Task: Look for space in Koksijde, Belgium from 2nd September, 2023 to 5th September, 2023 for 1 adult in price range Rs.5000 to Rs.10000. Place can be private room with 1  bedroom having 1 bed and 1 bathroom. Property type can be hotel. Amenities needed are: heating, . Booking option can be shelf check-in. Required host language is English.
Action: Mouse moved to (503, 216)
Screenshot: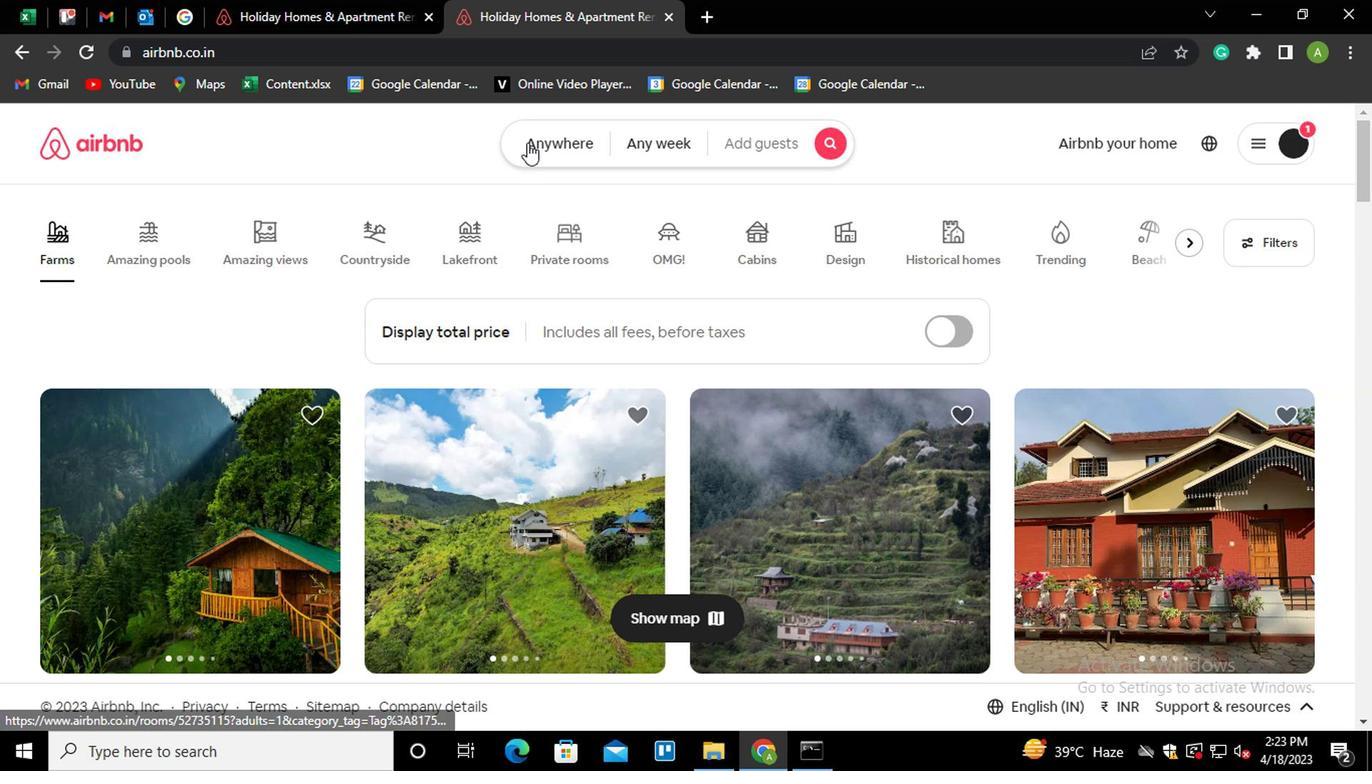 
Action: Mouse pressed left at (503, 216)
Screenshot: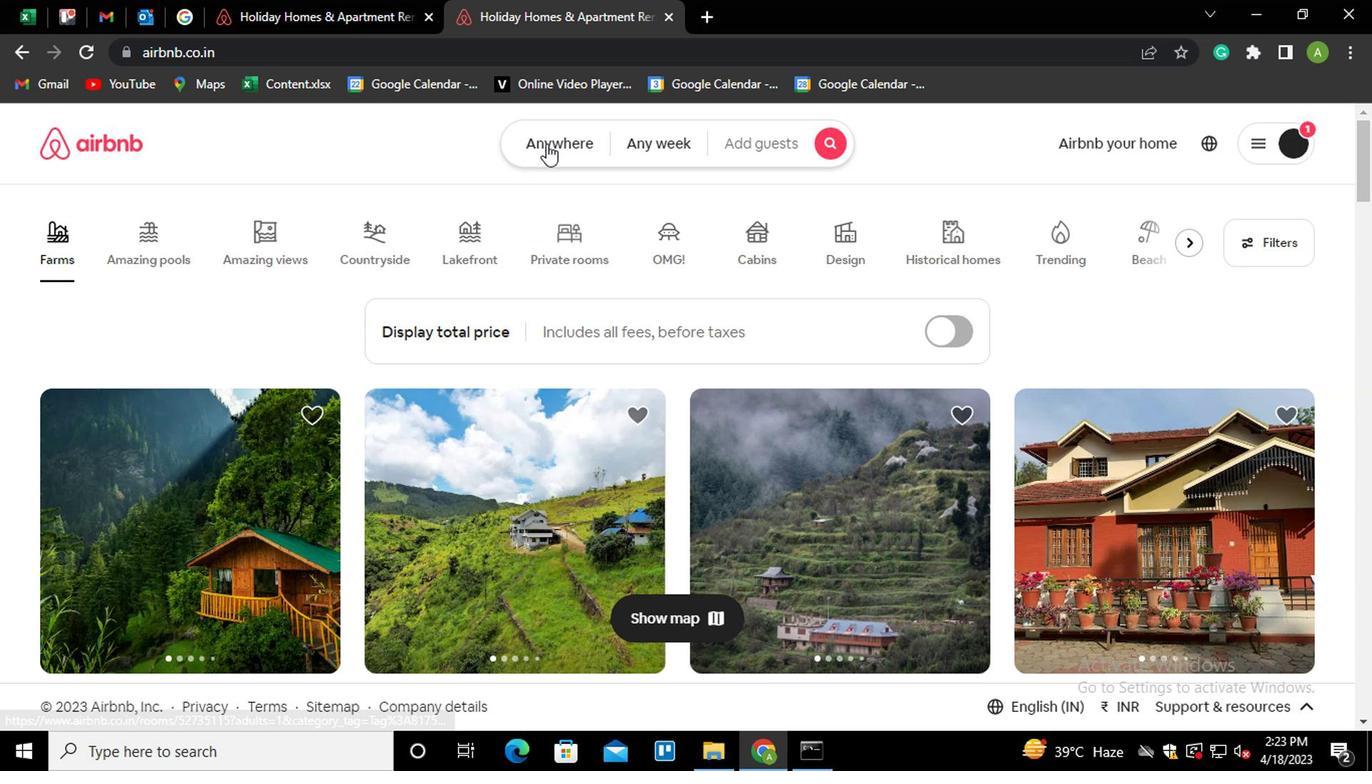 
Action: Mouse moved to (405, 280)
Screenshot: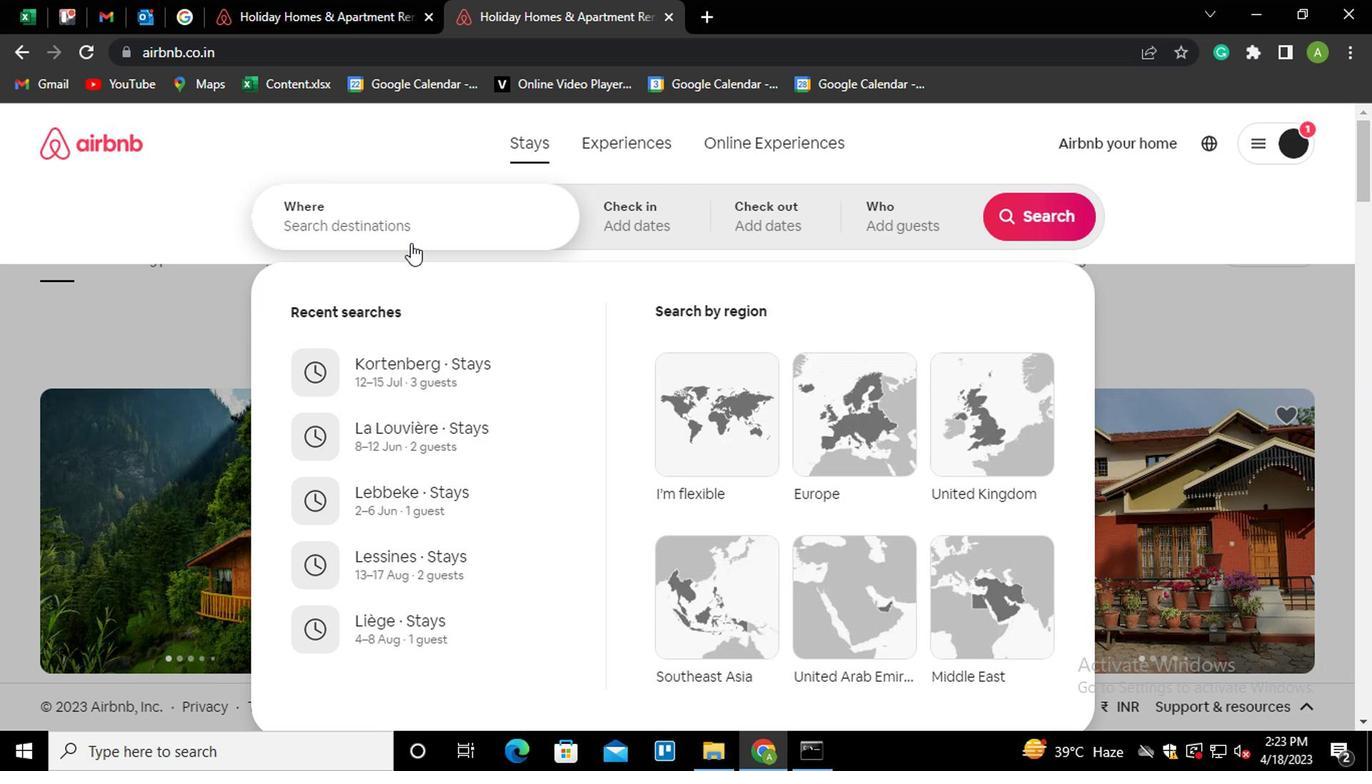 
Action: Mouse pressed left at (405, 280)
Screenshot: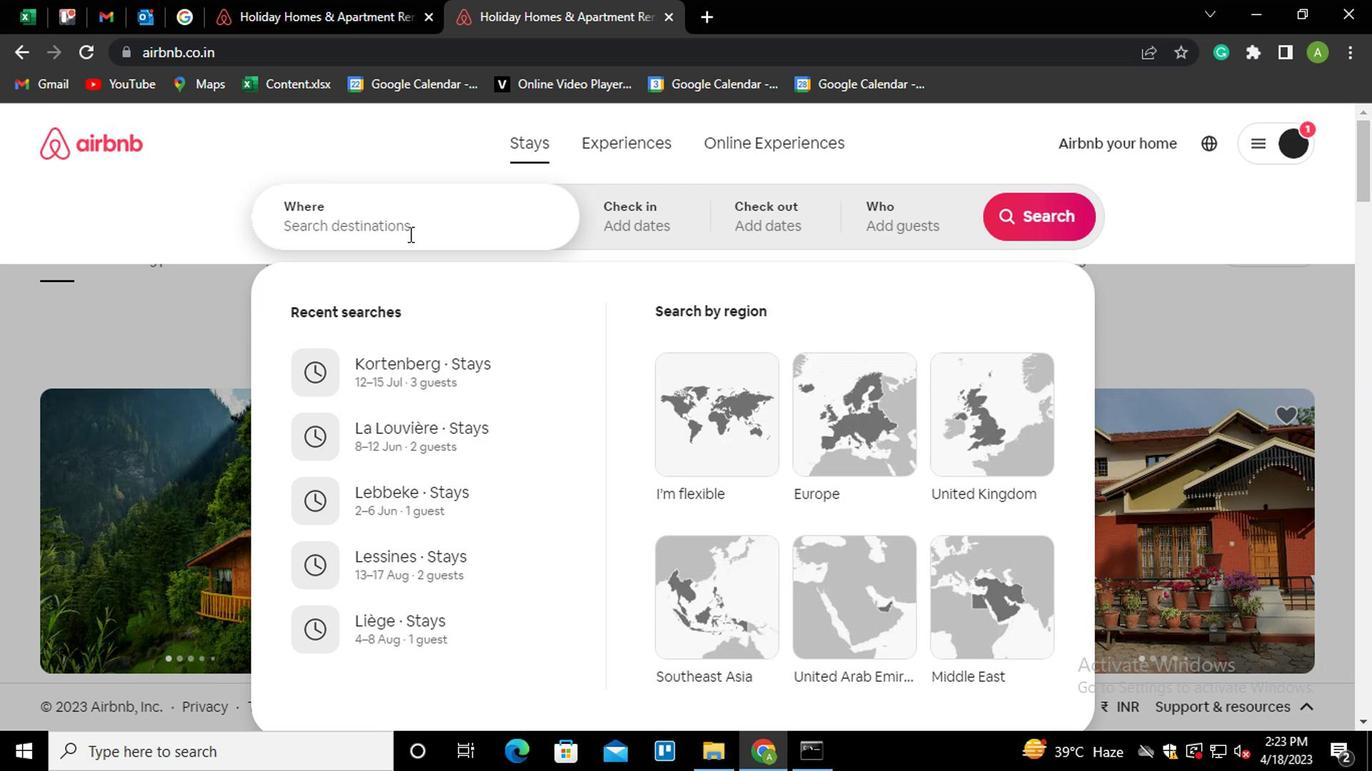 
Action: Mouse moved to (409, 275)
Screenshot: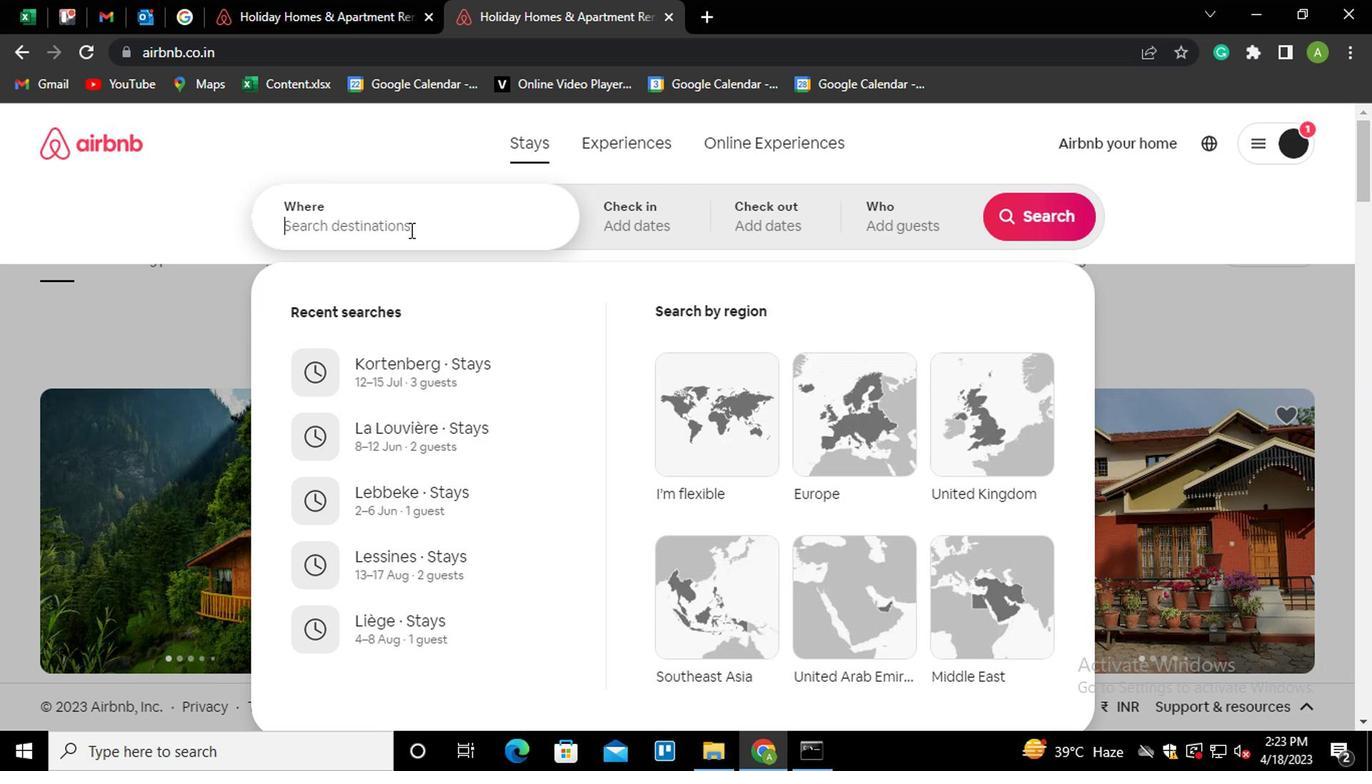 
Action: Key pressed <Key.shift_r>Koksijde,<Key.space><Key.shift_r><Key.shift_r><Key.shift_r><Key.shift_r>Belgium<Key.down><Key.enter>
Screenshot: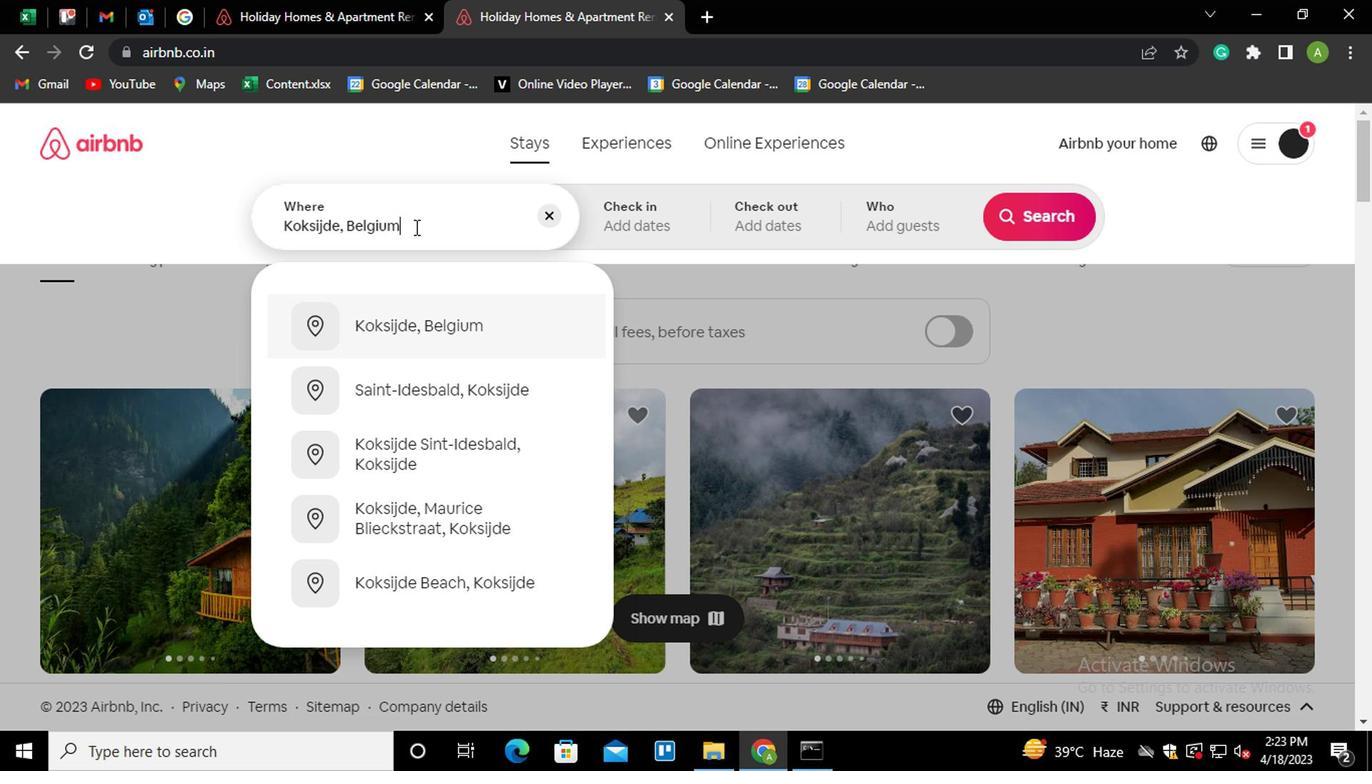 
Action: Mouse moved to (841, 380)
Screenshot: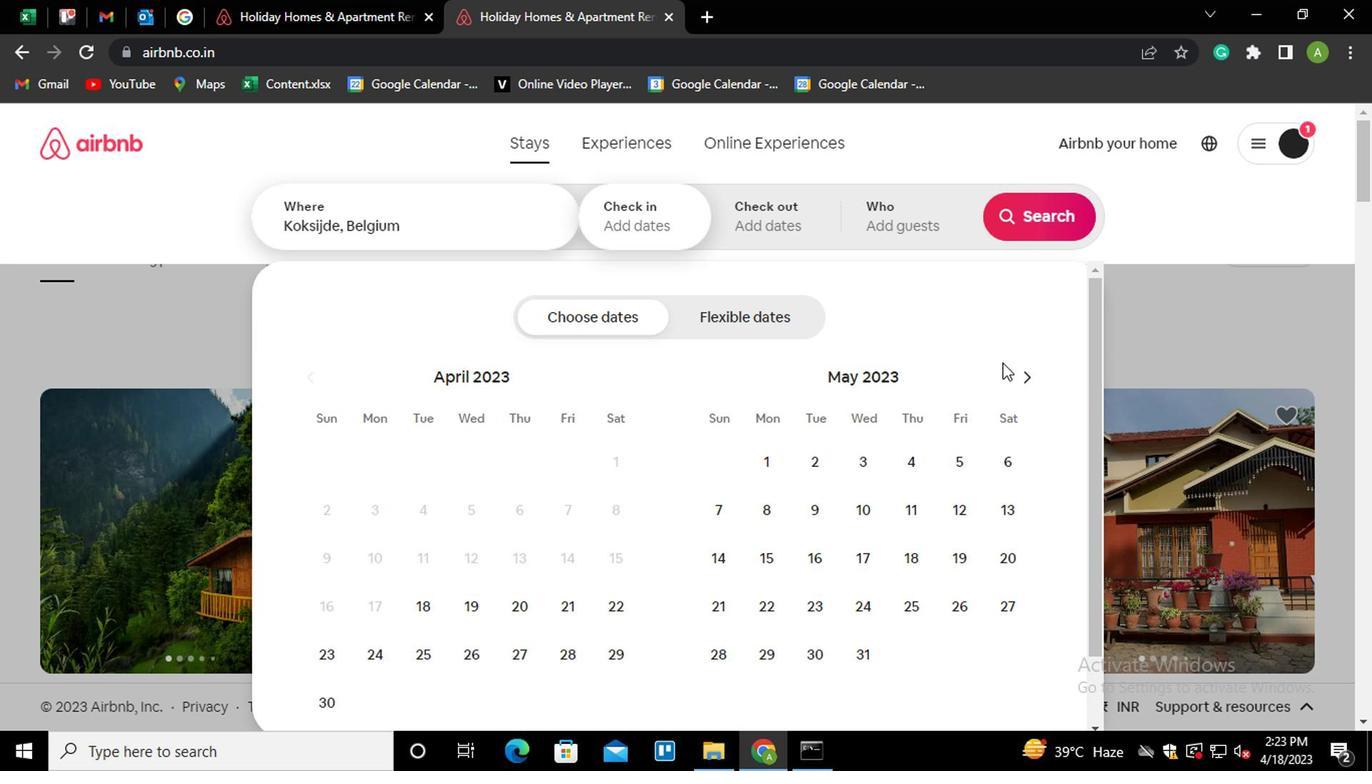 
Action: Mouse pressed left at (841, 380)
Screenshot: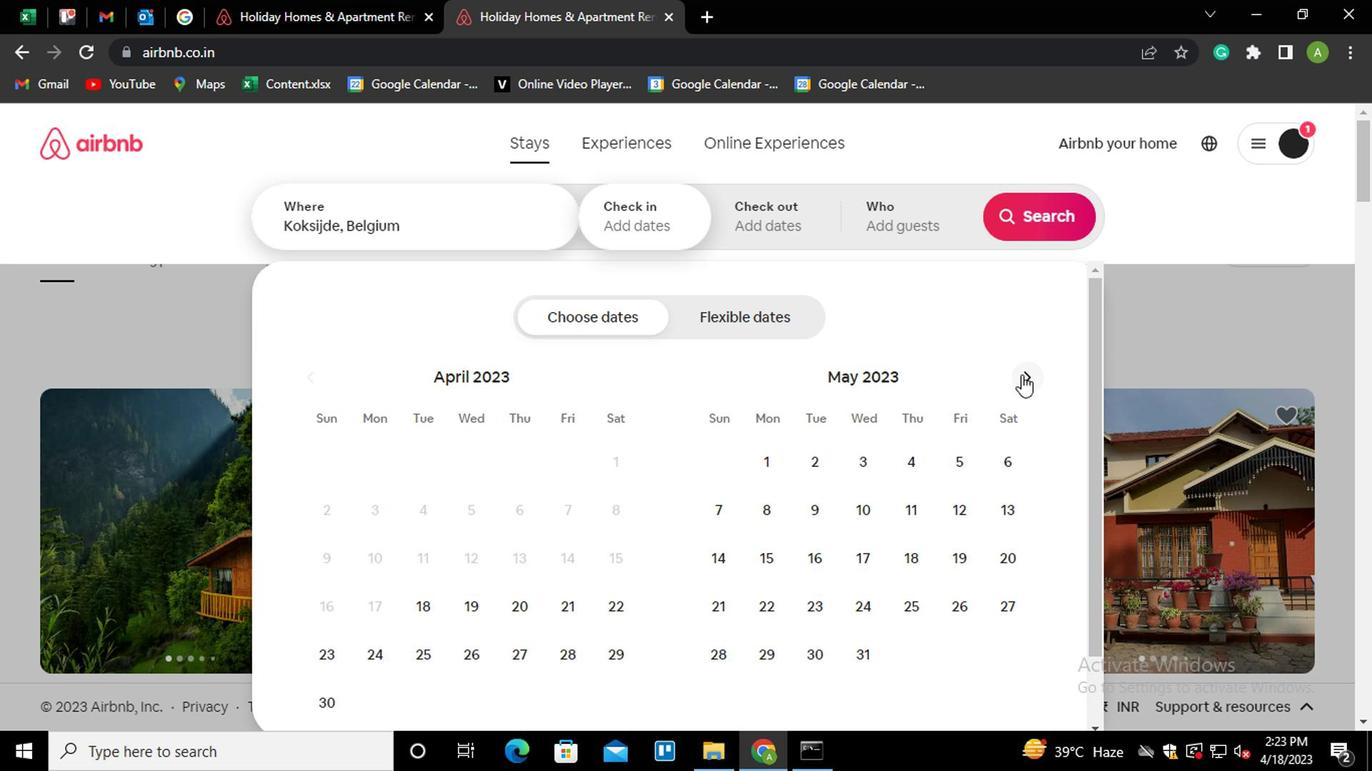 
Action: Mouse pressed left at (841, 380)
Screenshot: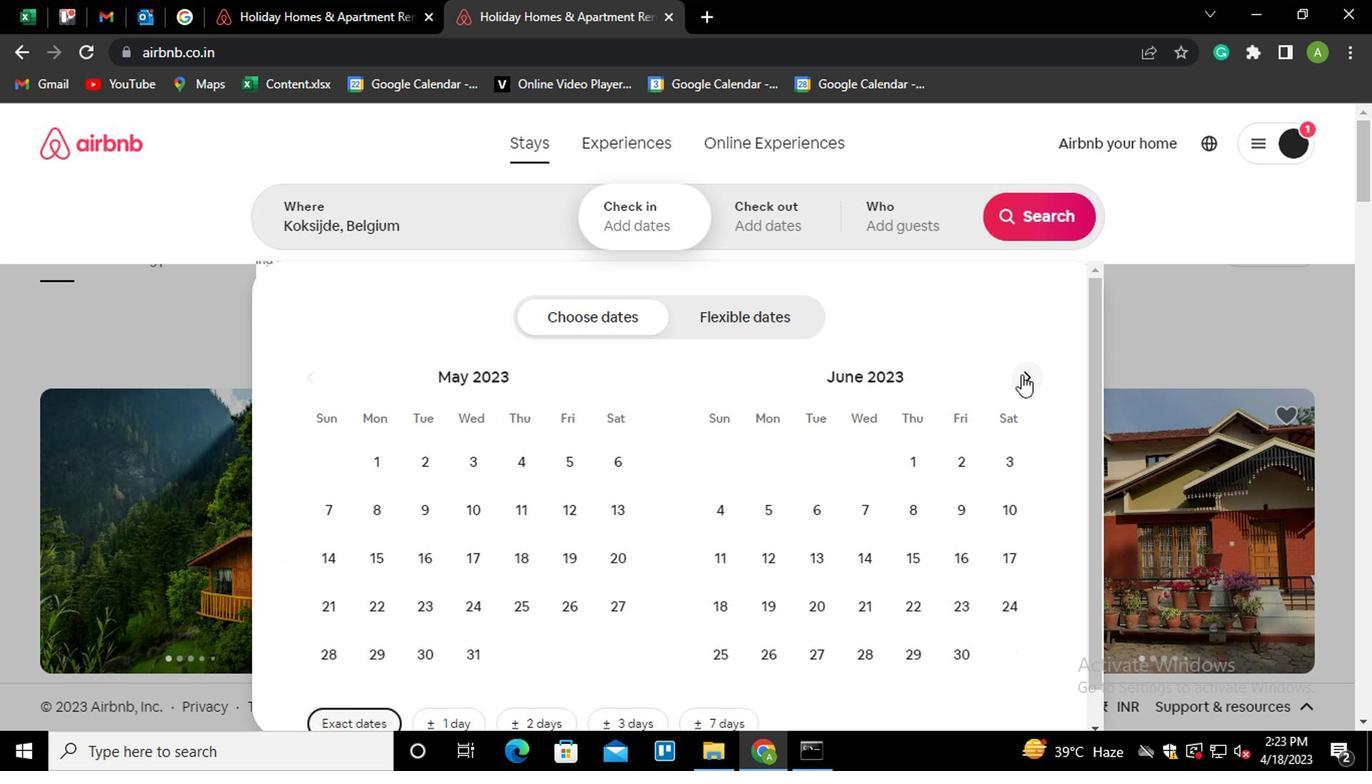 
Action: Mouse pressed left at (841, 380)
Screenshot: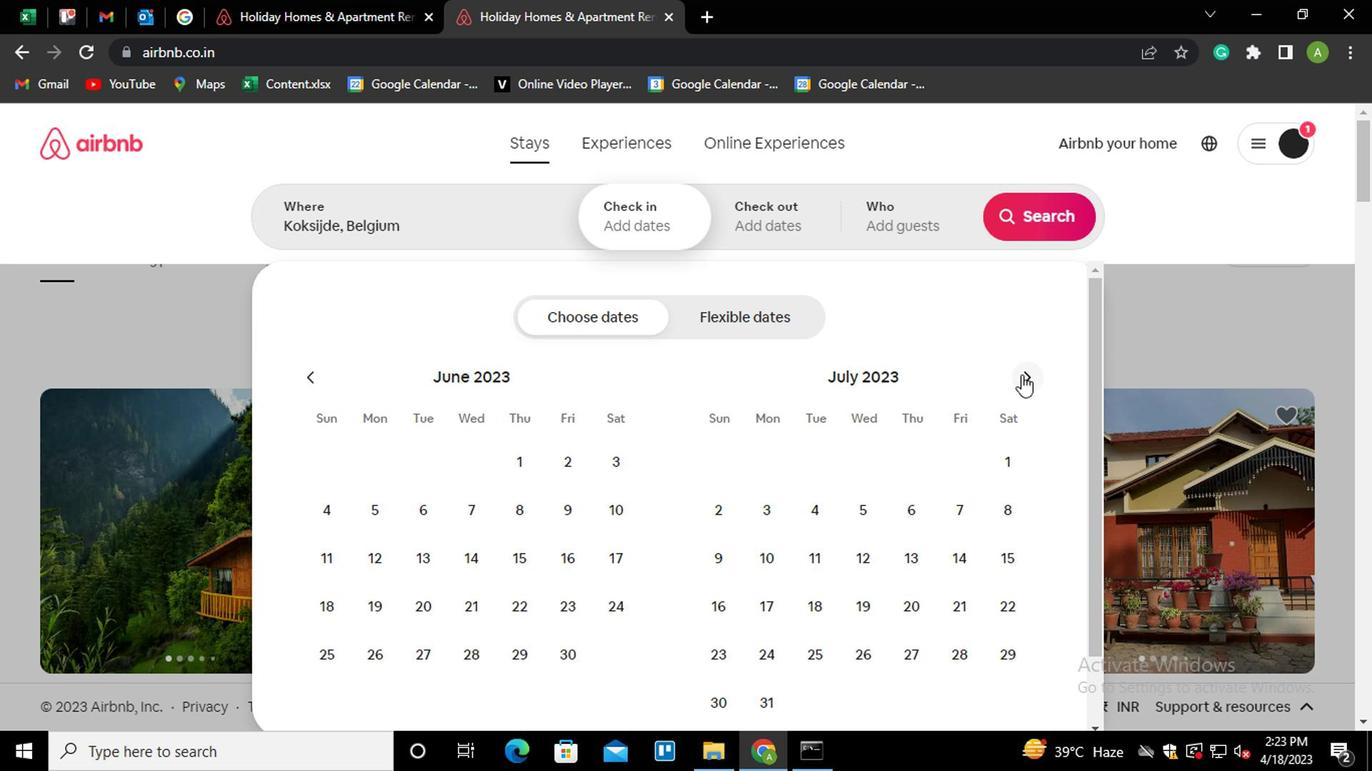 
Action: Mouse moved to (849, 386)
Screenshot: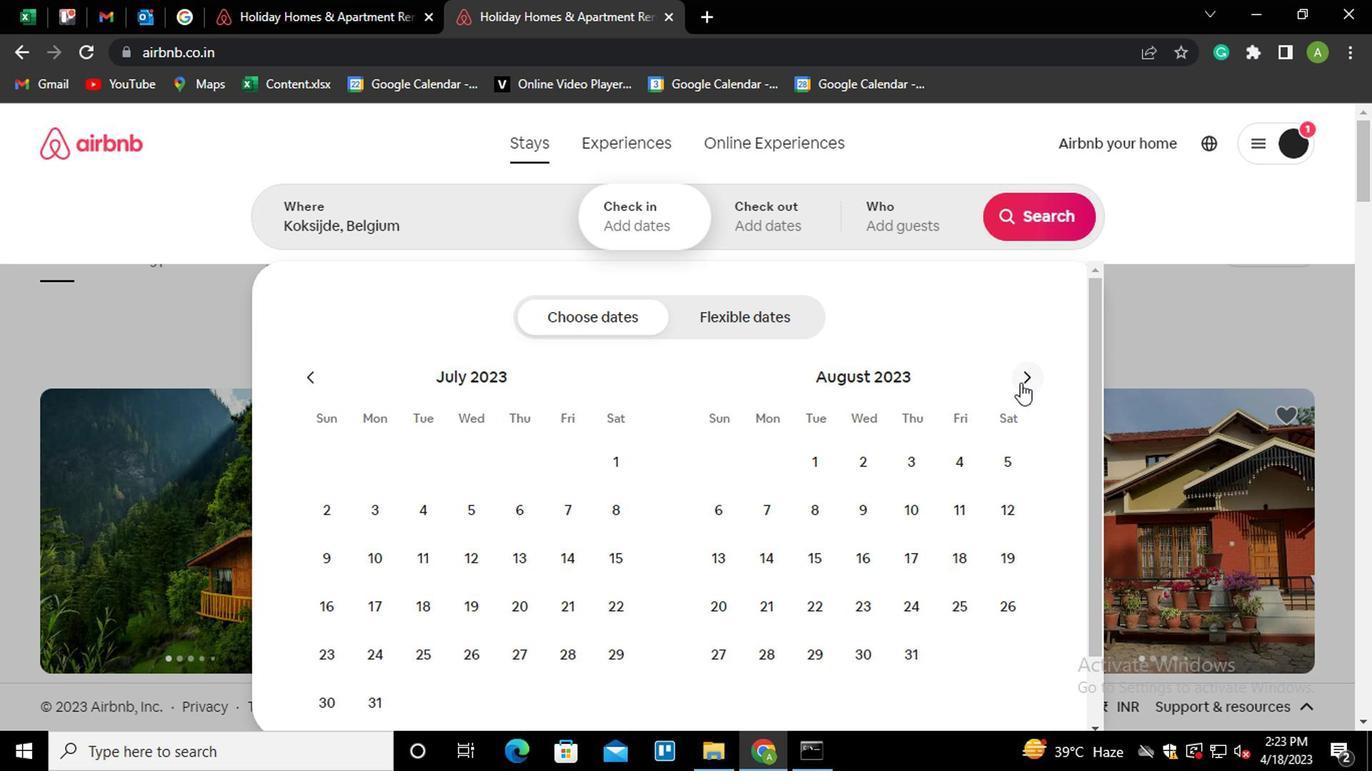 
Action: Mouse pressed left at (849, 386)
Screenshot: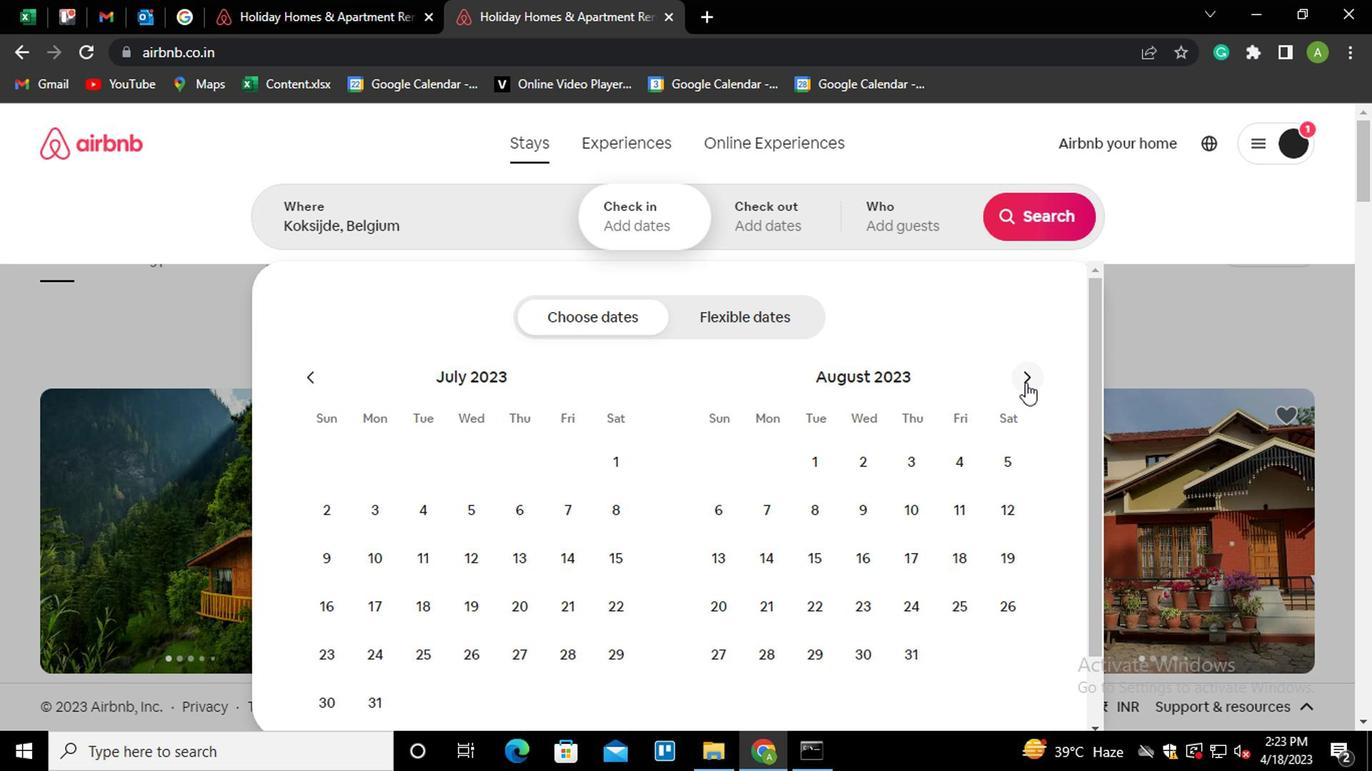 
Action: Mouse moved to (828, 440)
Screenshot: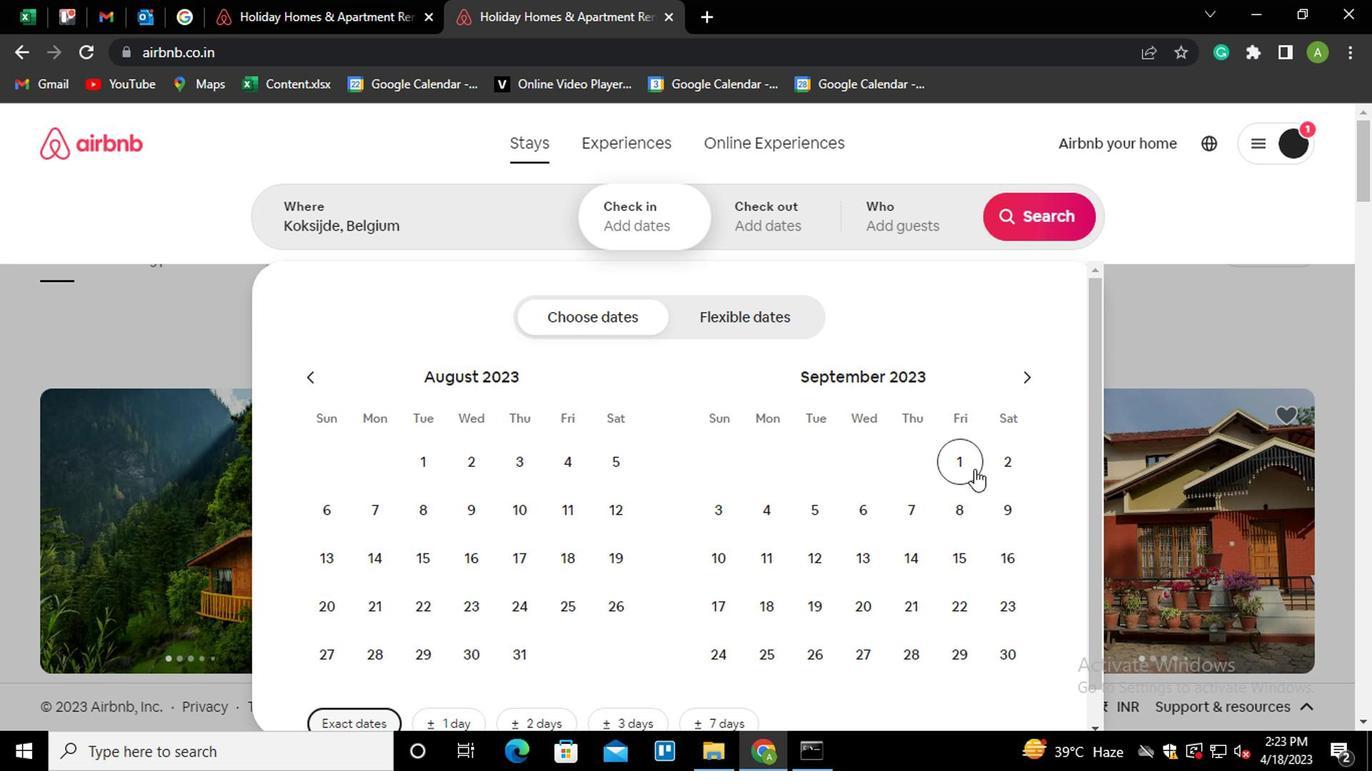 
Action: Mouse pressed left at (828, 440)
Screenshot: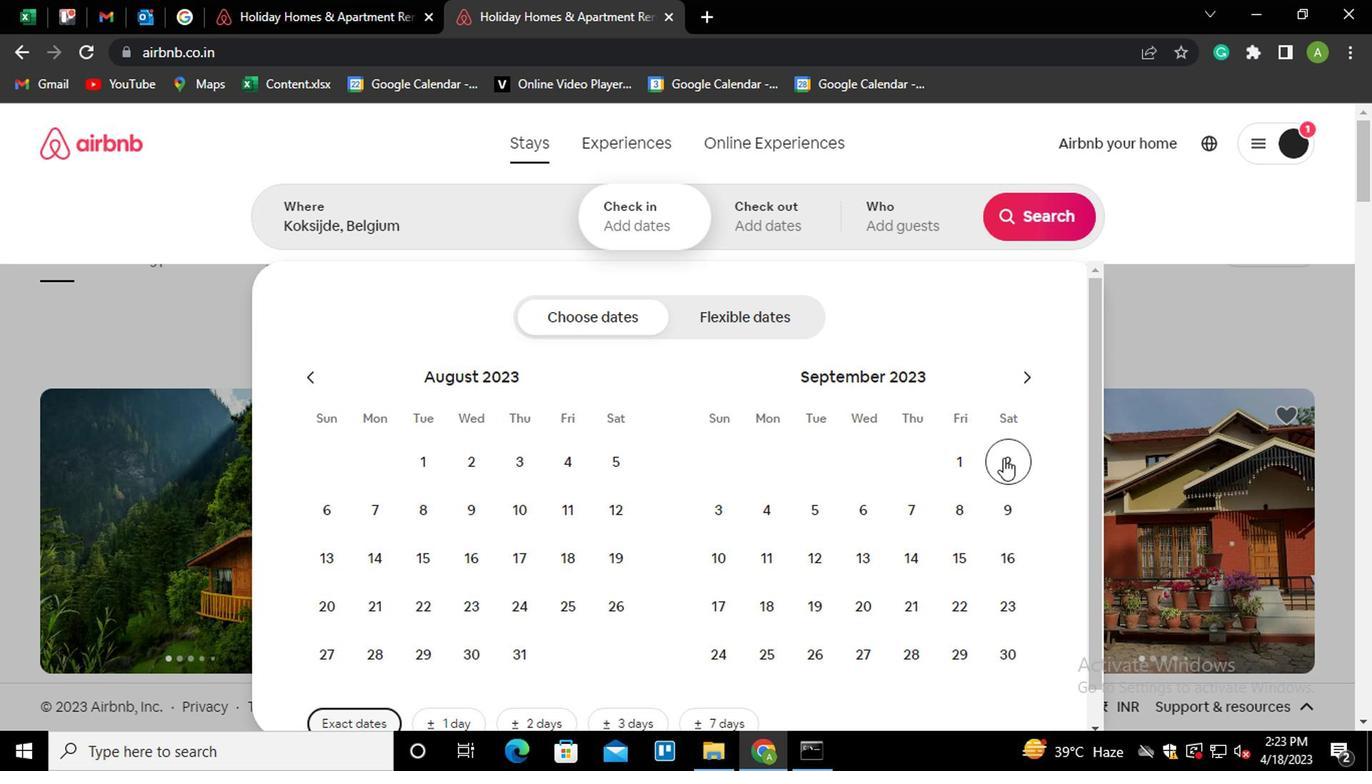 
Action: Mouse moved to (688, 482)
Screenshot: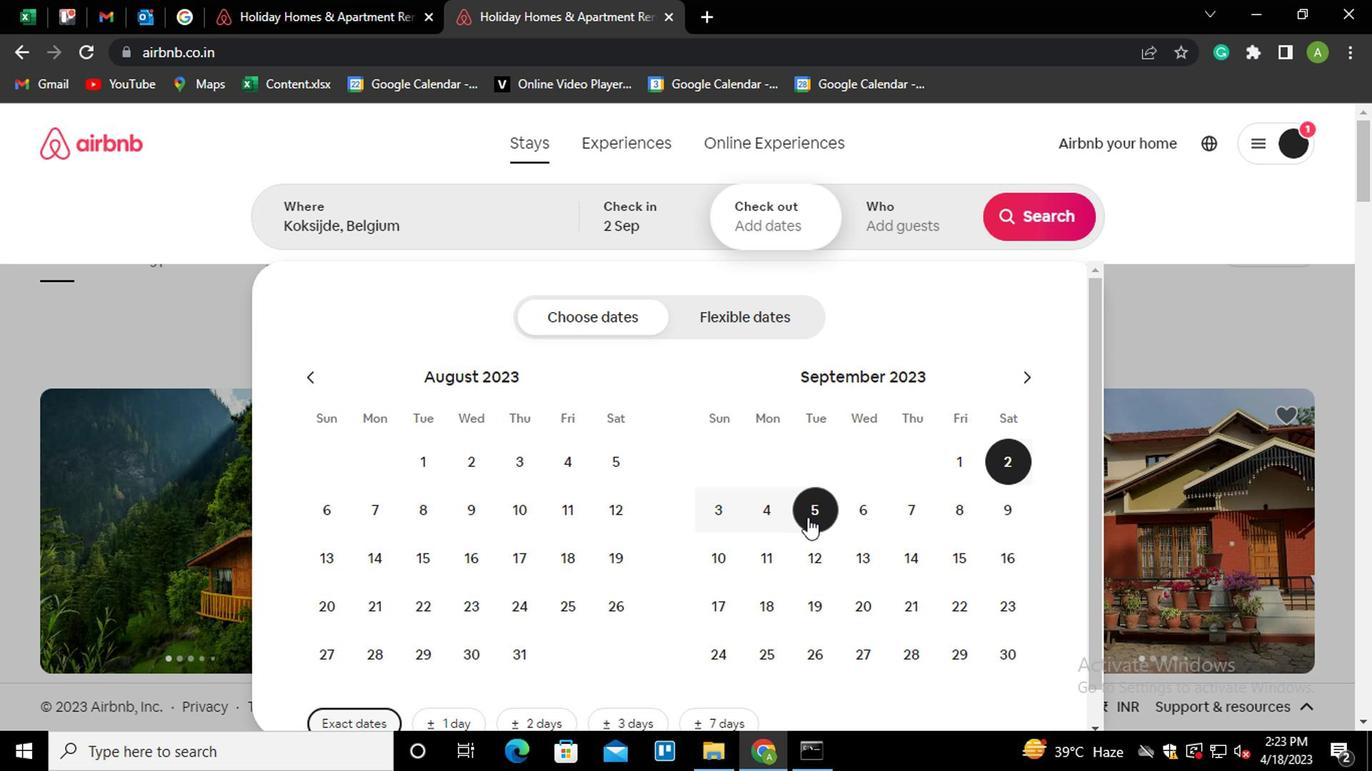 
Action: Mouse pressed left at (688, 482)
Screenshot: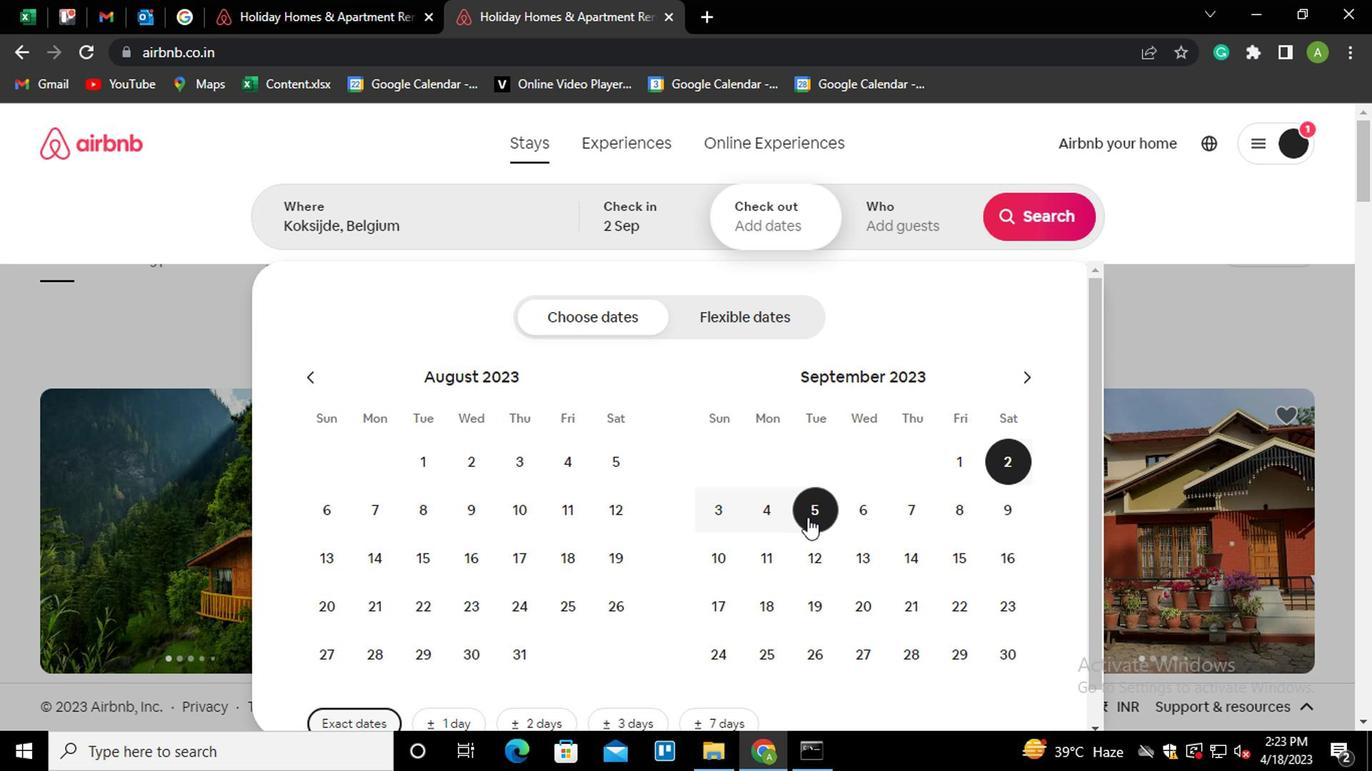 
Action: Mouse moved to (780, 271)
Screenshot: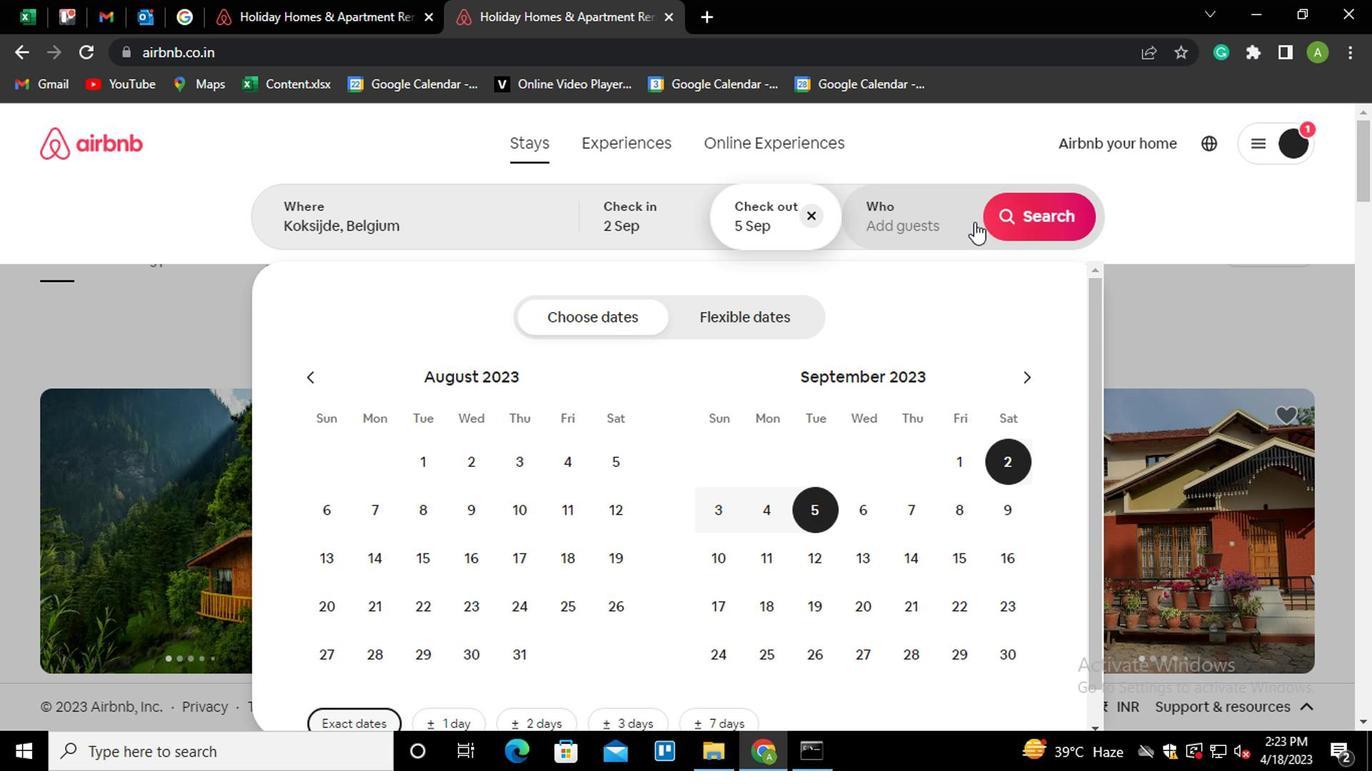
Action: Mouse pressed left at (780, 271)
Screenshot: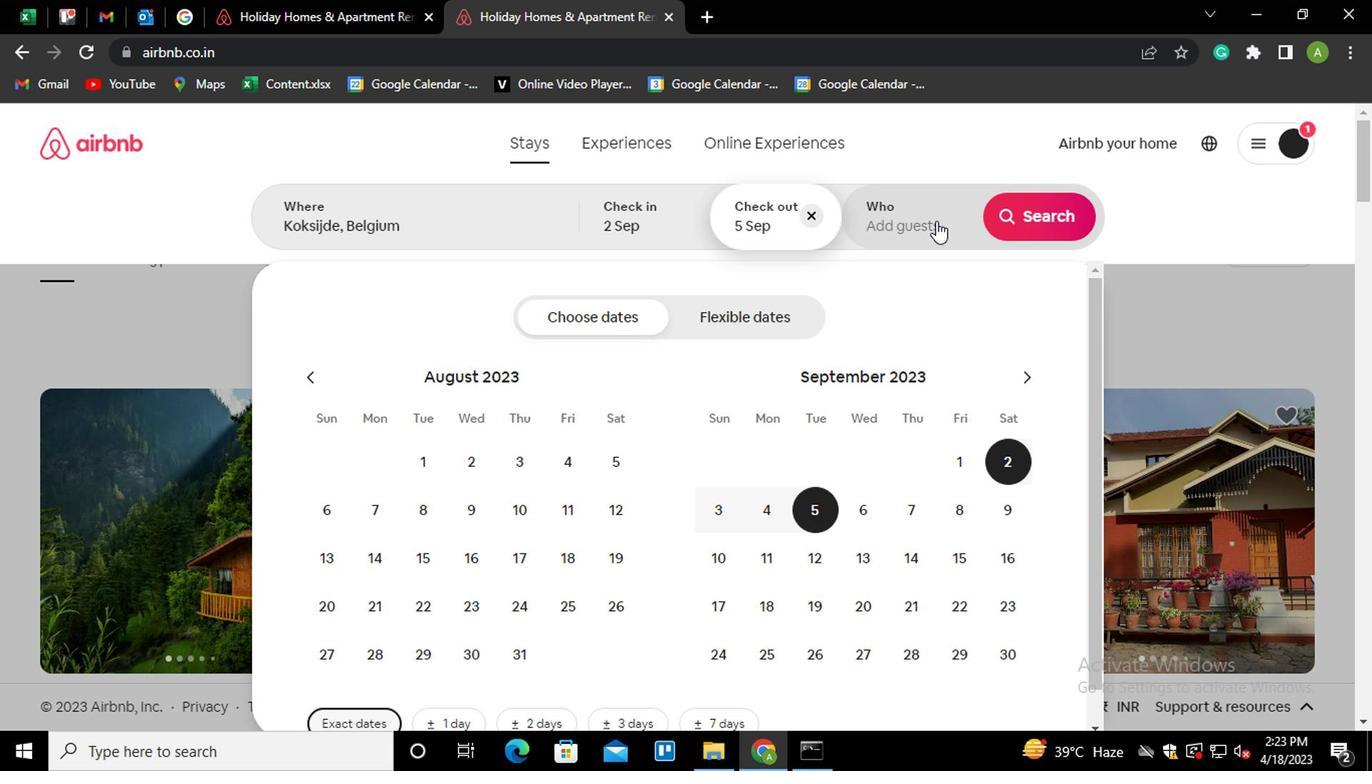 
Action: Mouse moved to (857, 343)
Screenshot: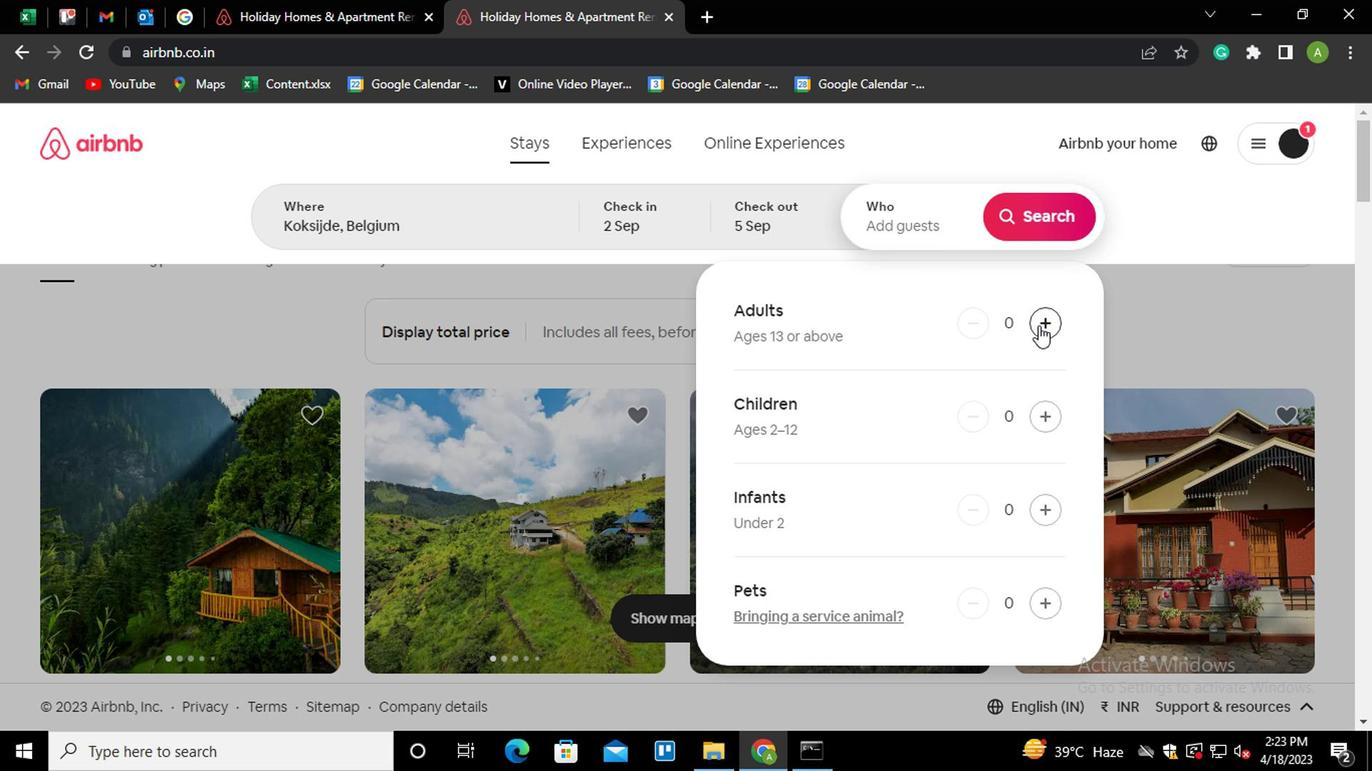 
Action: Mouse pressed left at (857, 343)
Screenshot: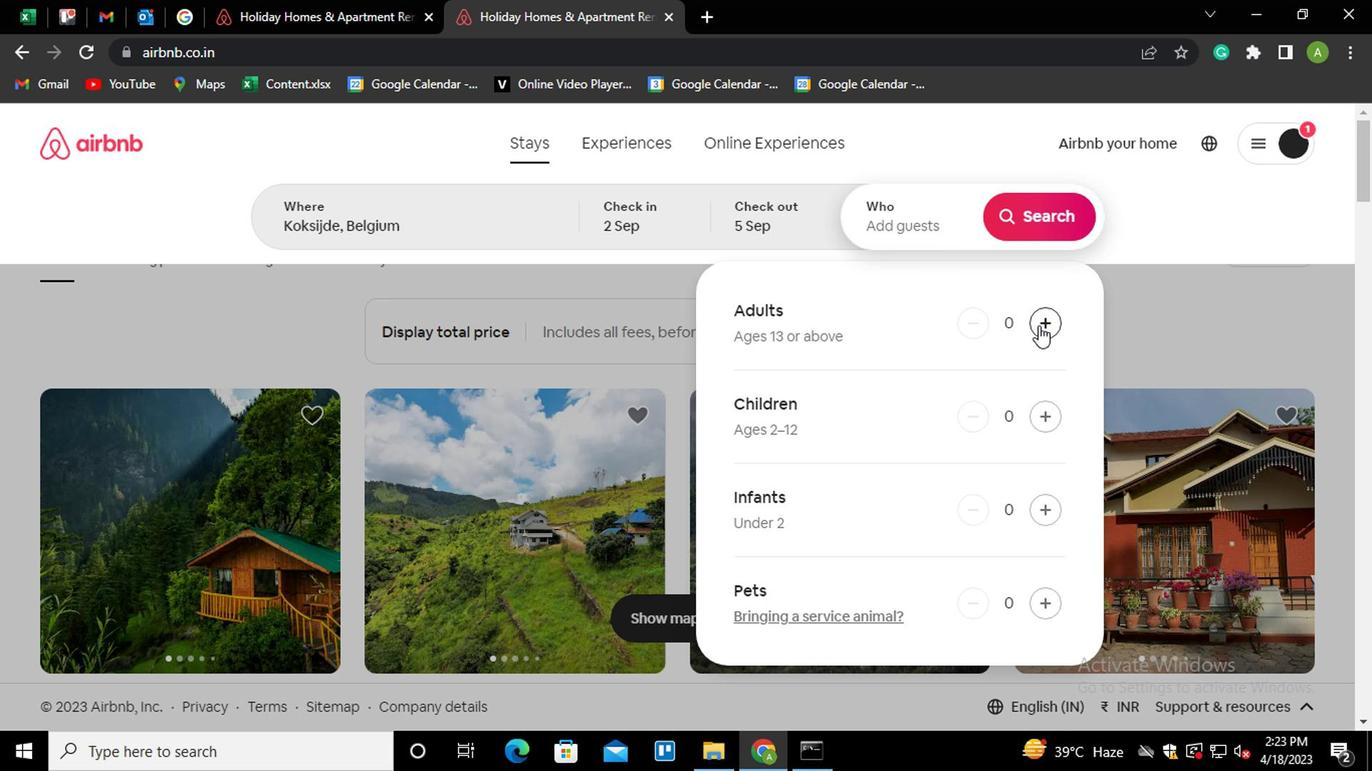 
Action: Mouse moved to (848, 279)
Screenshot: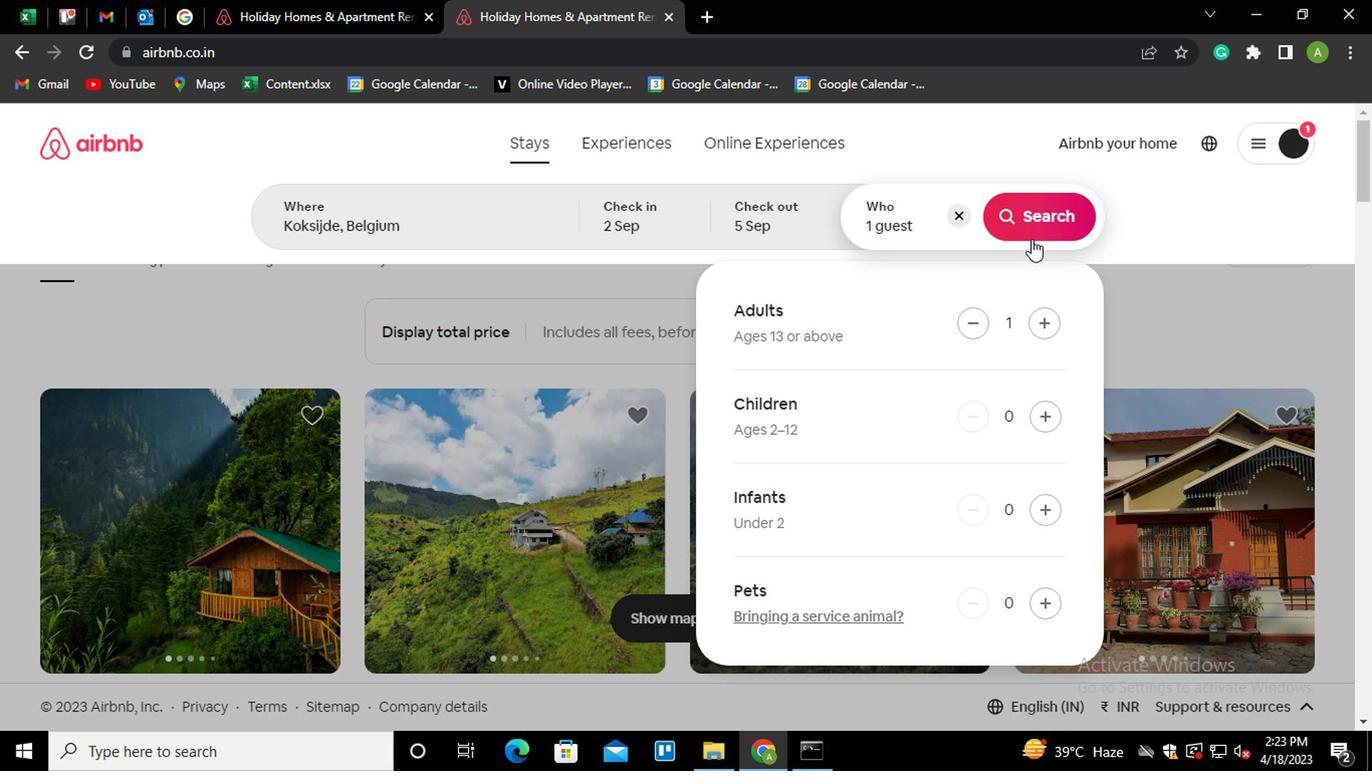 
Action: Mouse pressed left at (848, 279)
Screenshot: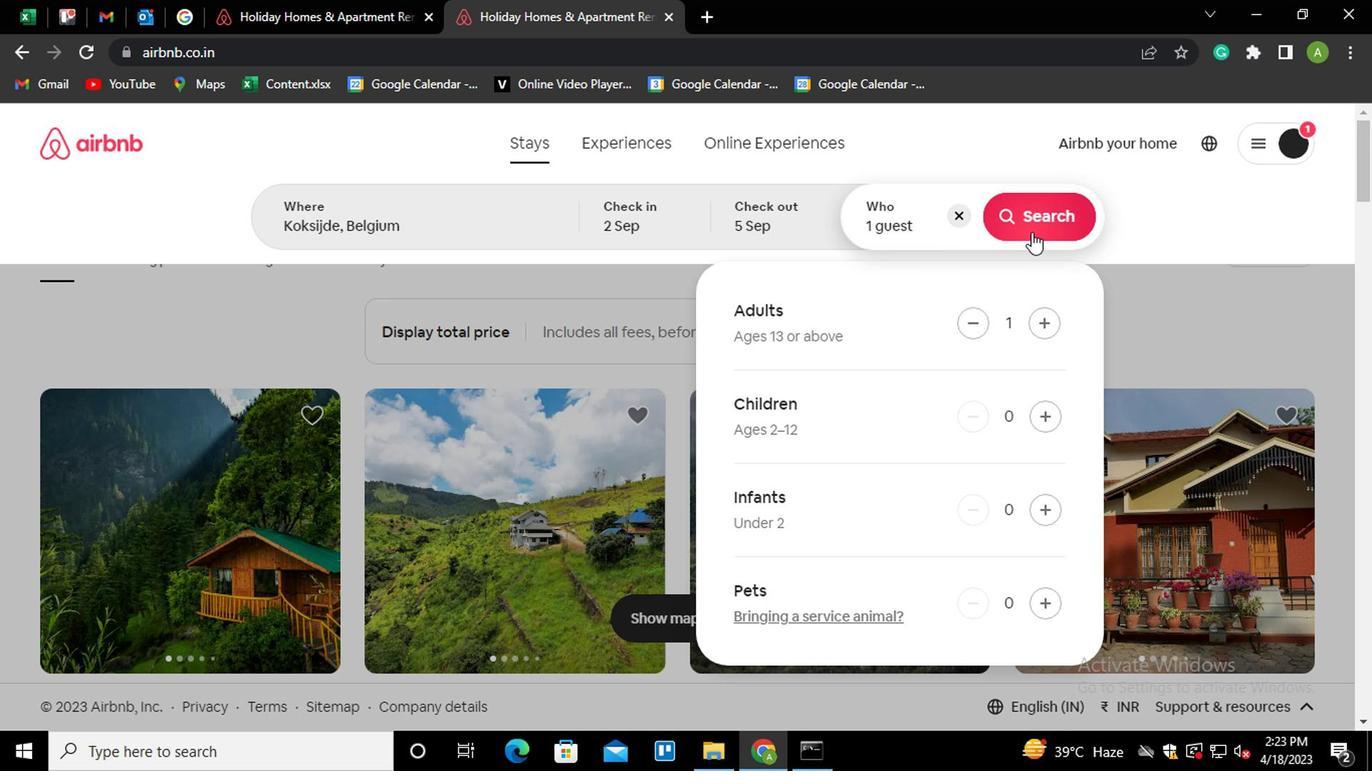 
Action: Mouse moved to (1019, 270)
Screenshot: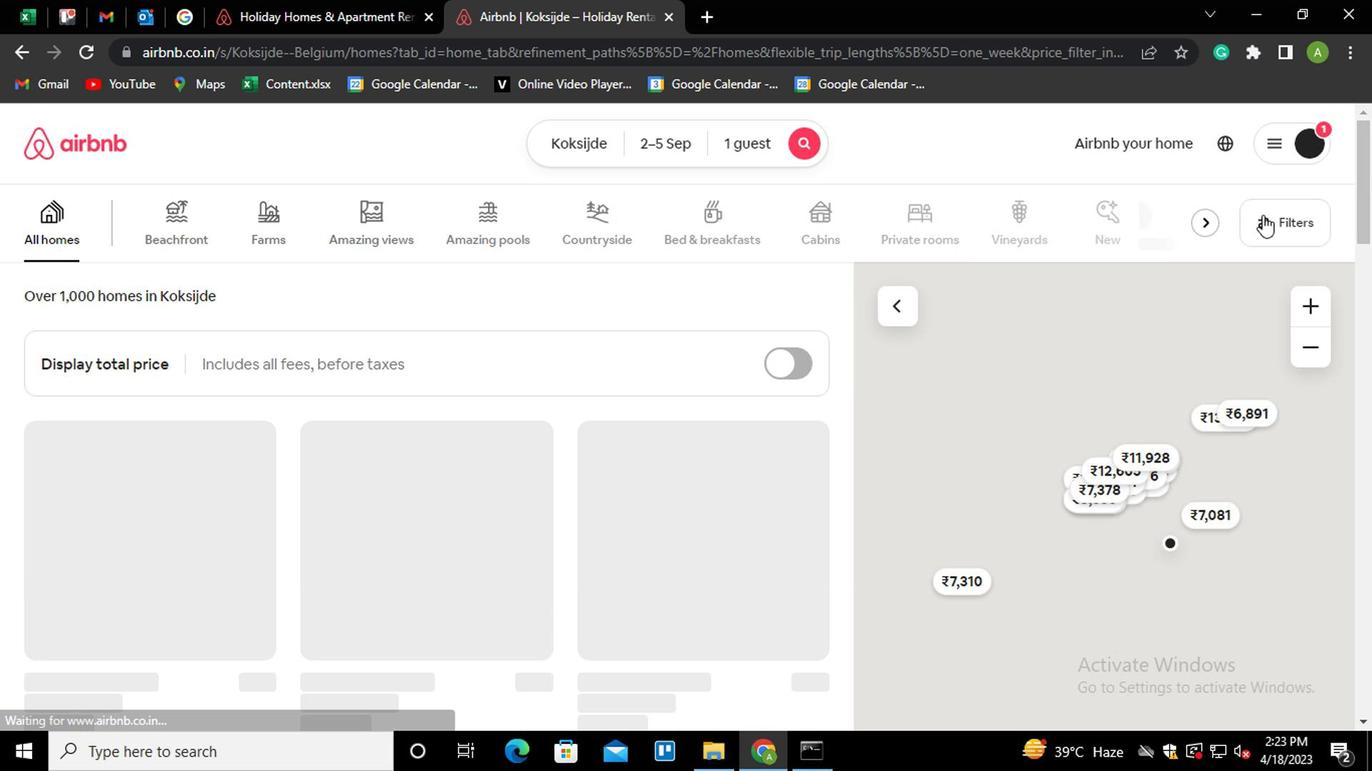 
Action: Mouse pressed left at (1019, 270)
Screenshot: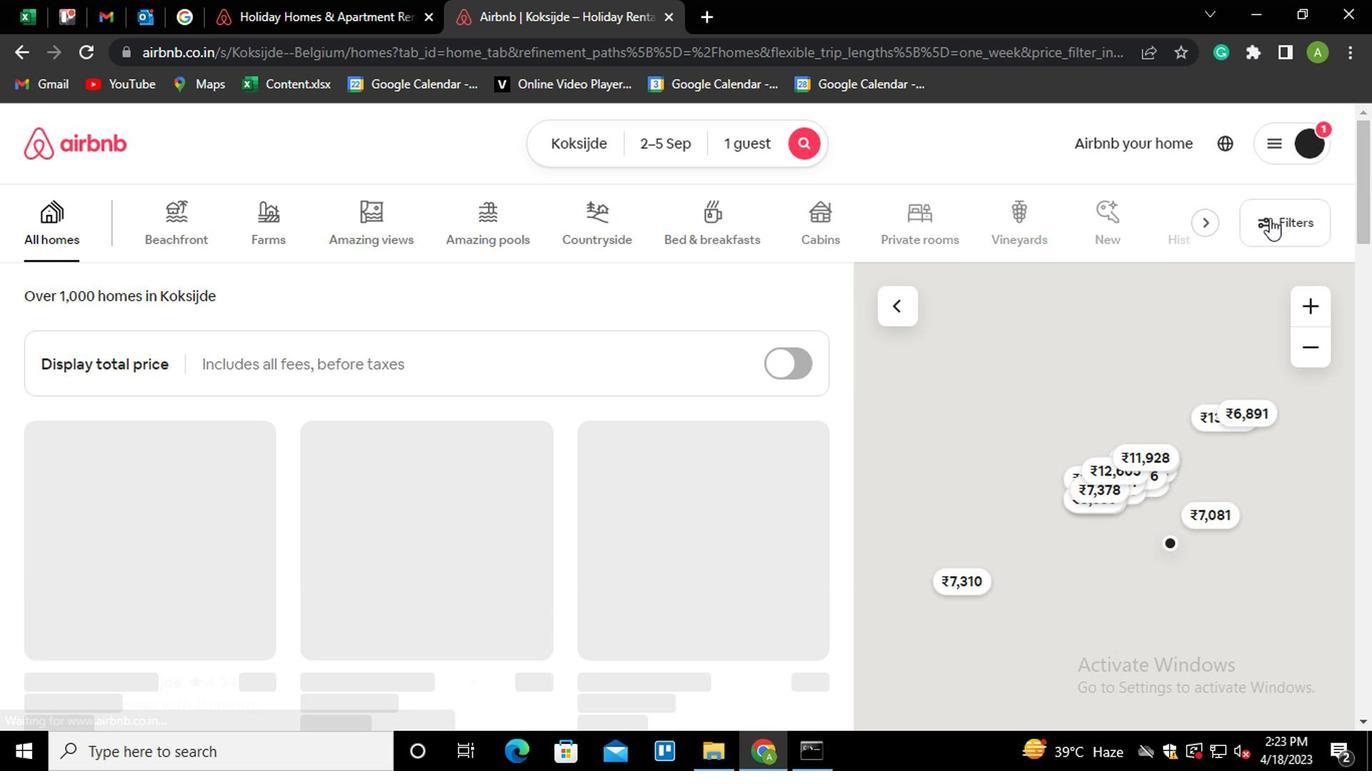 
Action: Mouse moved to (485, 452)
Screenshot: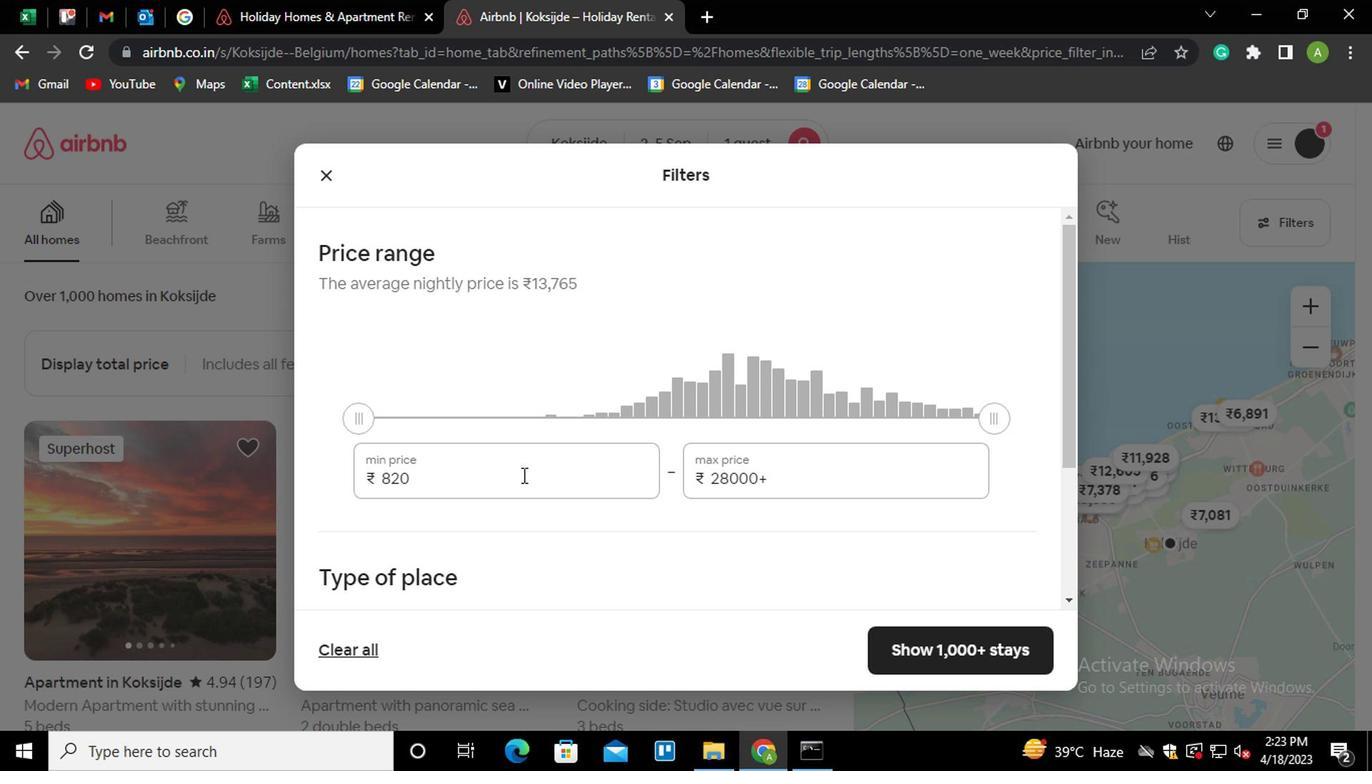 
Action: Mouse pressed left at (485, 452)
Screenshot: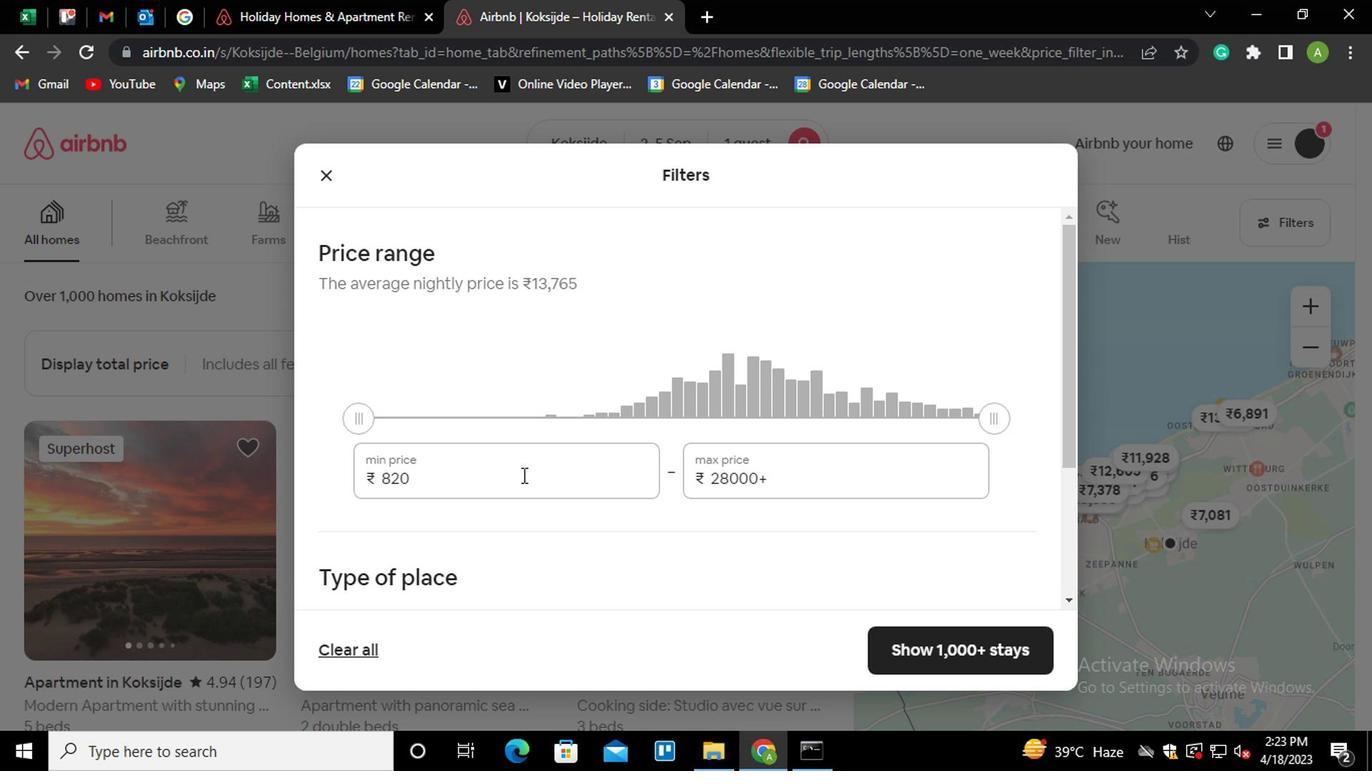 
Action: Mouse moved to (493, 448)
Screenshot: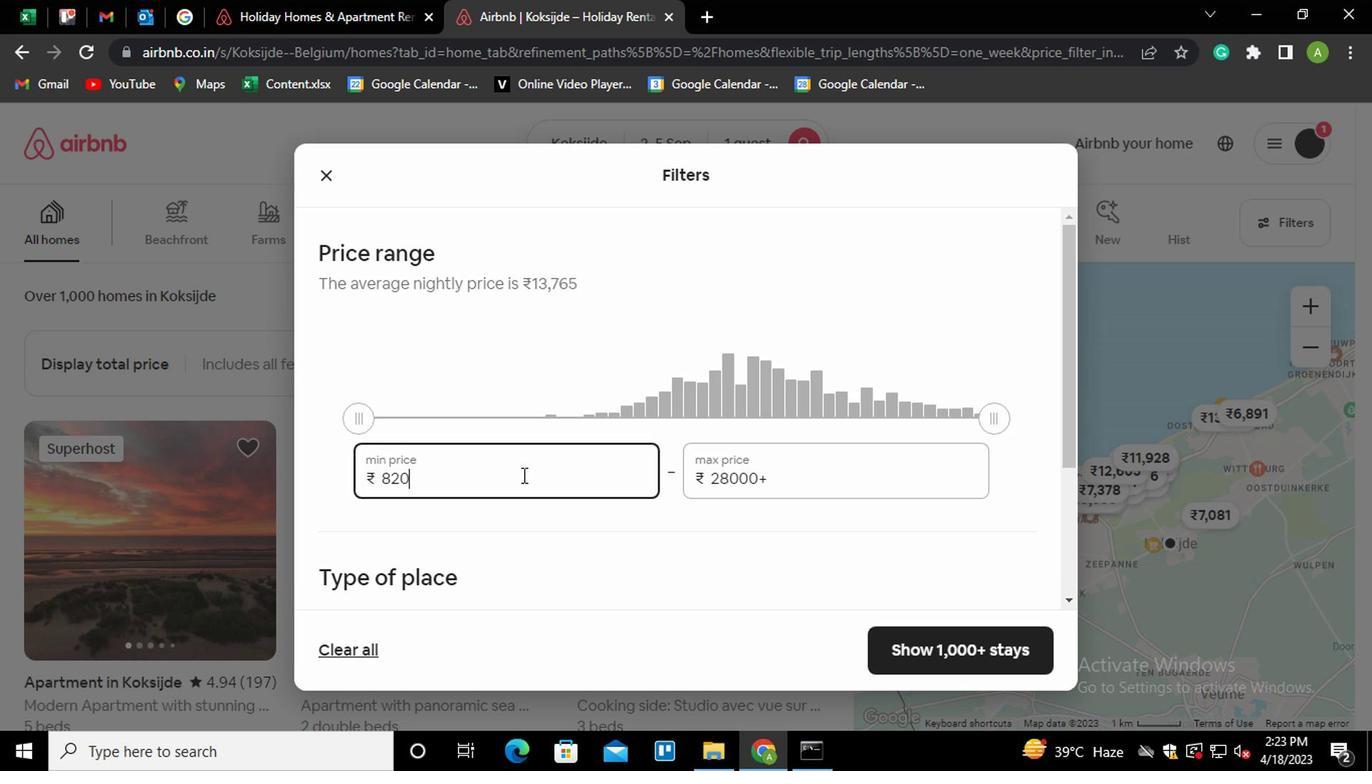 
Action: Key pressed <Key.shift_r><Key.home>5000
Screenshot: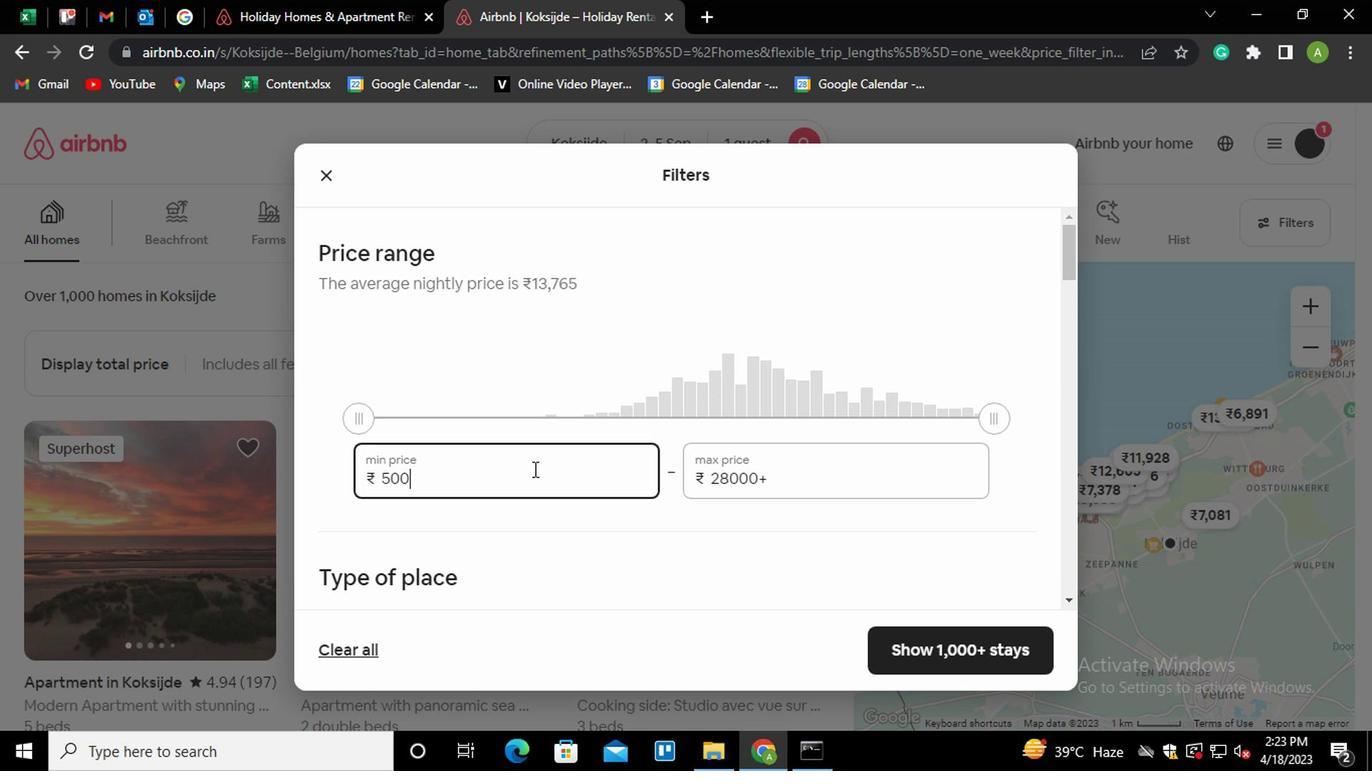 
Action: Mouse moved to (742, 445)
Screenshot: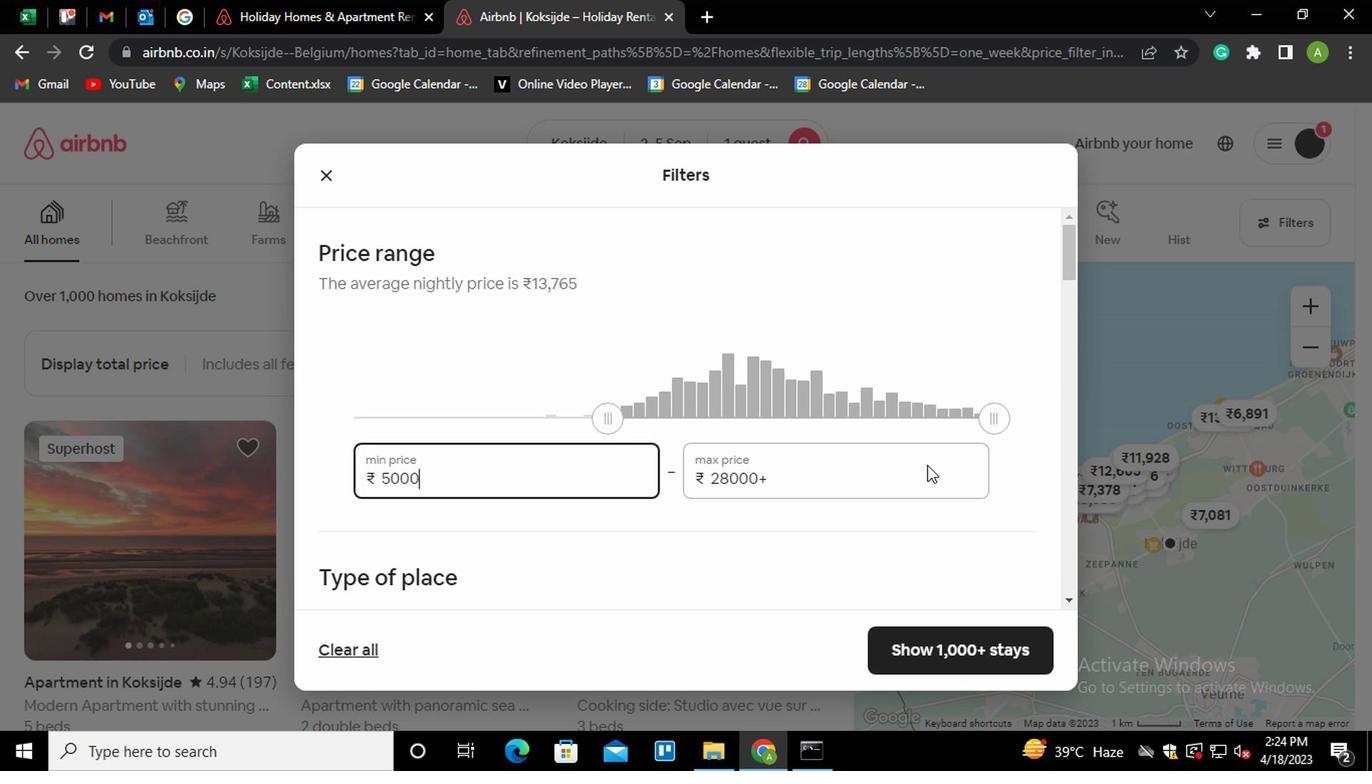 
Action: Mouse pressed left at (742, 445)
Screenshot: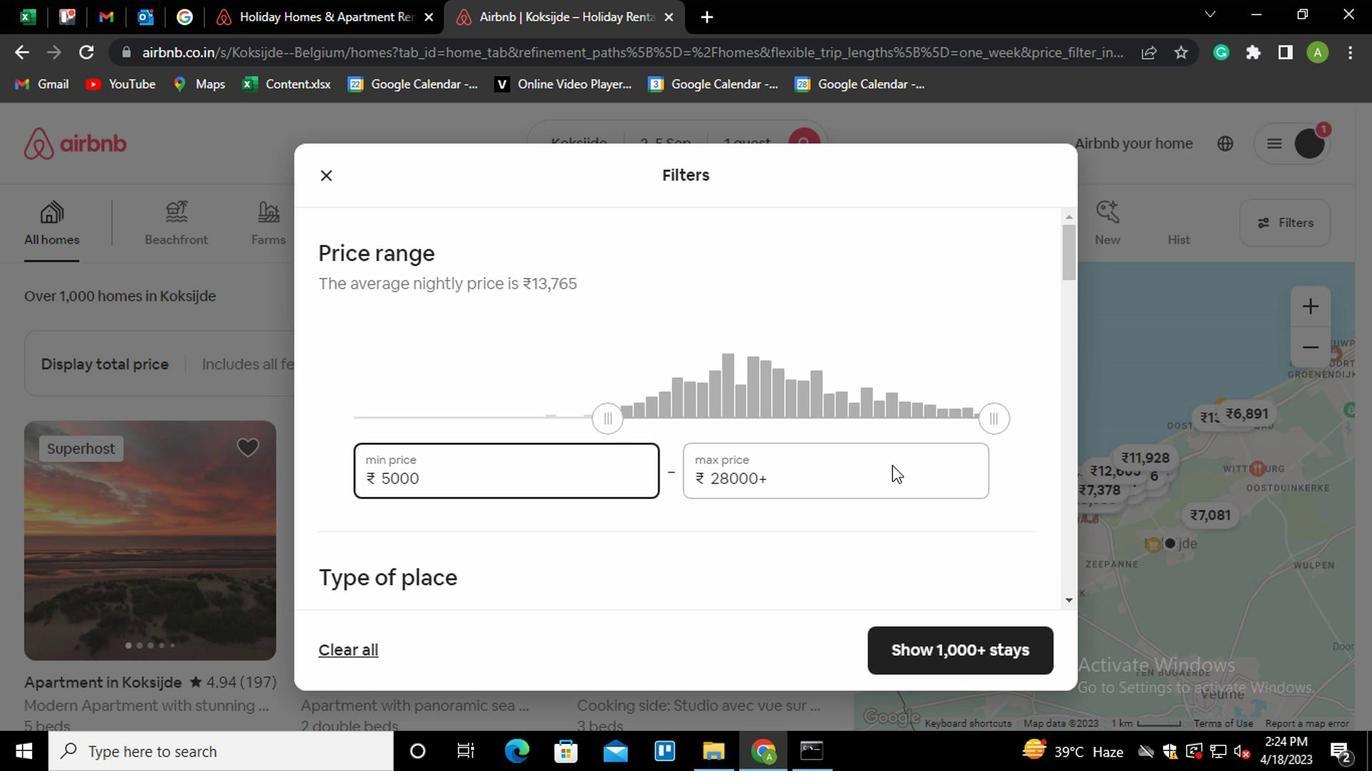 
Action: Mouse moved to (766, 432)
Screenshot: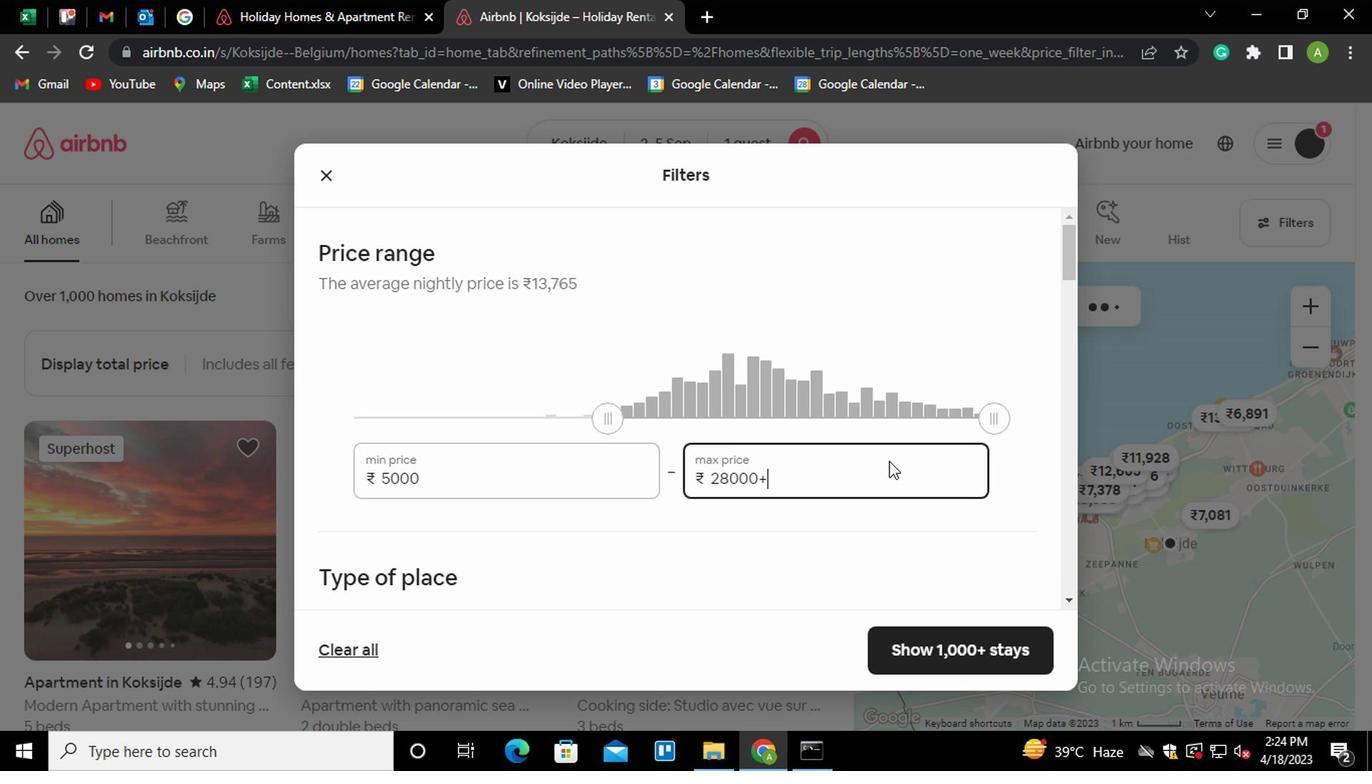
Action: Key pressed <Key.shift_r><Key.home>10000
Screenshot: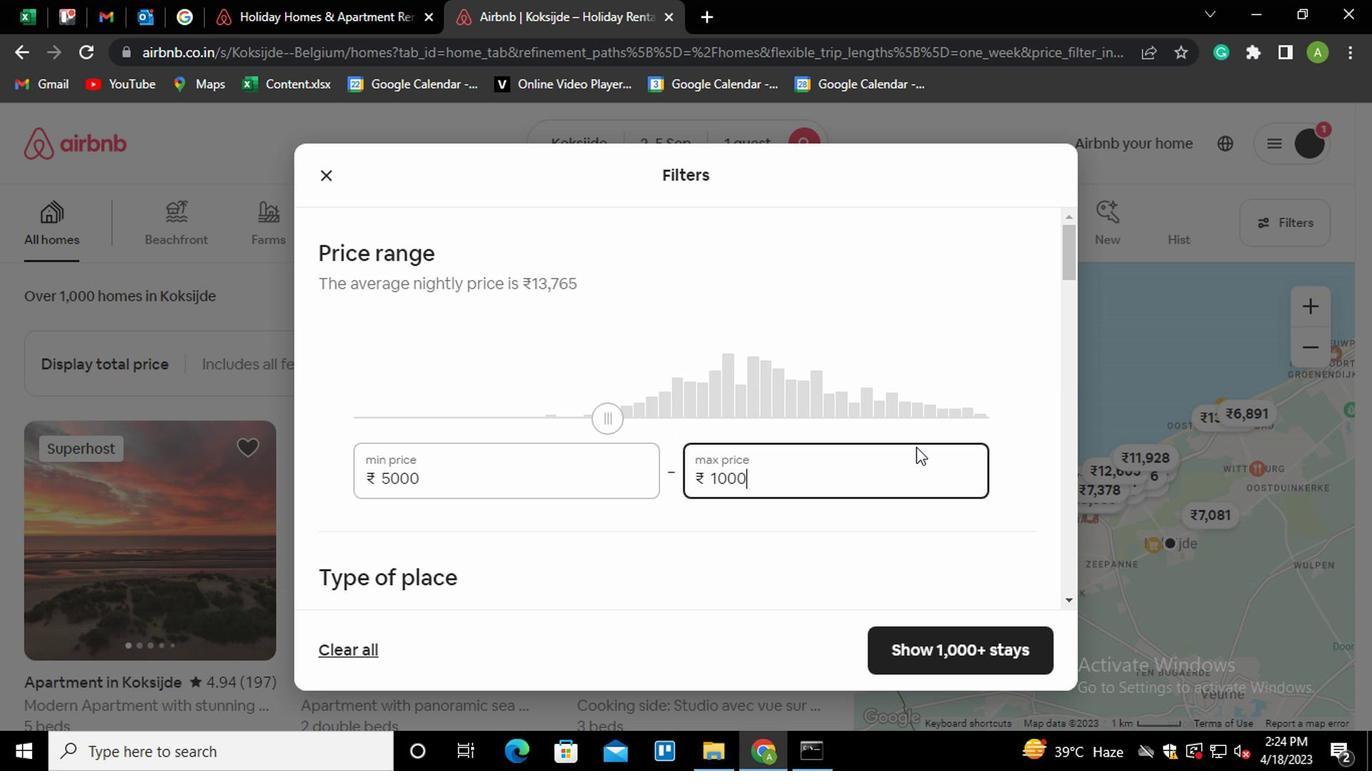 
Action: Mouse moved to (653, 473)
Screenshot: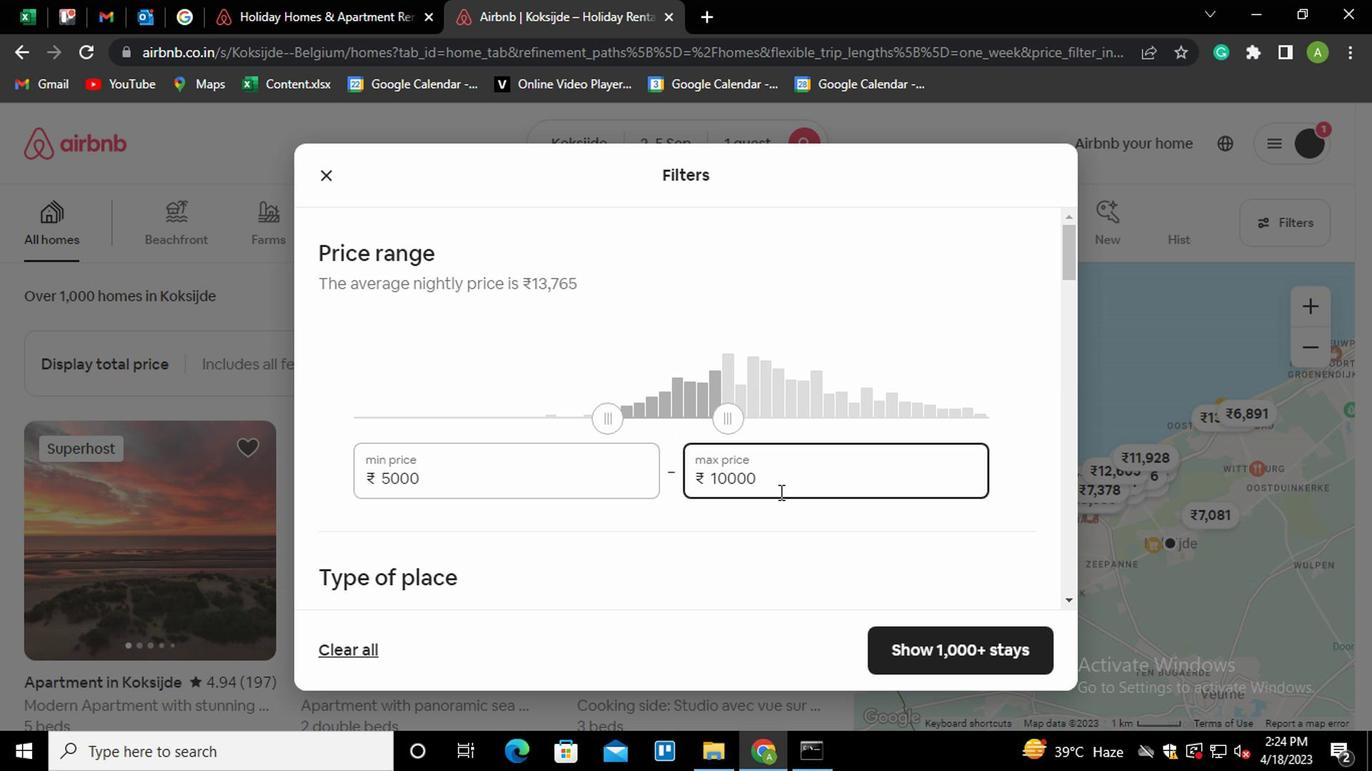 
Action: Mouse scrolled (653, 473) with delta (0, 0)
Screenshot: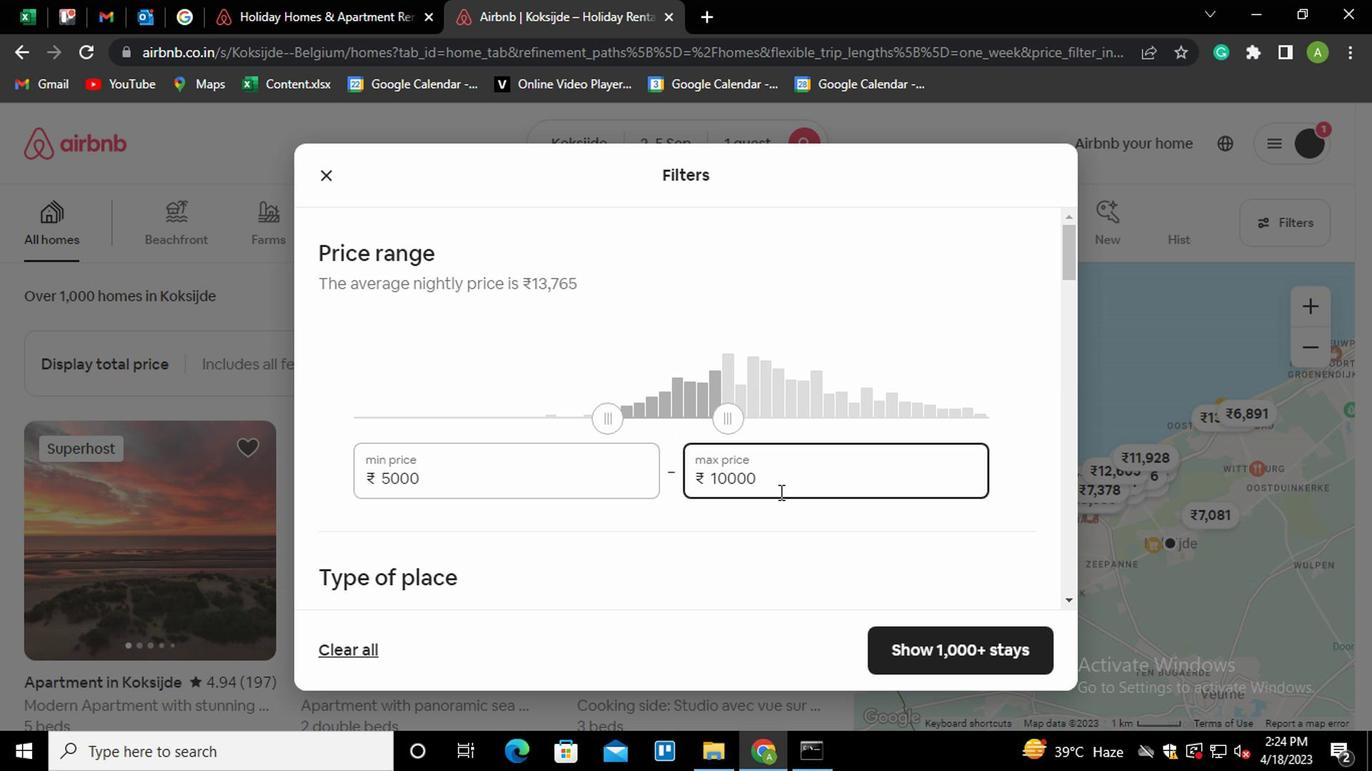 
Action: Mouse scrolled (653, 473) with delta (0, 0)
Screenshot: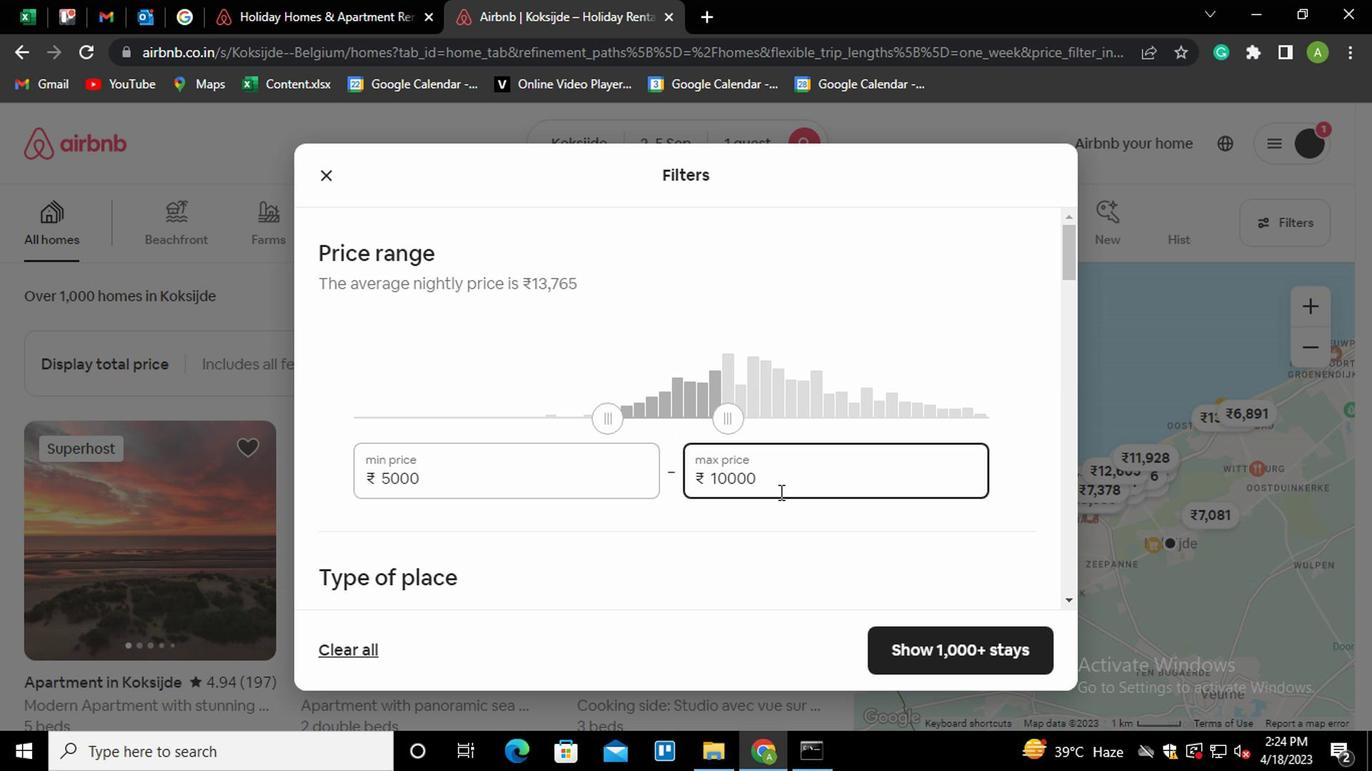 
Action: Mouse scrolled (653, 473) with delta (0, 0)
Screenshot: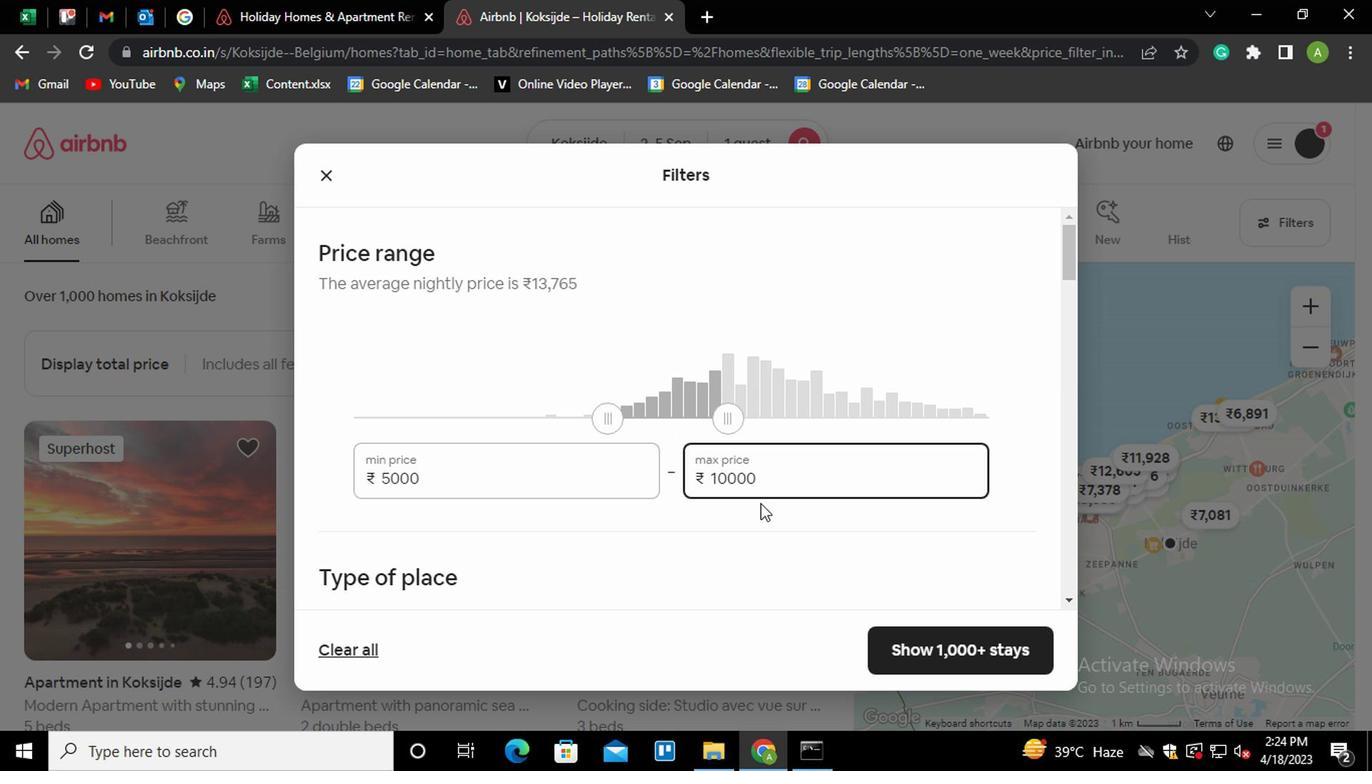 
Action: Mouse moved to (602, 355)
Screenshot: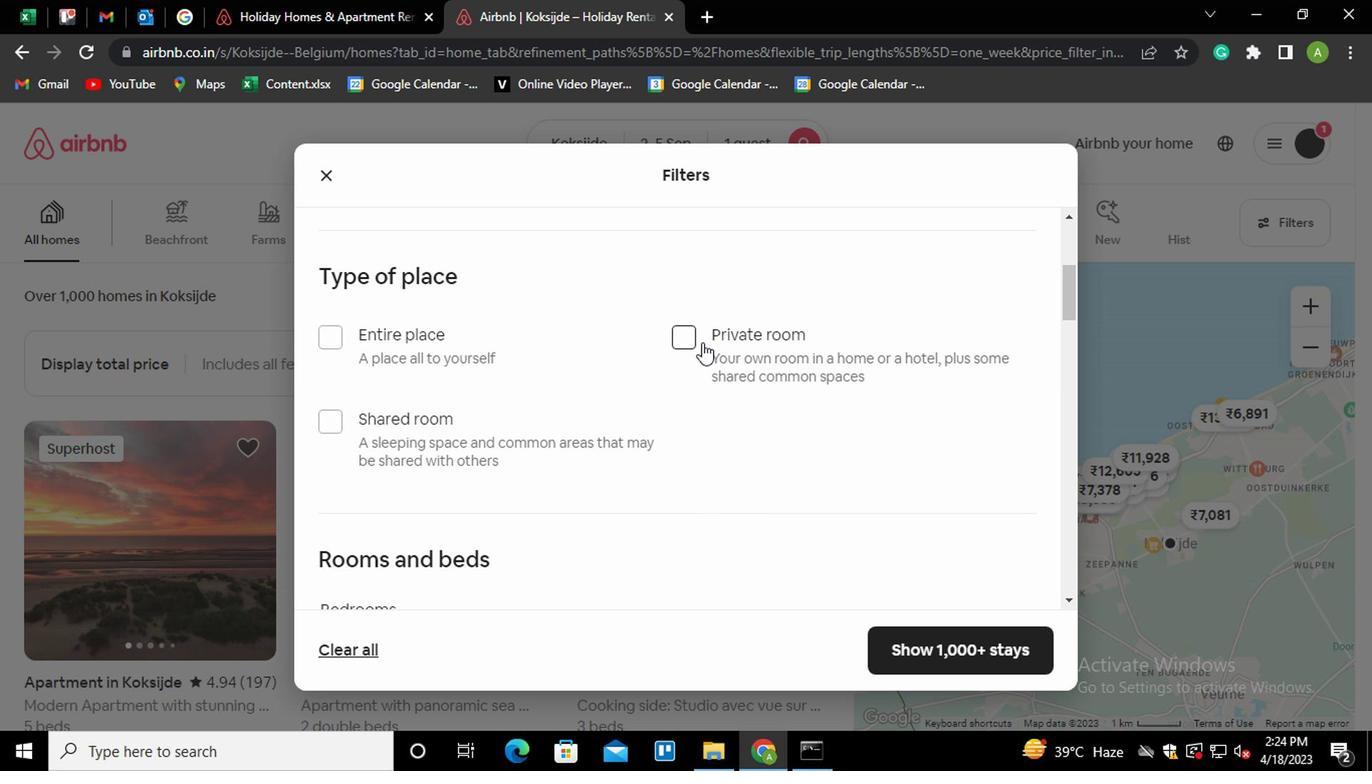 
Action: Mouse pressed left at (602, 355)
Screenshot: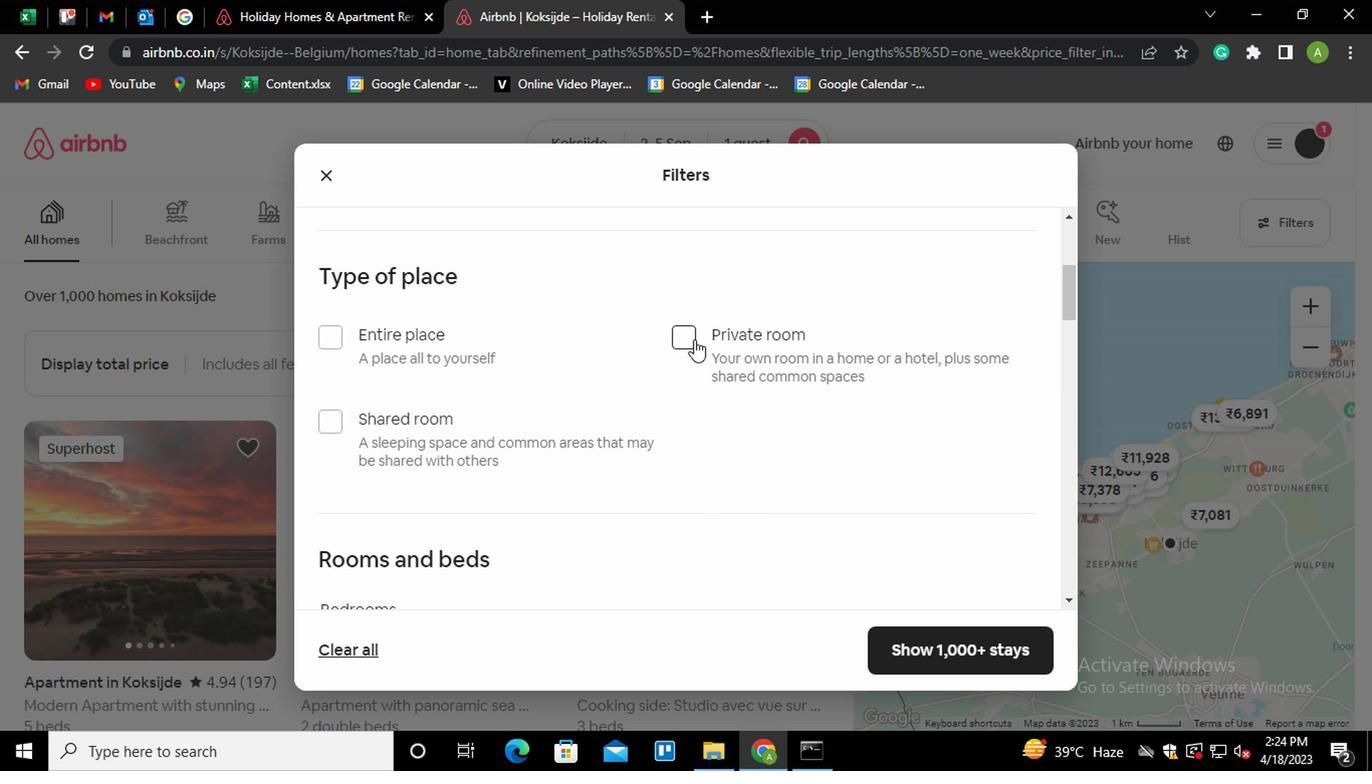 
Action: Mouse moved to (661, 373)
Screenshot: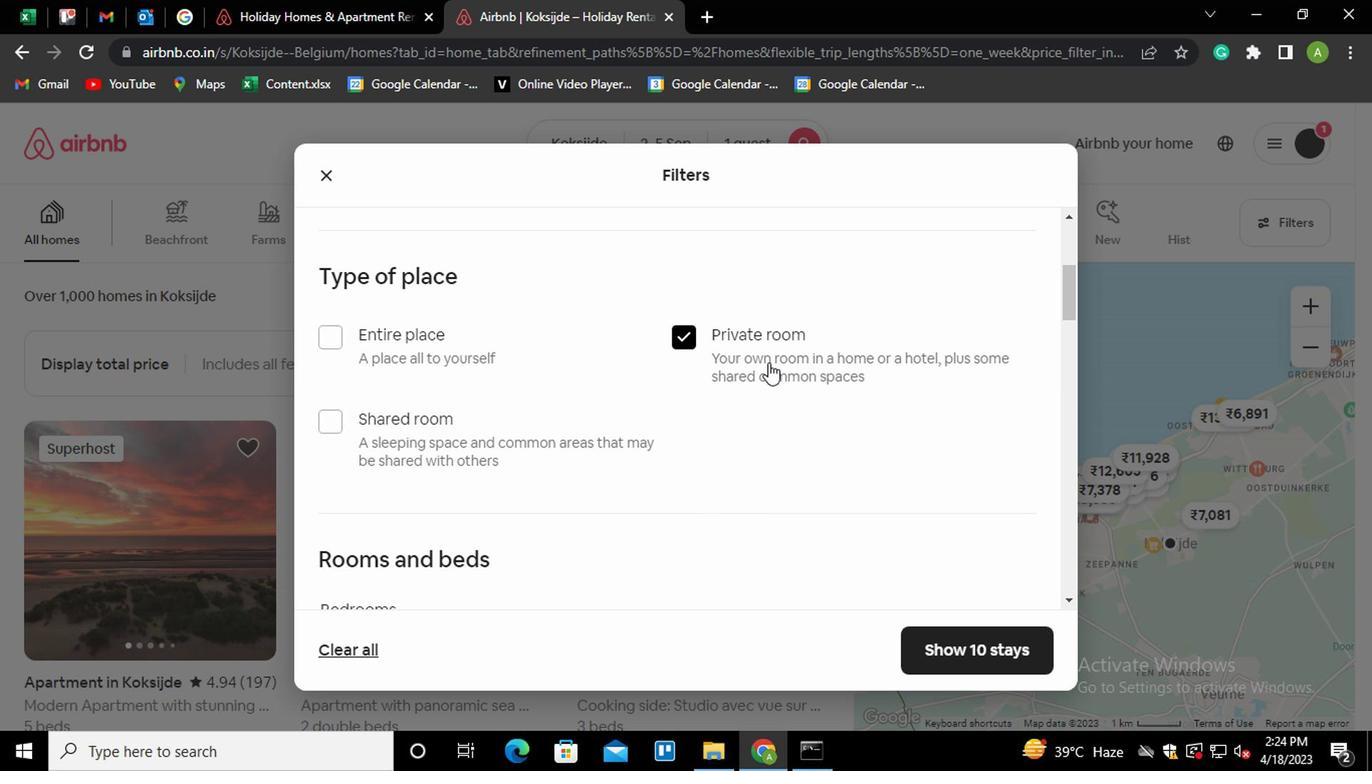 
Action: Mouse scrolled (661, 372) with delta (0, 0)
Screenshot: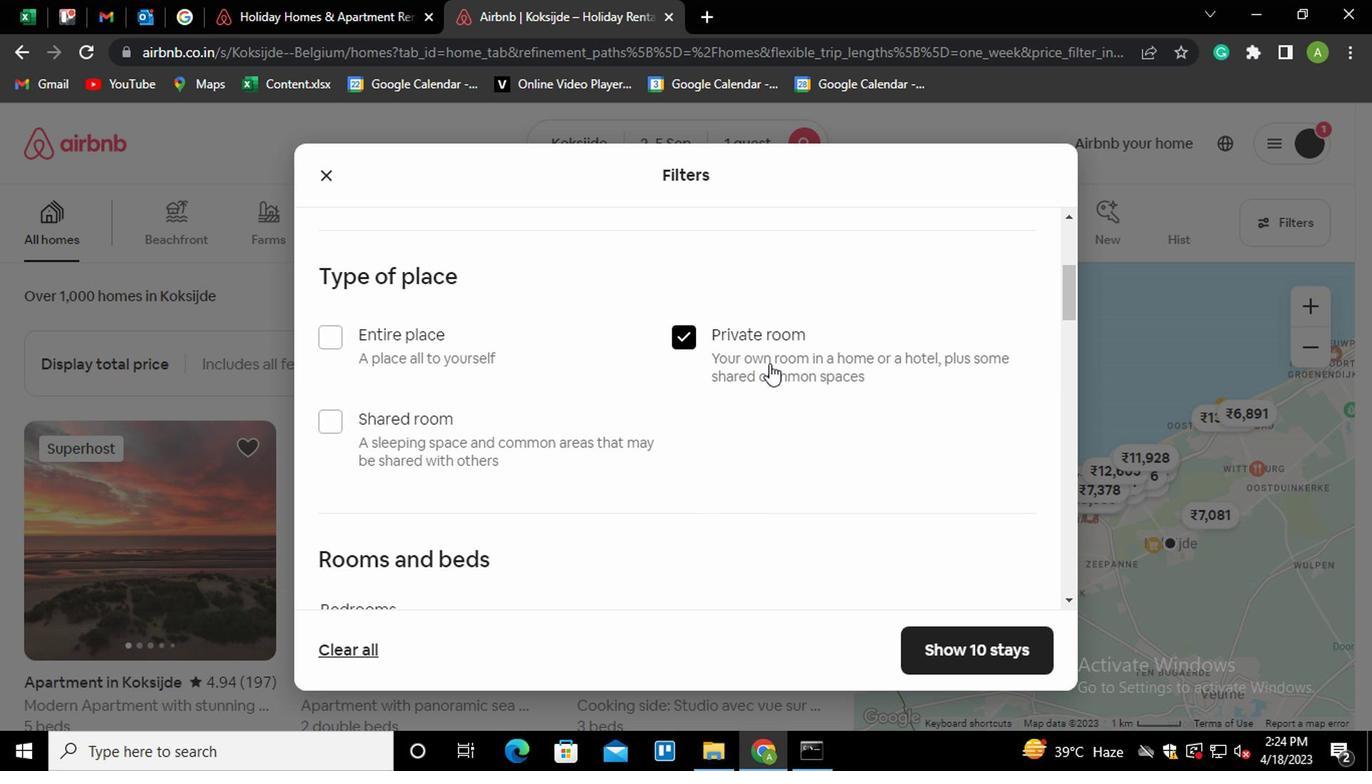 
Action: Mouse scrolled (661, 372) with delta (0, 0)
Screenshot: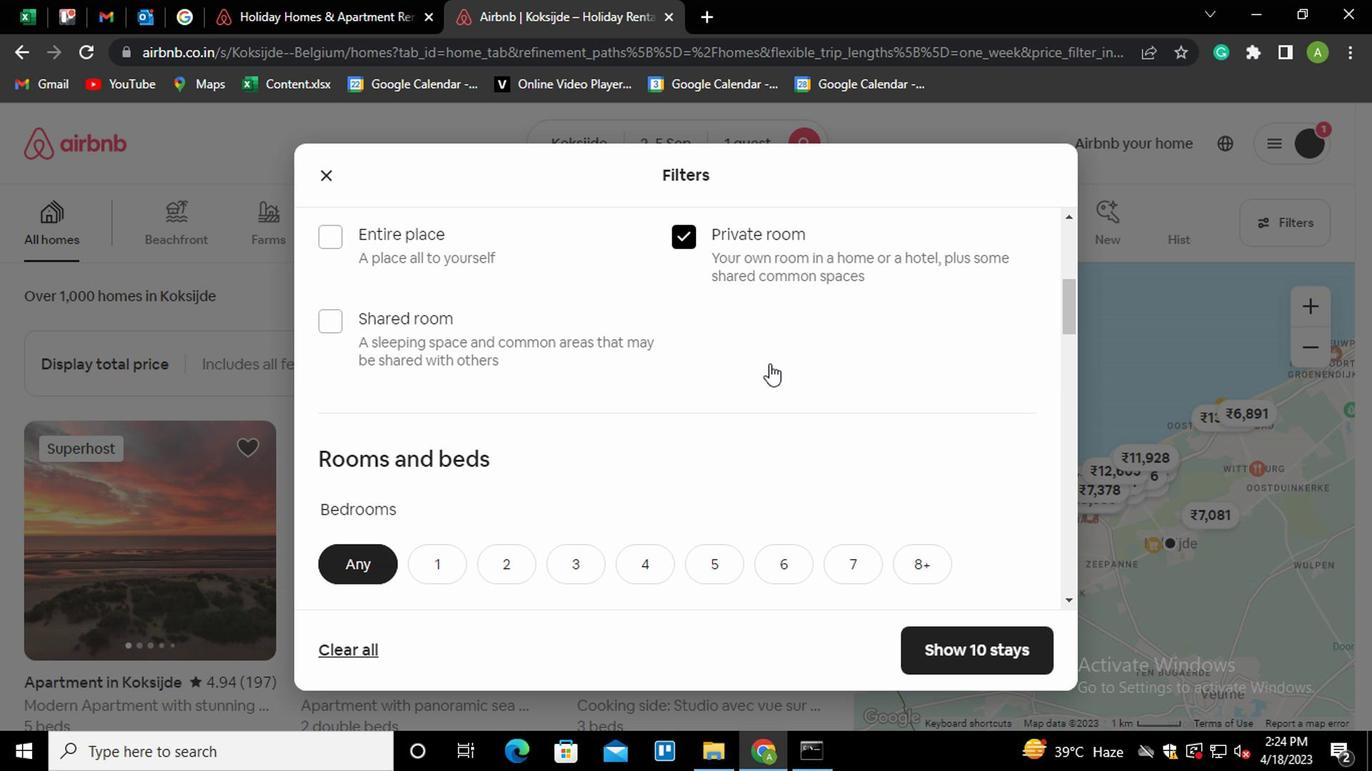 
Action: Mouse moved to (441, 440)
Screenshot: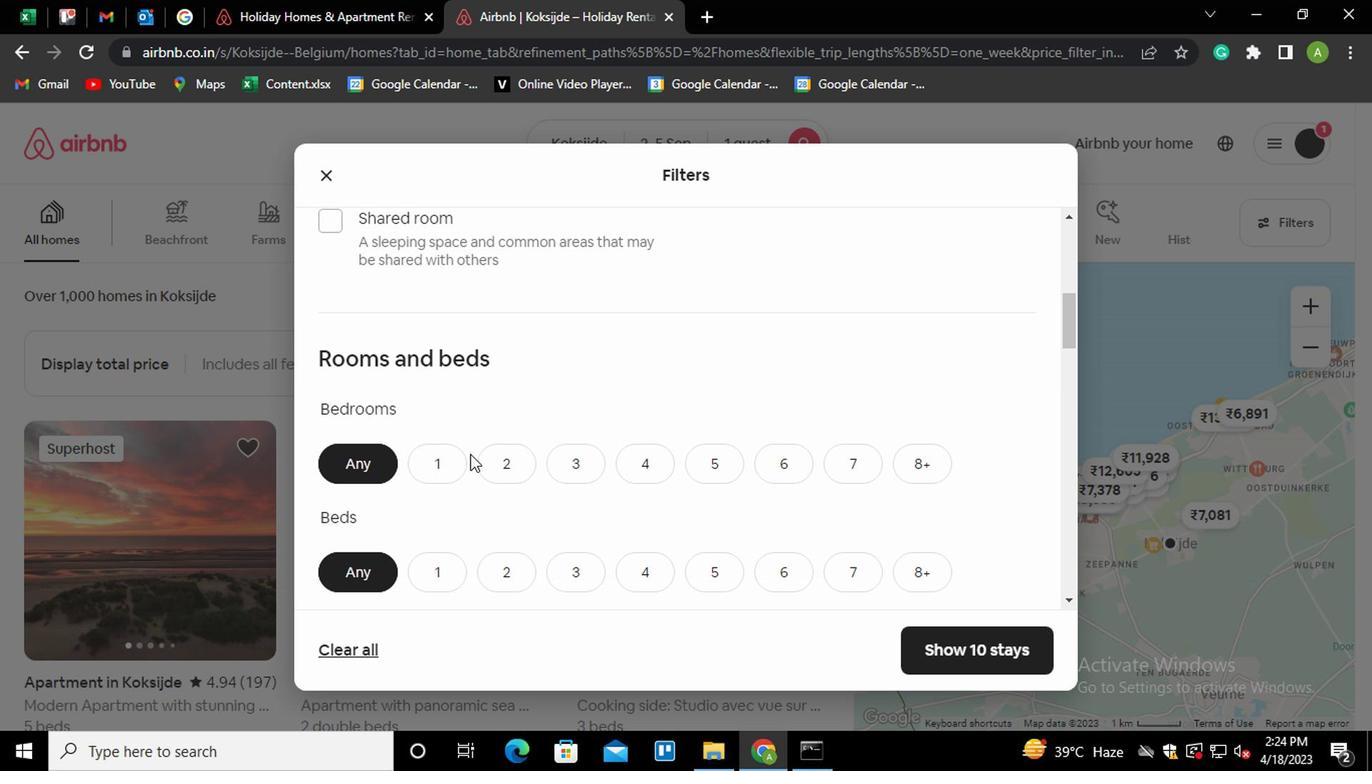 
Action: Mouse pressed left at (441, 440)
Screenshot: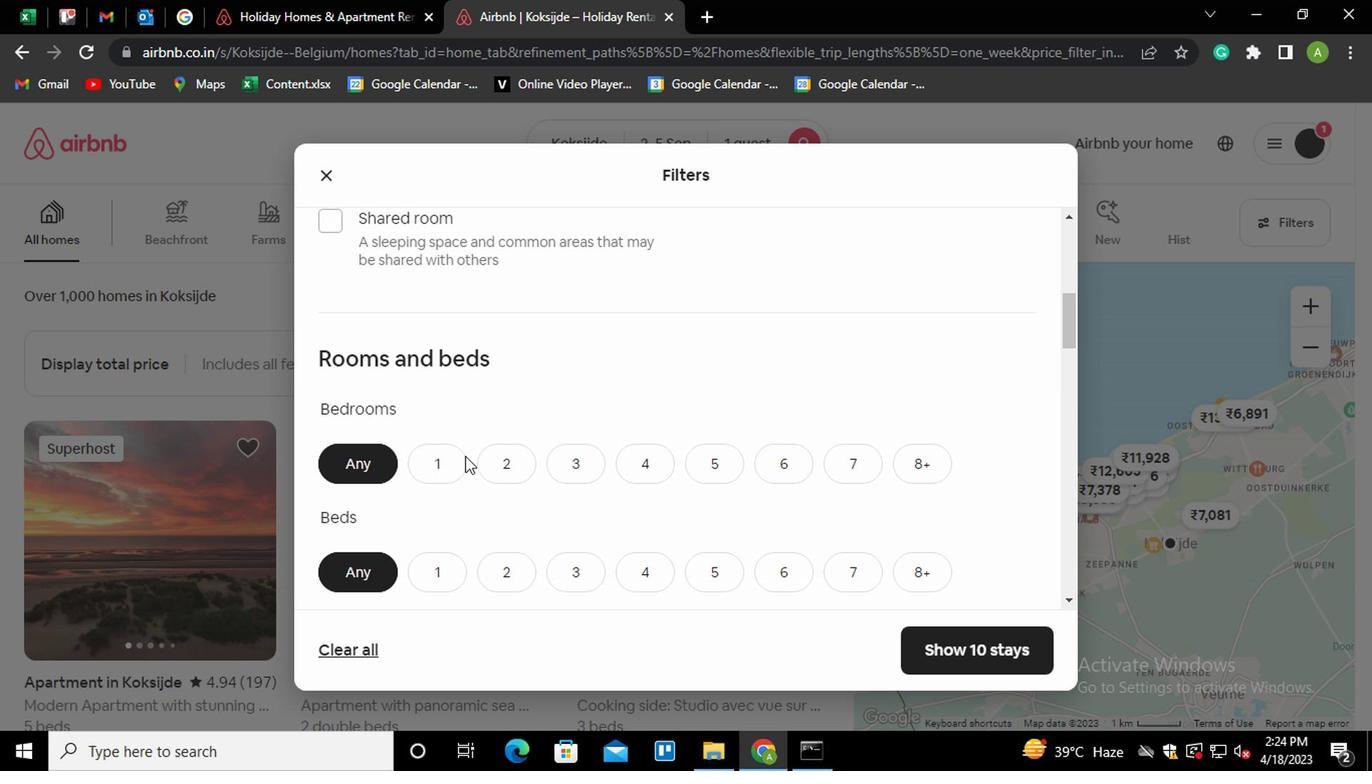 
Action: Mouse moved to (456, 431)
Screenshot: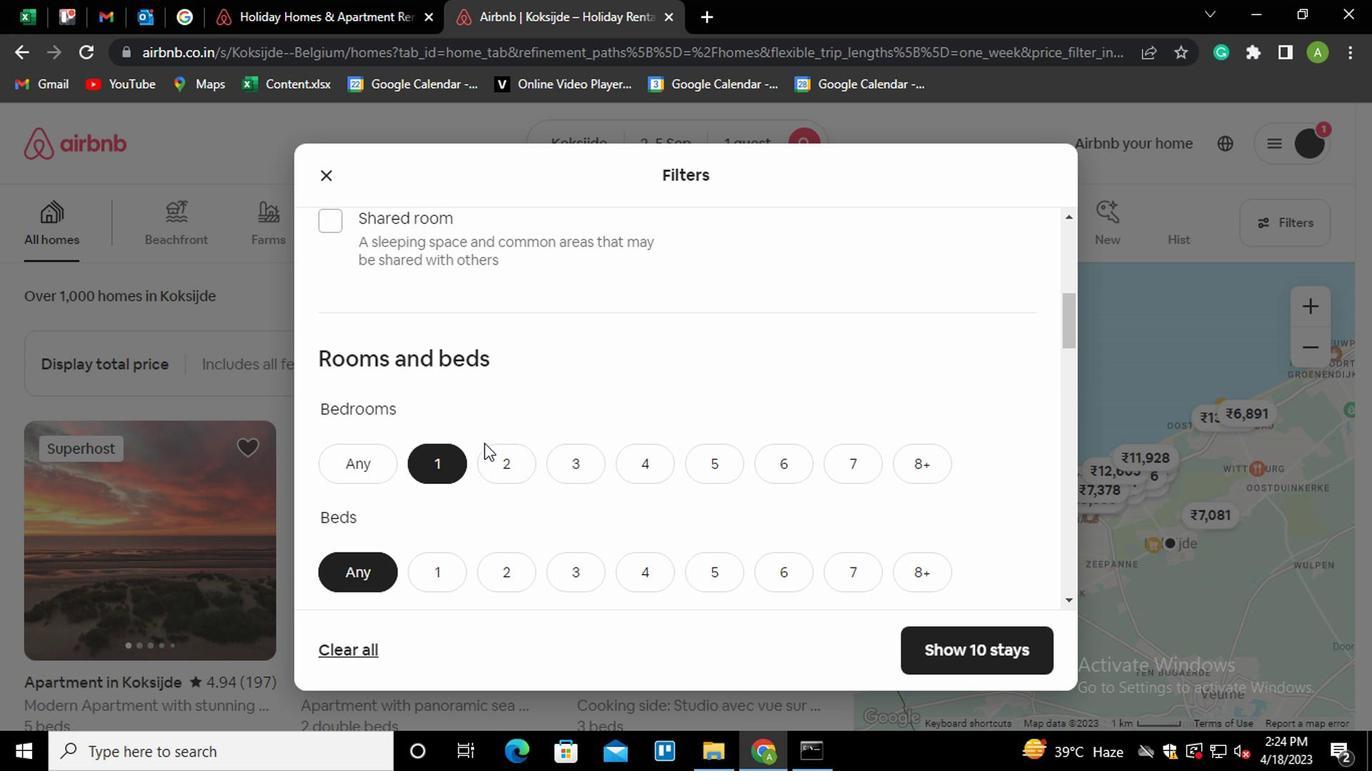 
Action: Mouse scrolled (456, 430) with delta (0, 0)
Screenshot: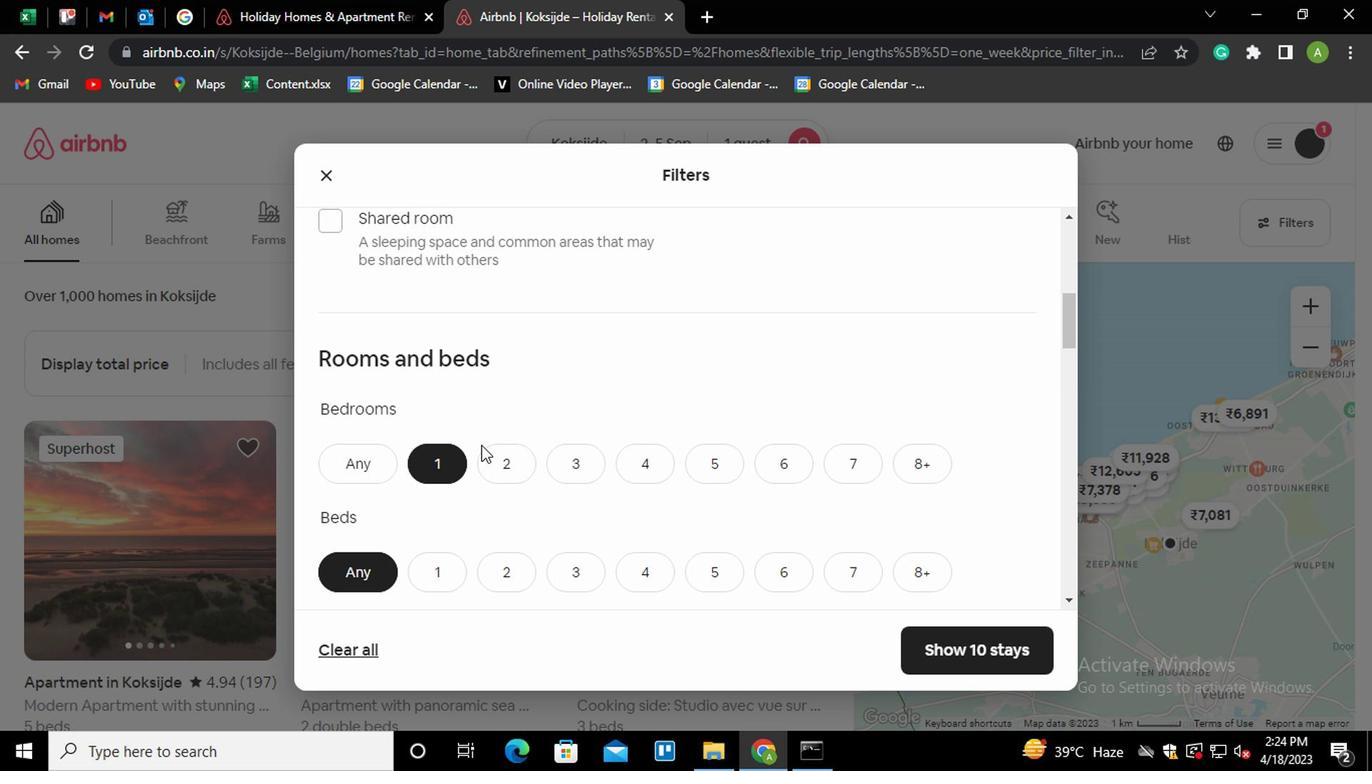 
Action: Mouse moved to (434, 443)
Screenshot: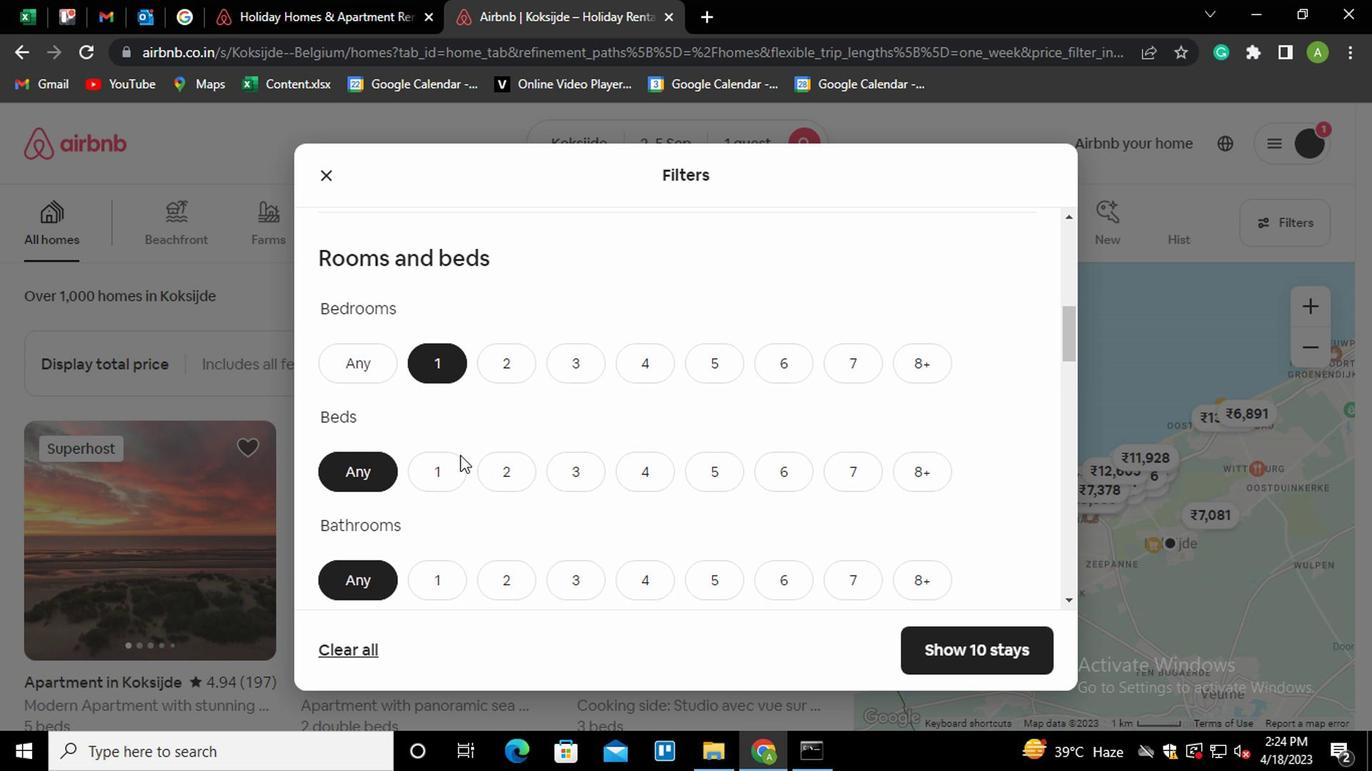 
Action: Mouse pressed left at (434, 443)
Screenshot: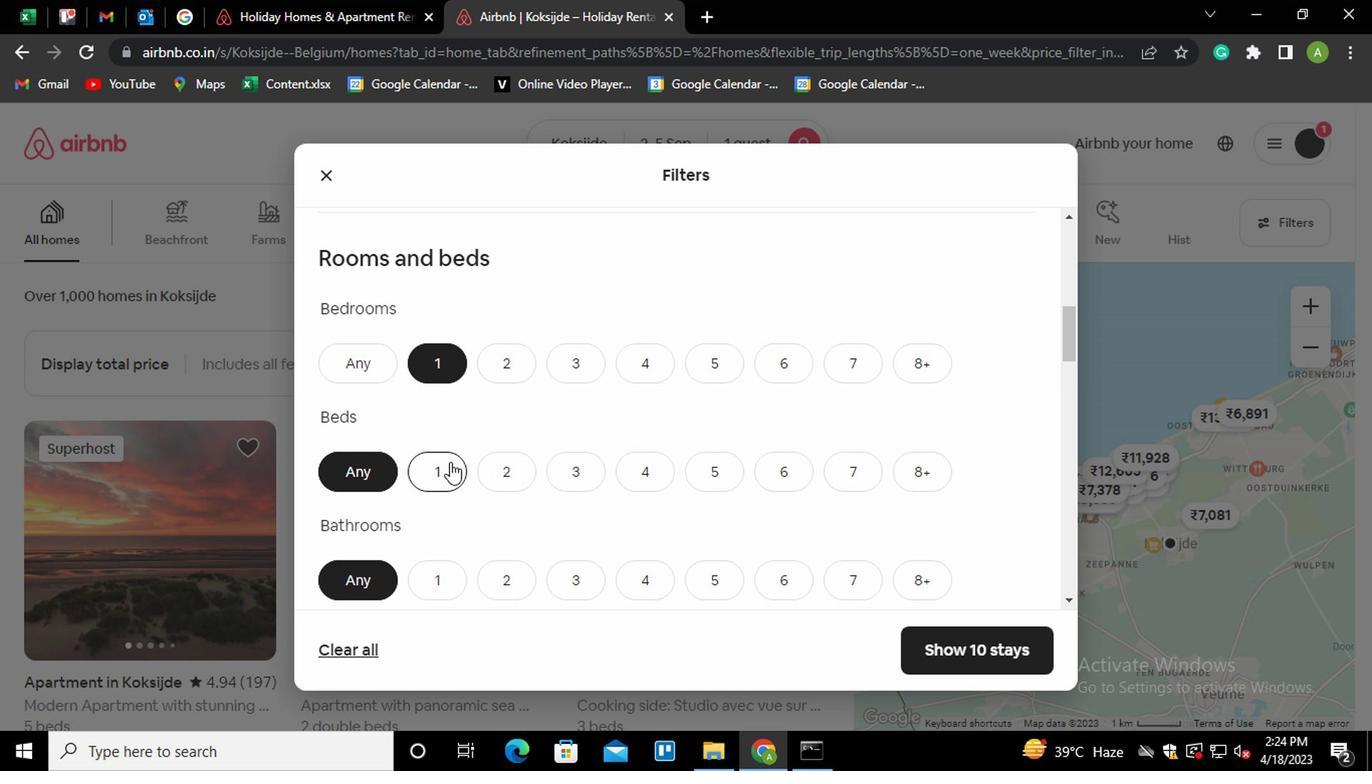 
Action: Mouse moved to (431, 518)
Screenshot: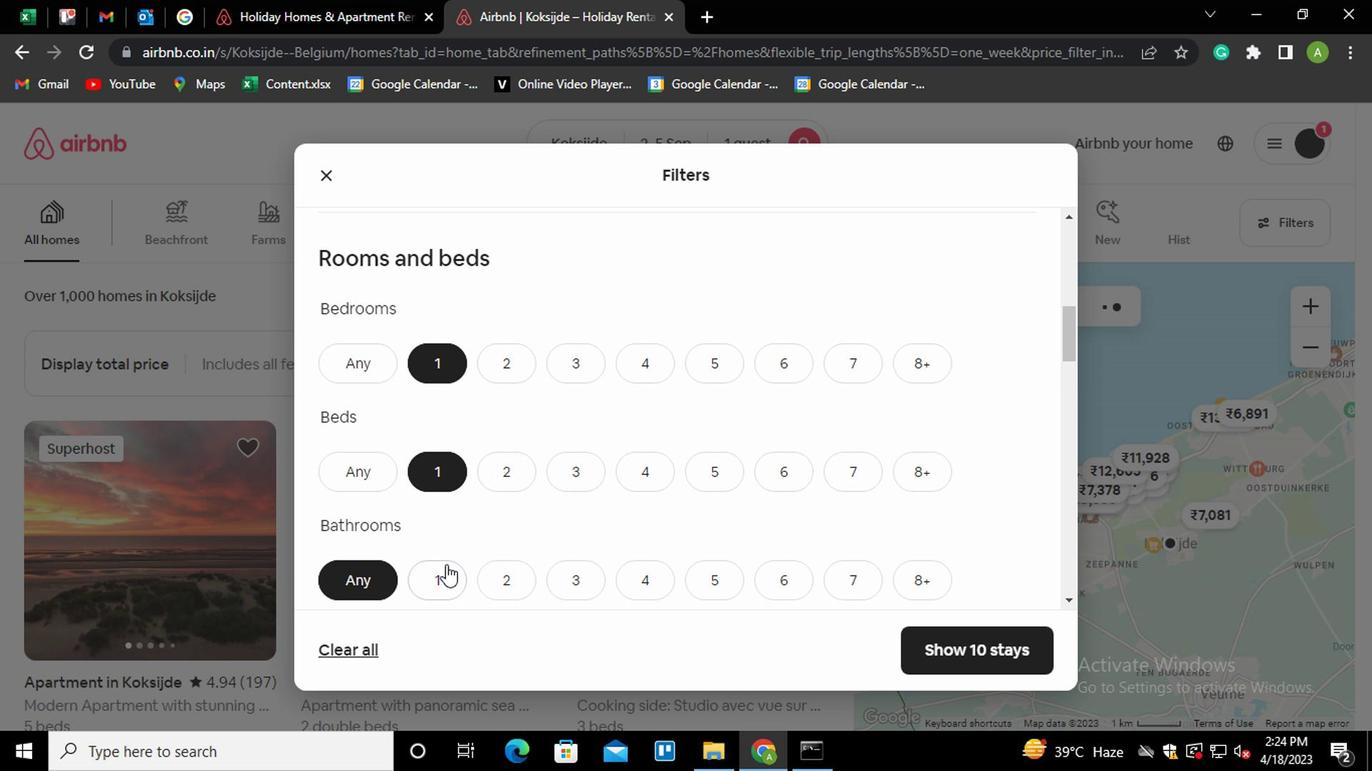 
Action: Mouse pressed left at (431, 518)
Screenshot: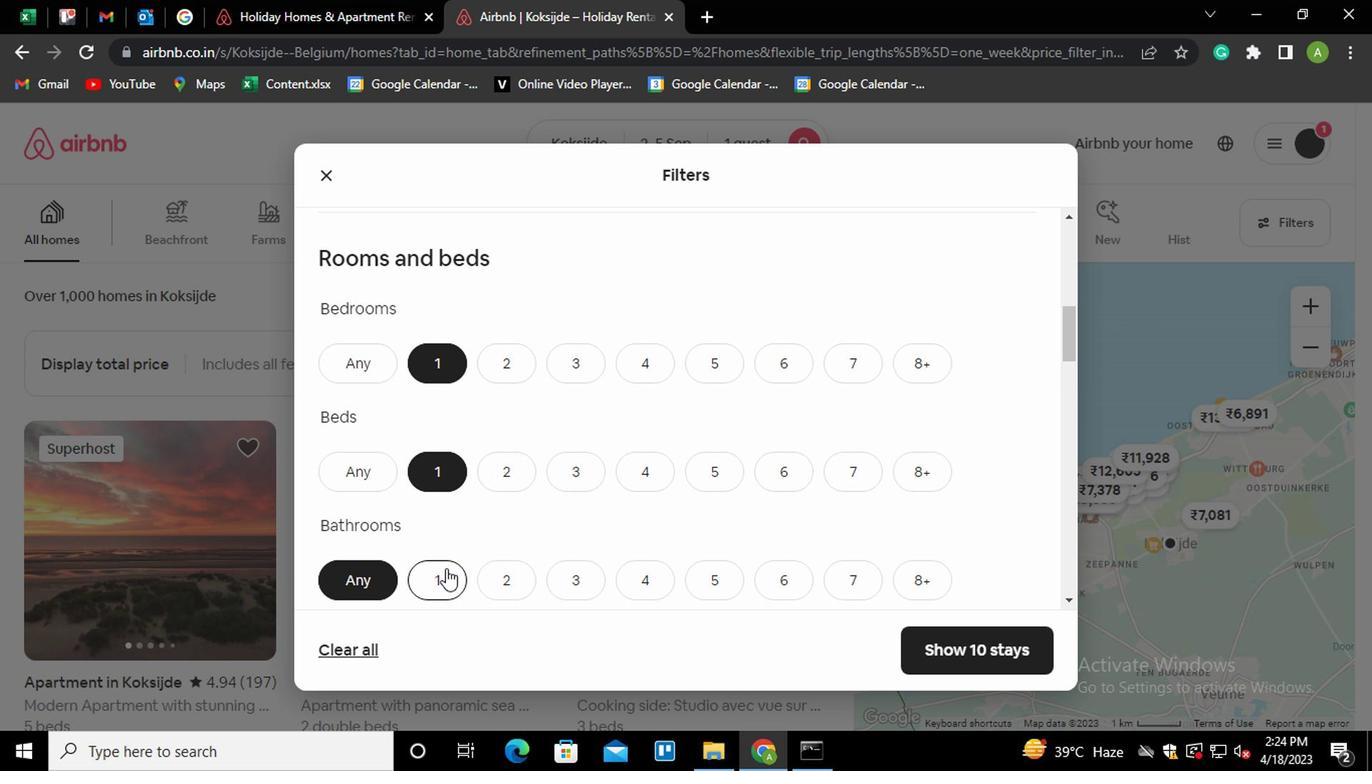 
Action: Mouse moved to (594, 445)
Screenshot: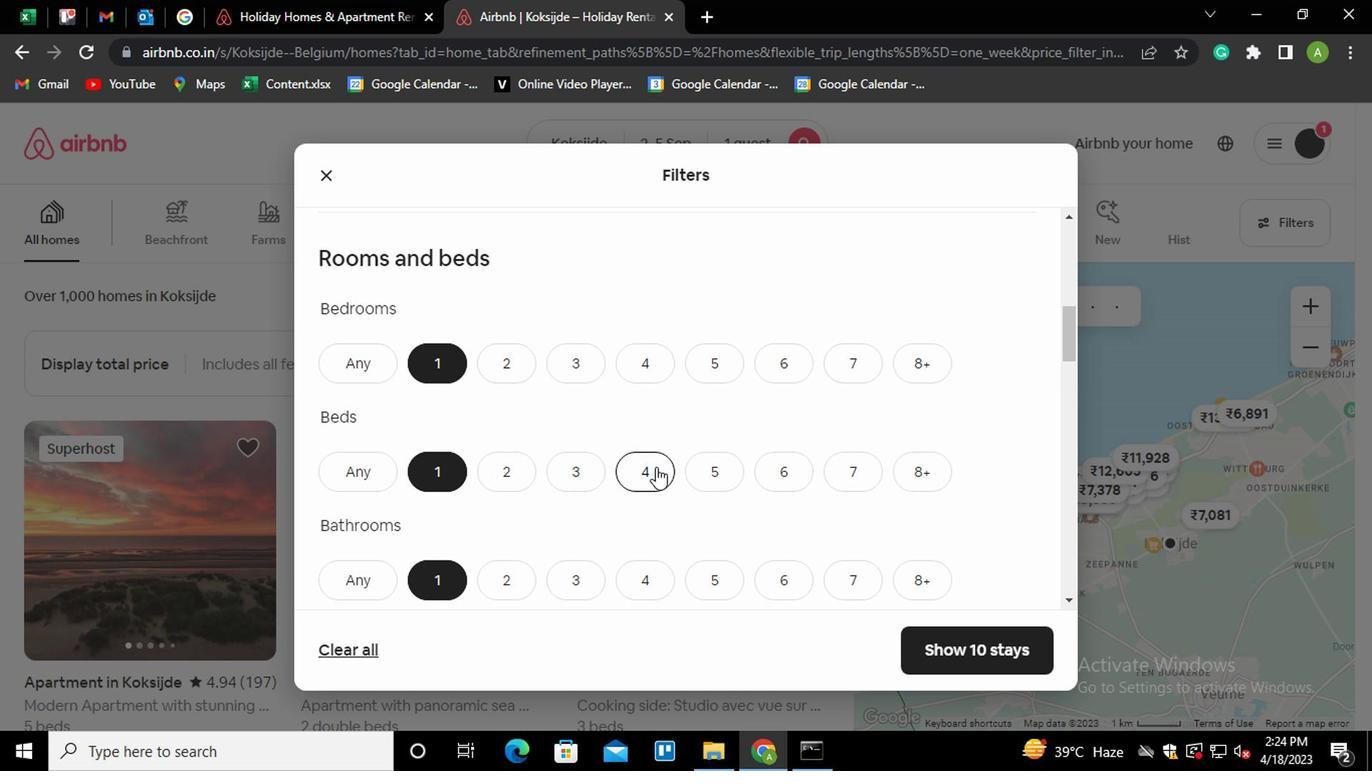 
Action: Mouse scrolled (594, 445) with delta (0, 0)
Screenshot: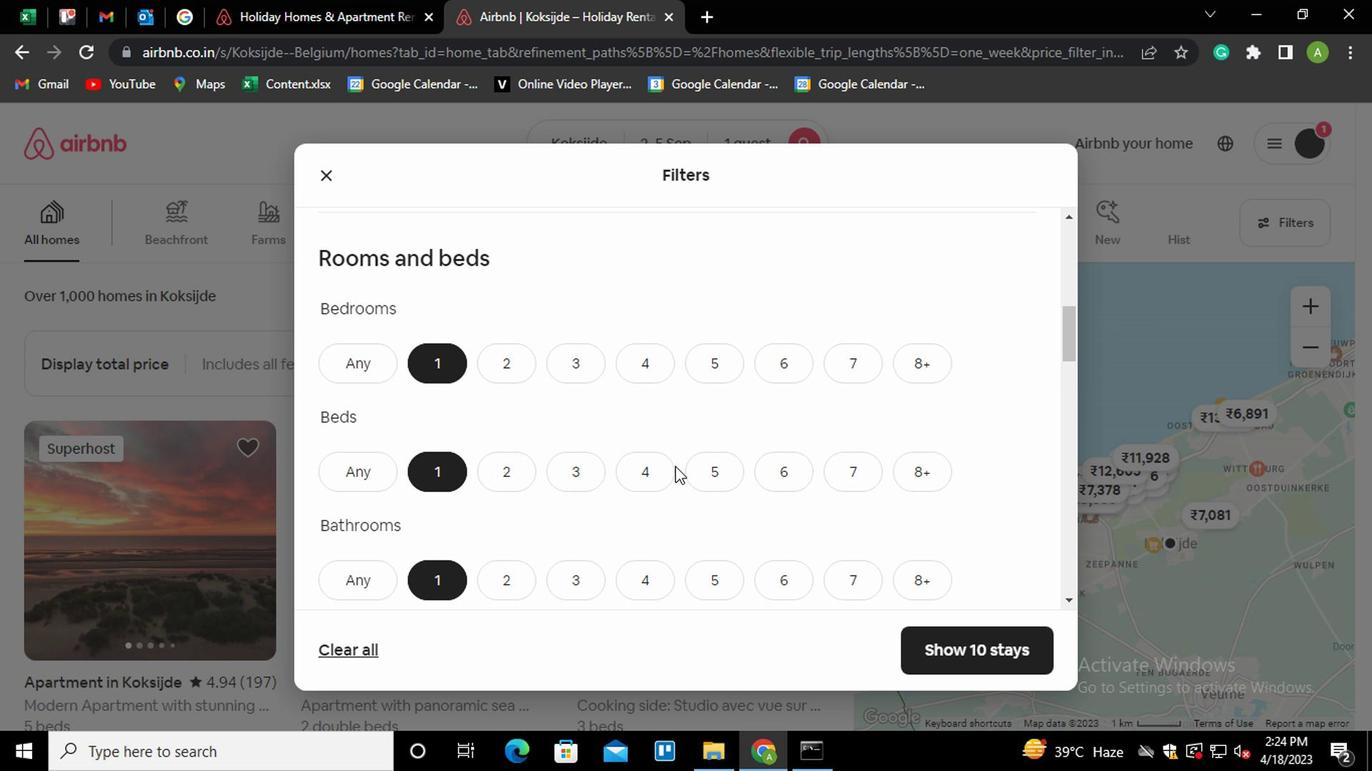 
Action: Mouse scrolled (594, 445) with delta (0, 0)
Screenshot: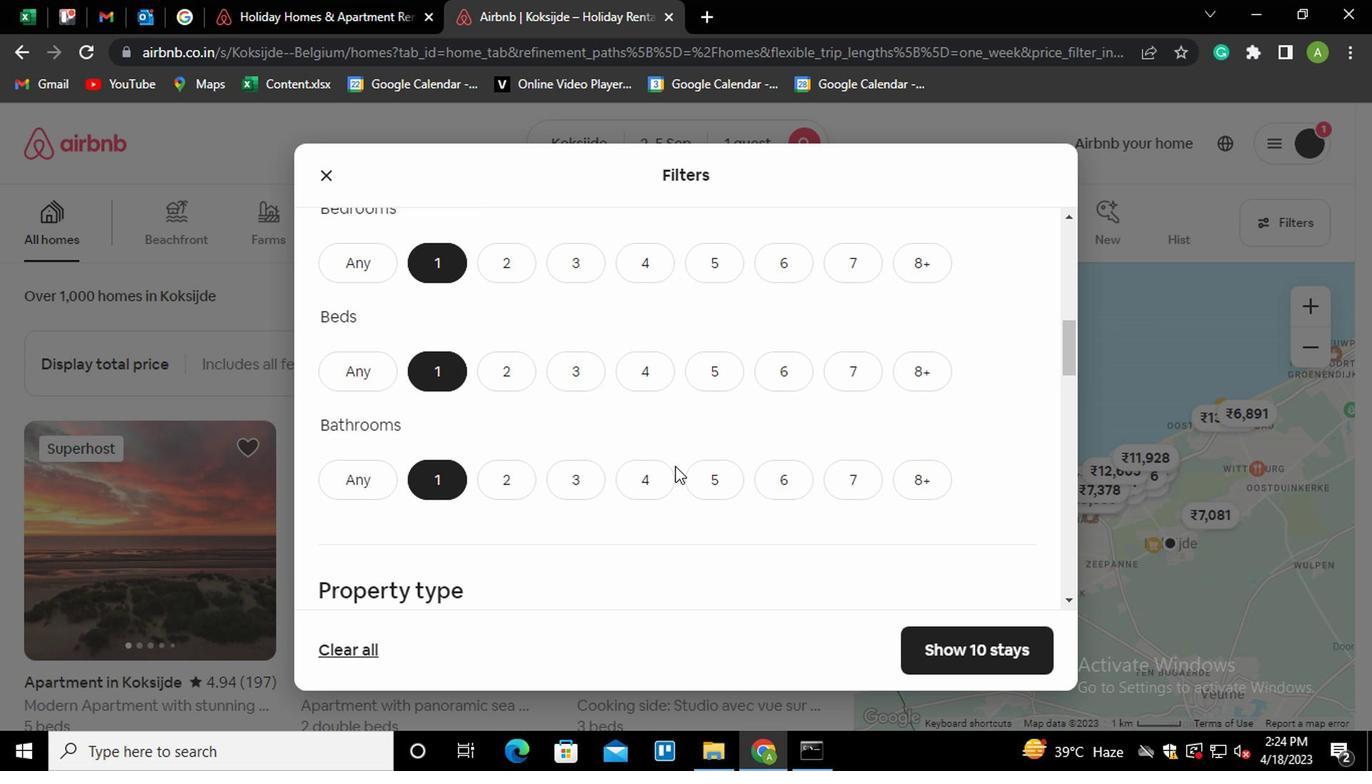 
Action: Mouse scrolled (594, 445) with delta (0, 0)
Screenshot: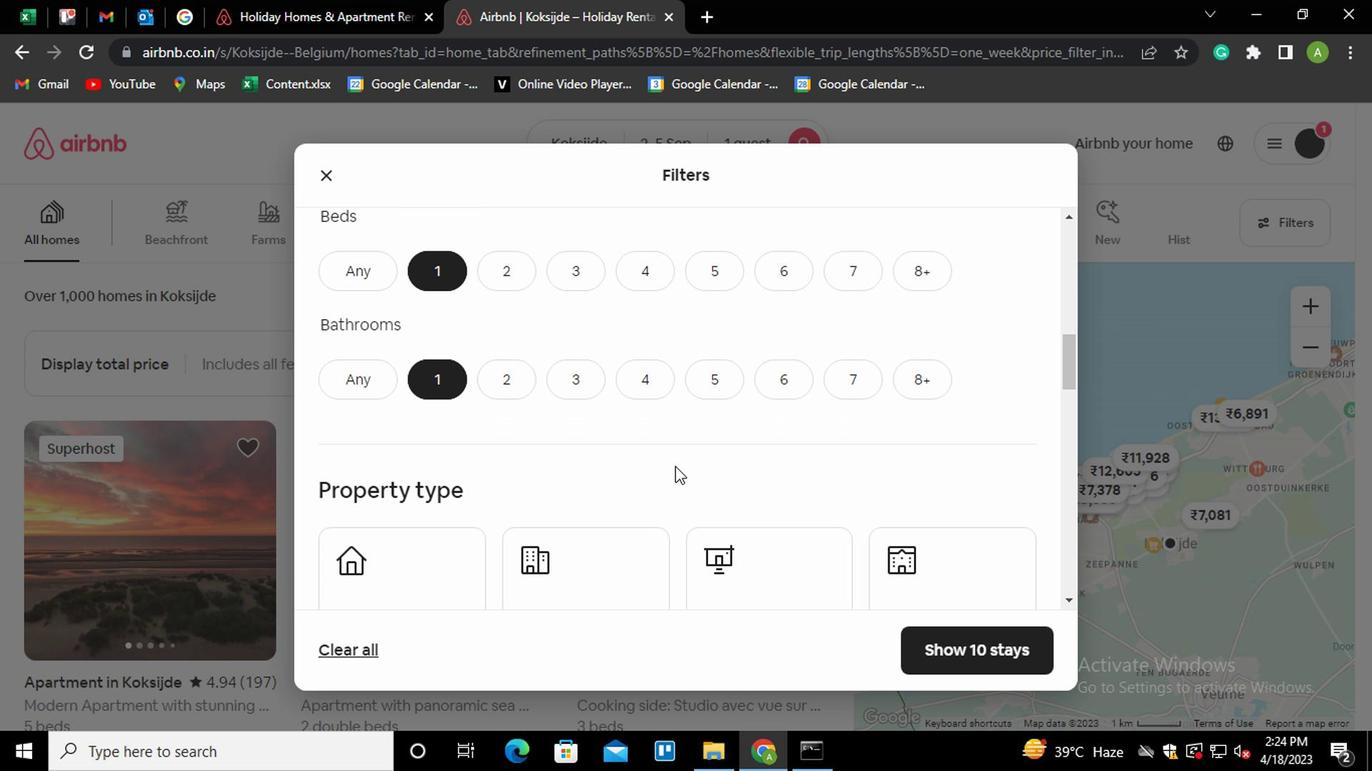 
Action: Mouse scrolled (594, 445) with delta (0, 0)
Screenshot: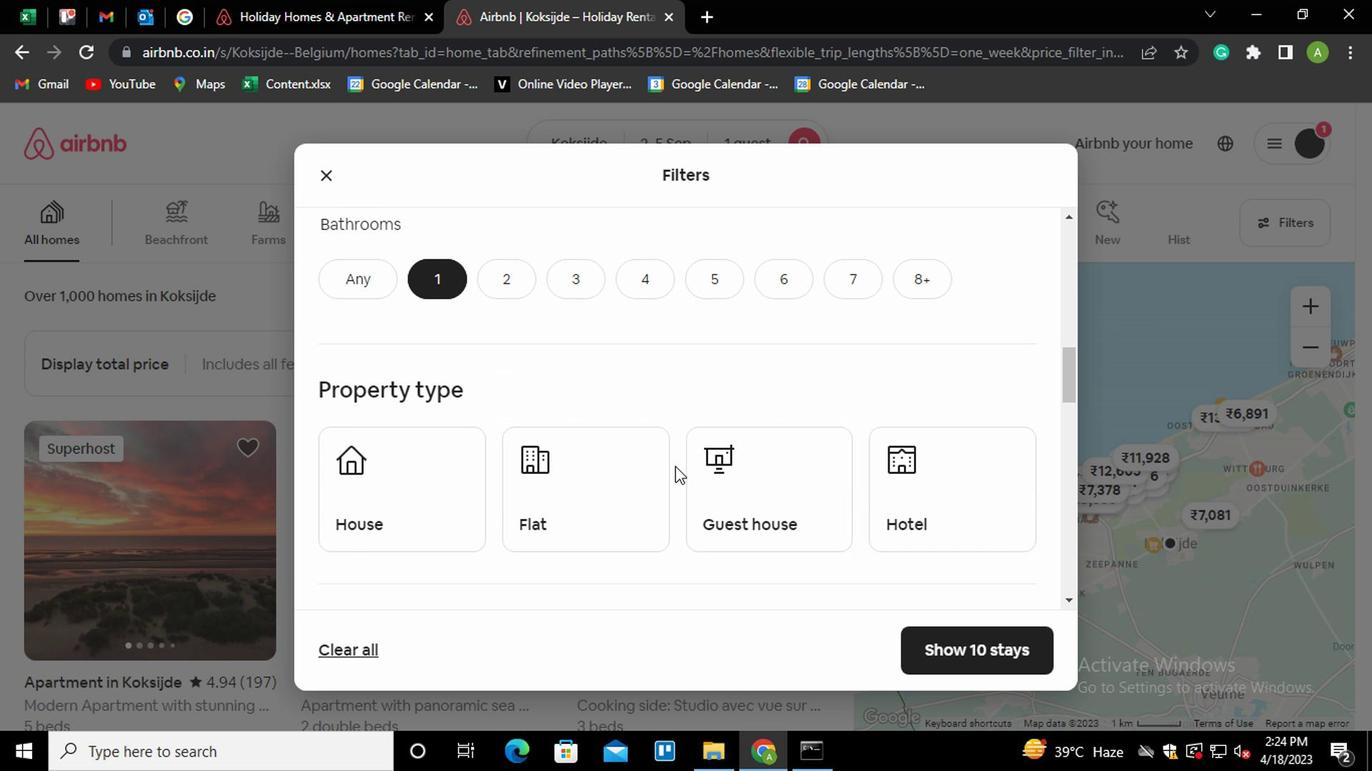 
Action: Mouse moved to (799, 402)
Screenshot: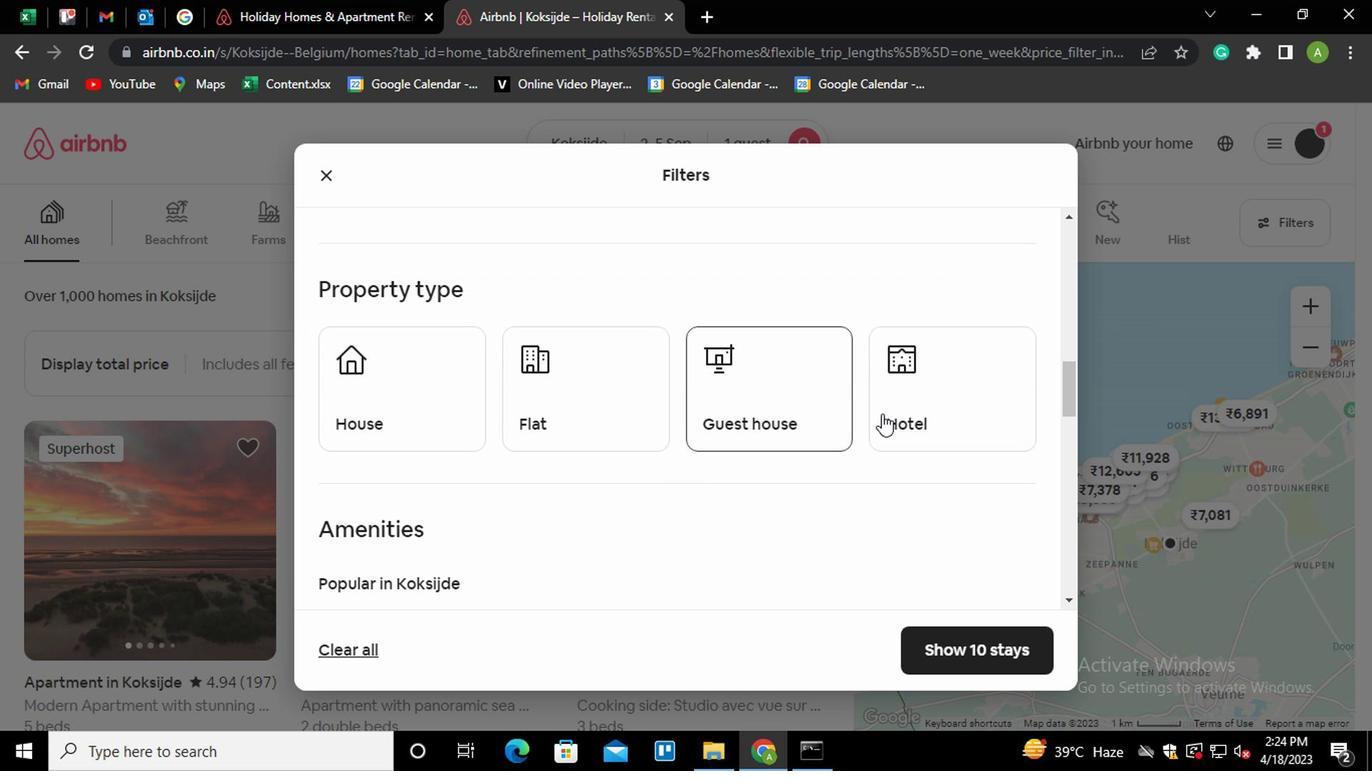 
Action: Mouse pressed left at (799, 402)
Screenshot: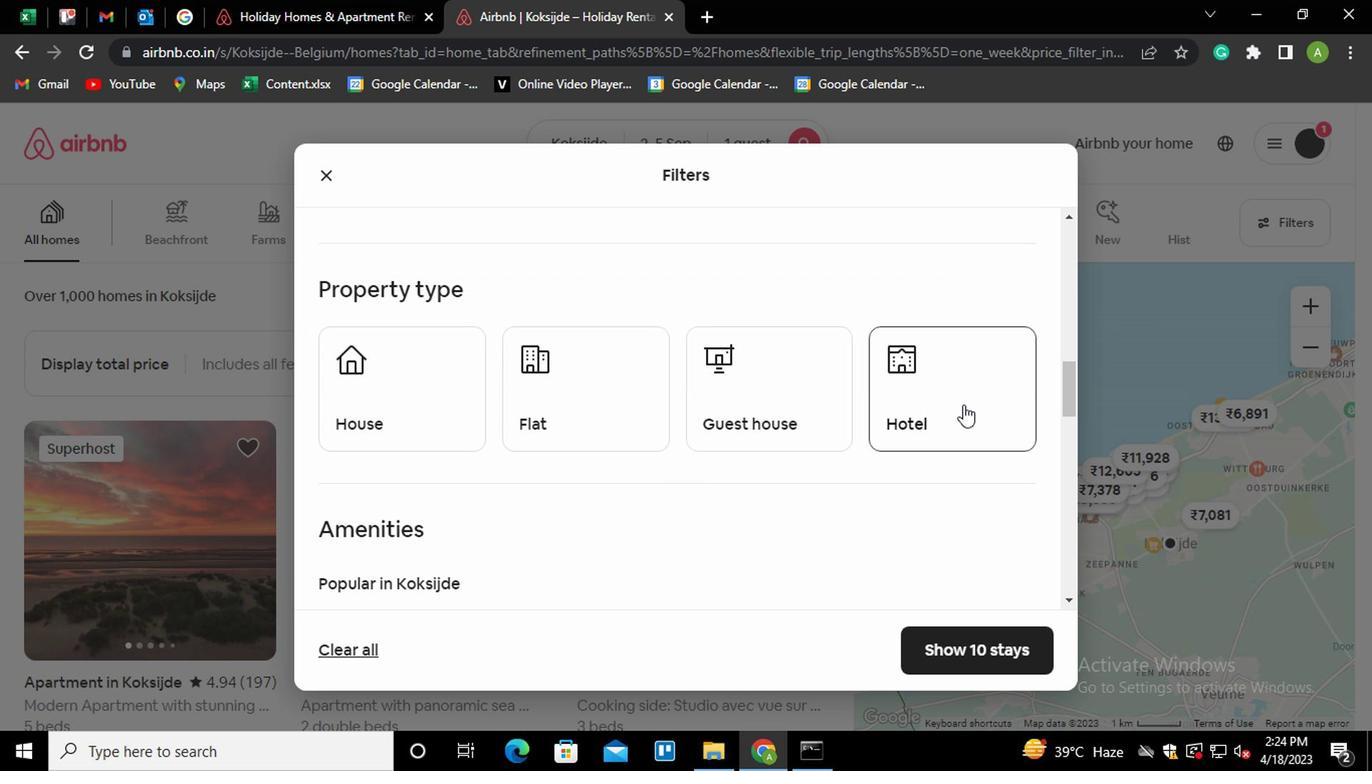 
Action: Mouse moved to (758, 445)
Screenshot: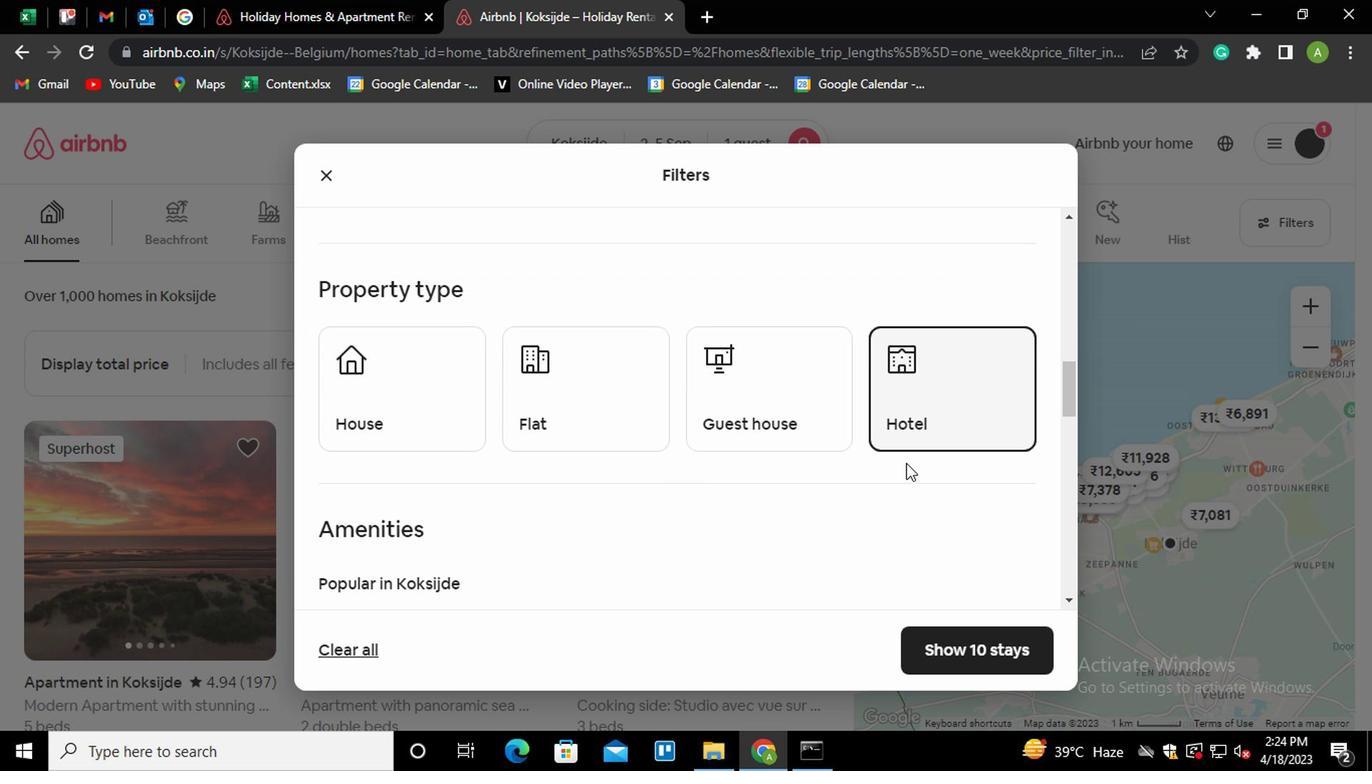 
Action: Mouse scrolled (758, 444) with delta (0, 0)
Screenshot: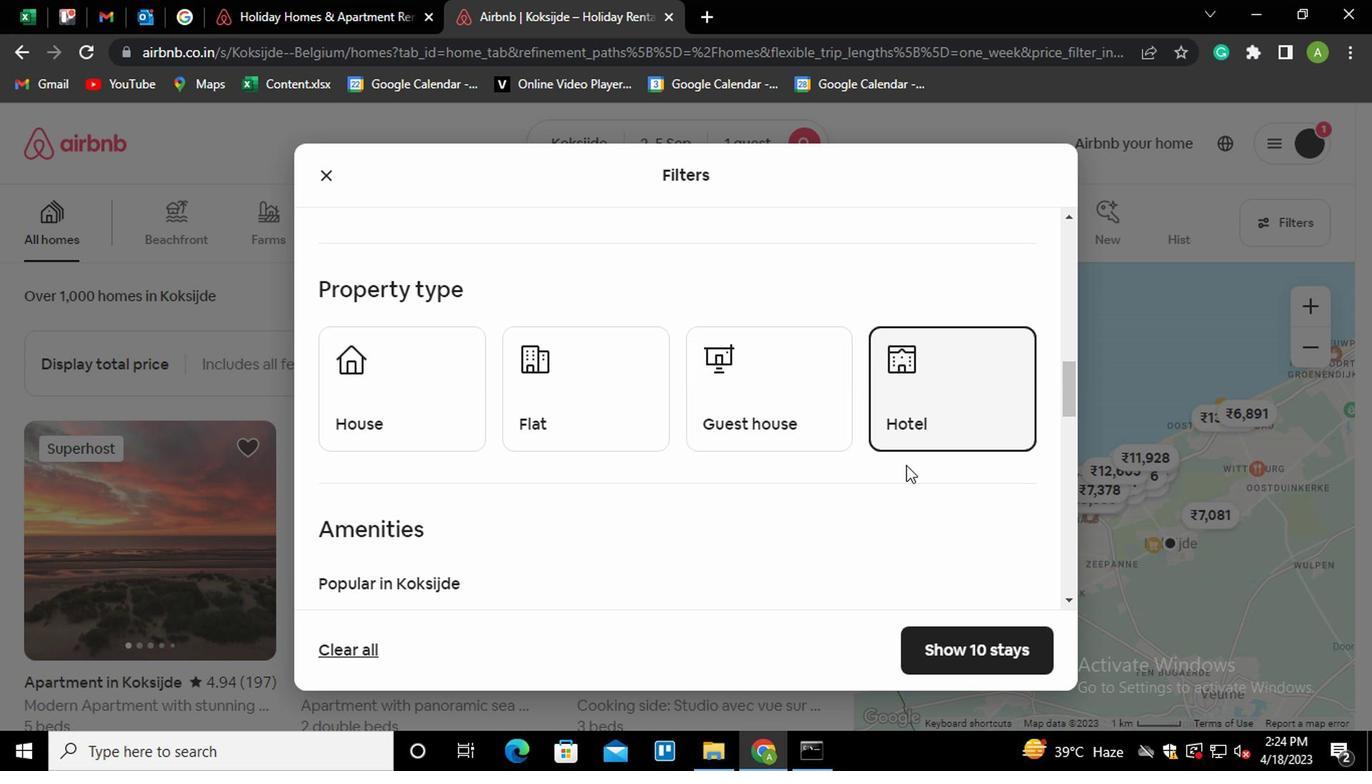 
Action: Mouse moved to (758, 445)
Screenshot: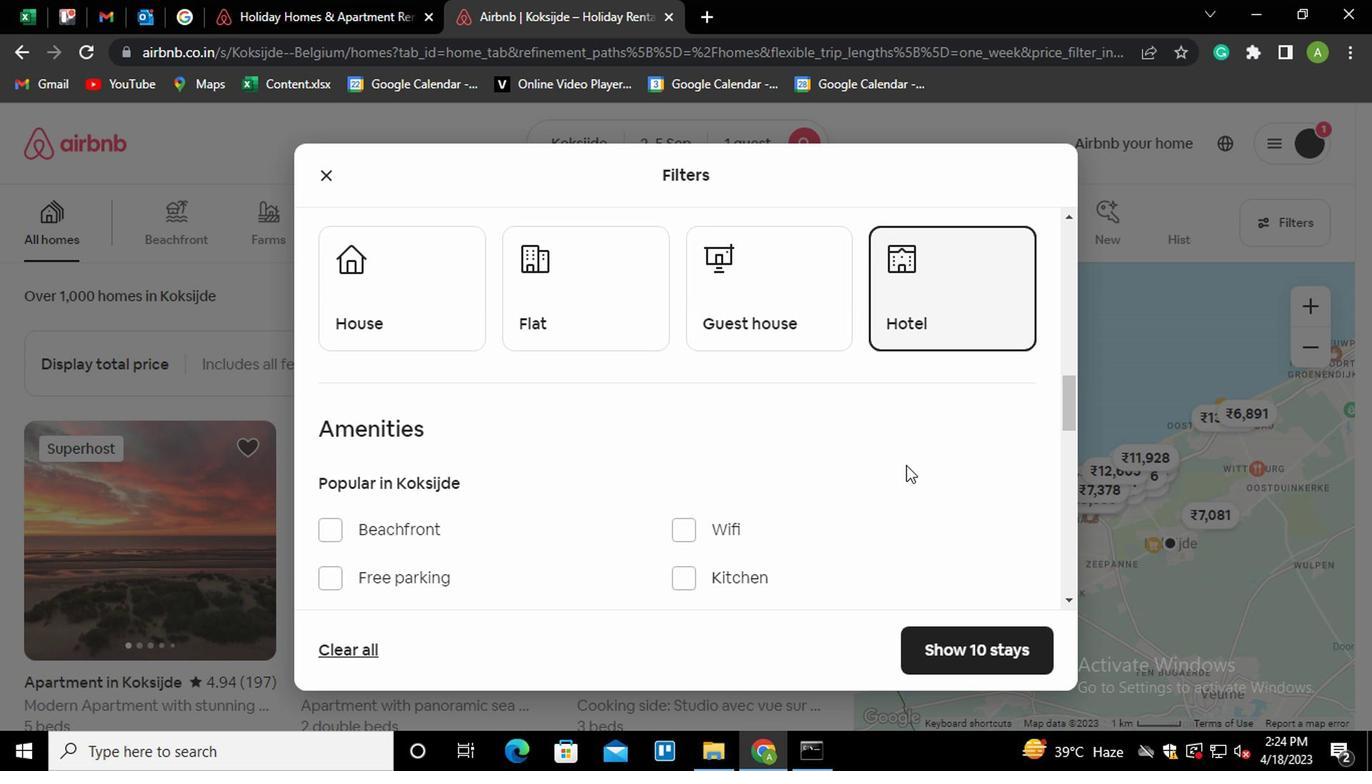 
Action: Mouse scrolled (758, 445) with delta (0, 0)
Screenshot: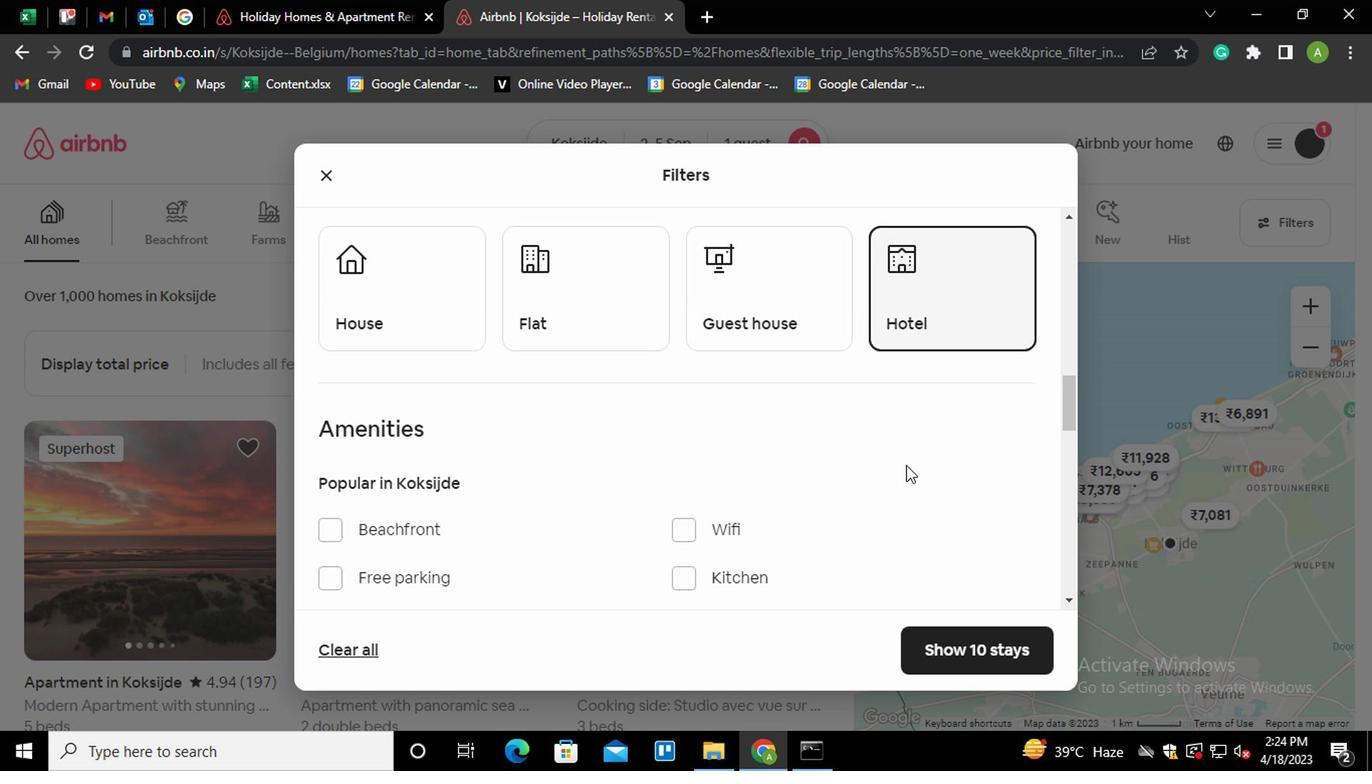 
Action: Mouse scrolled (758, 445) with delta (0, 0)
Screenshot: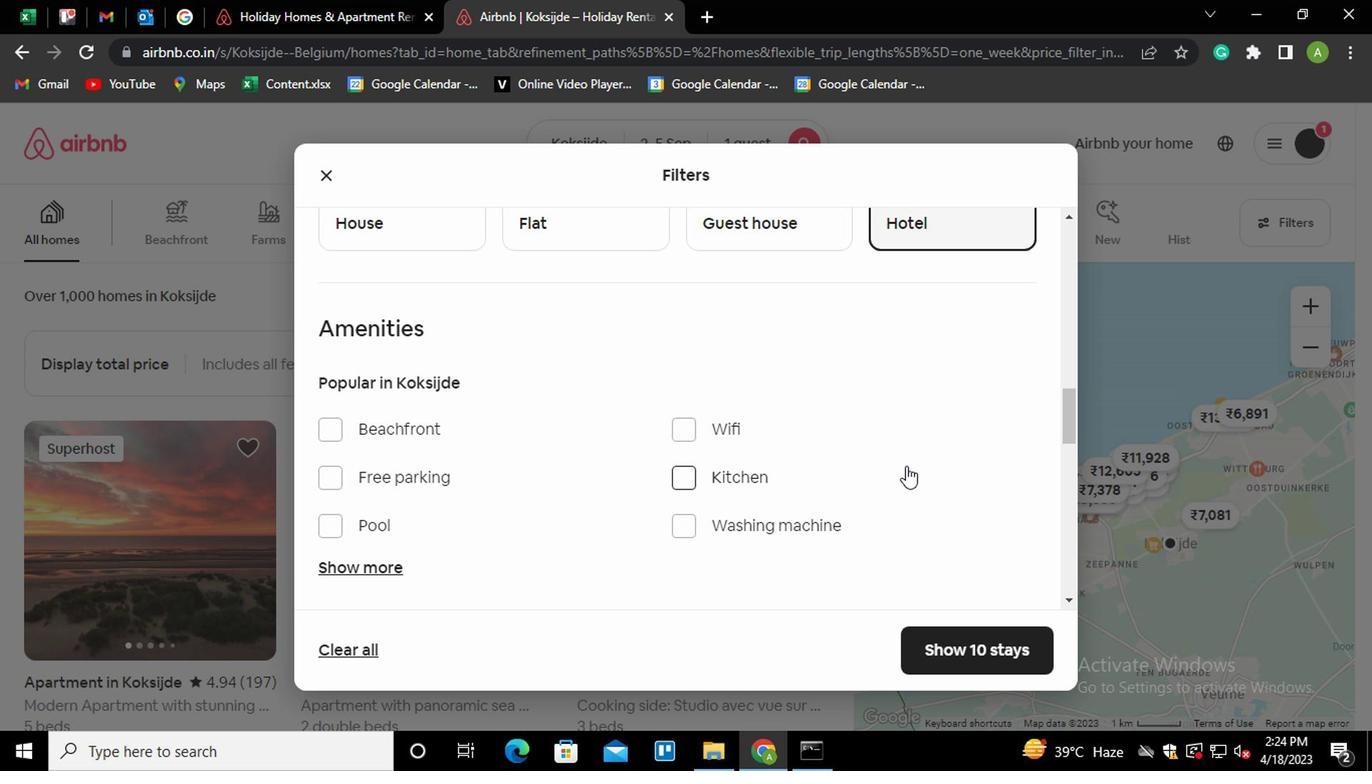 
Action: Mouse moved to (388, 449)
Screenshot: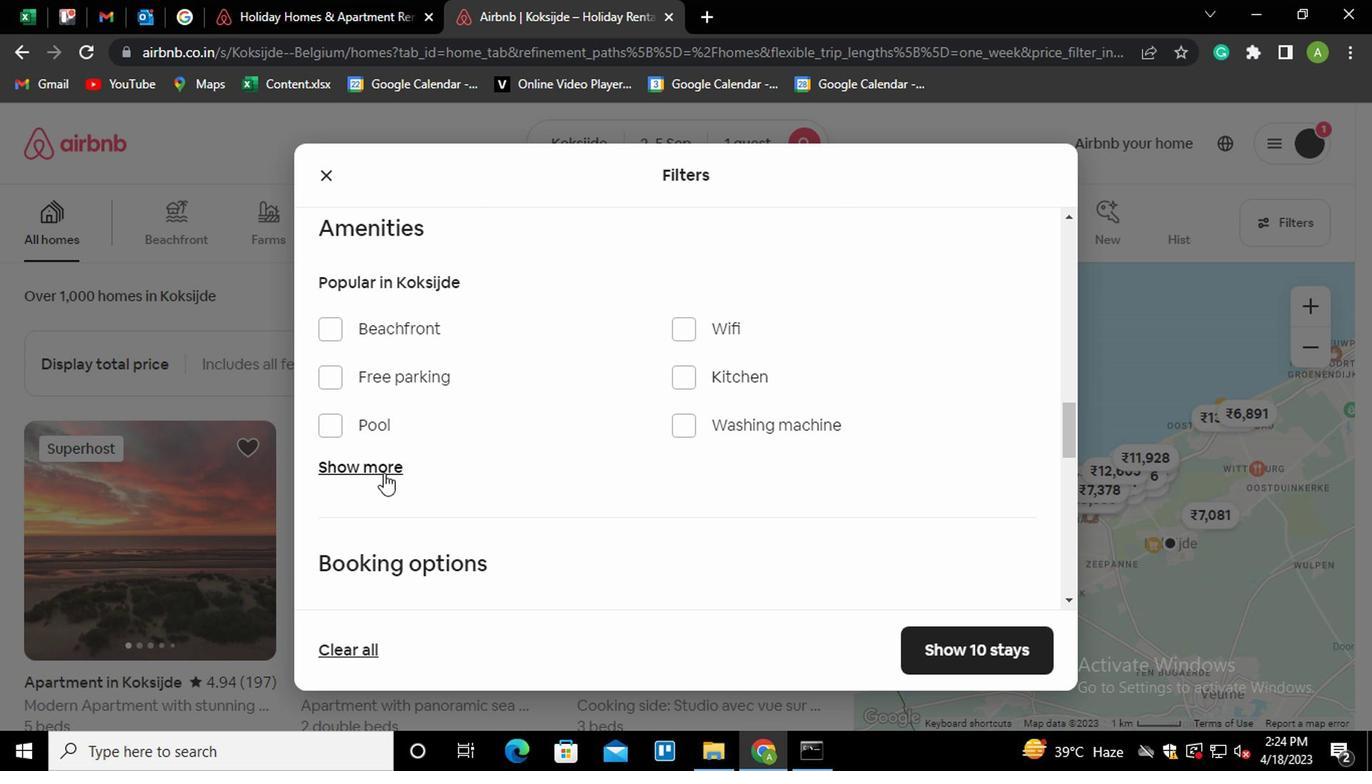 
Action: Mouse pressed left at (388, 449)
Screenshot: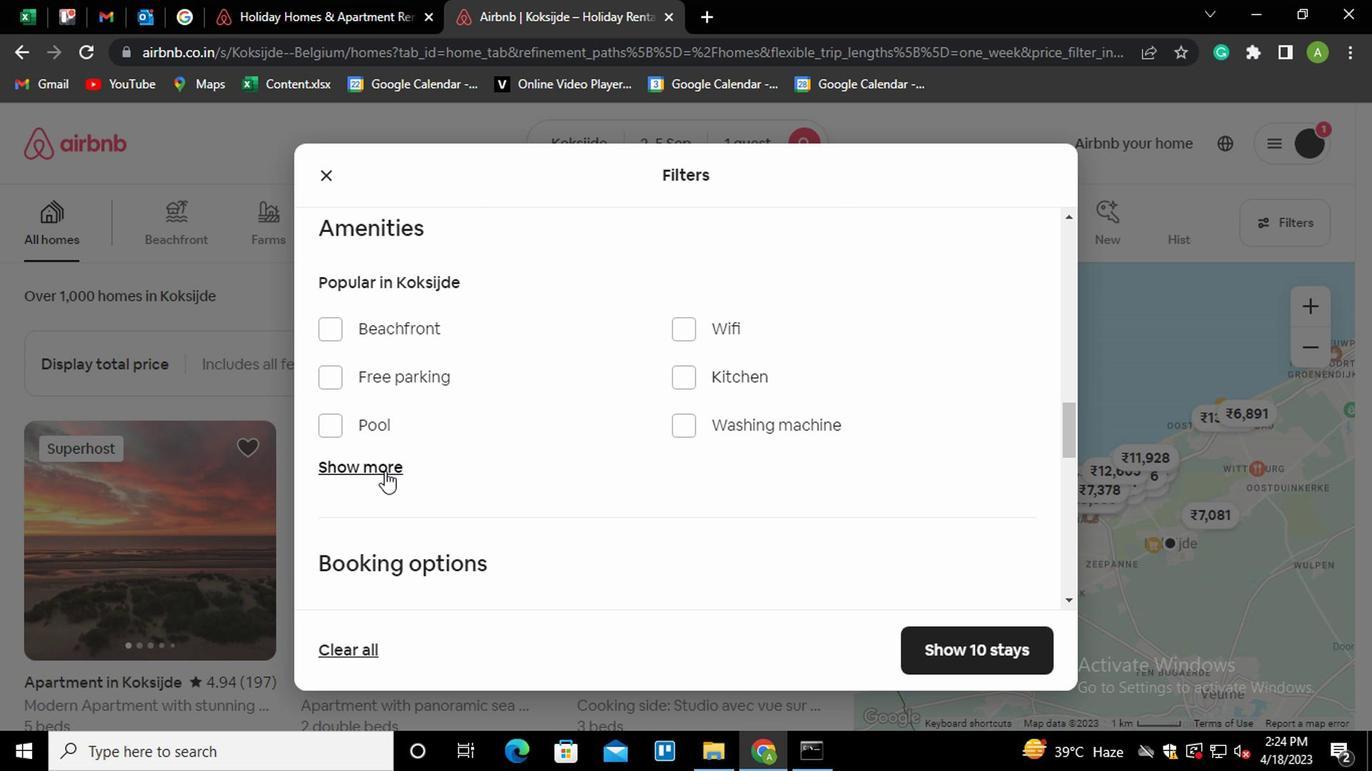 
Action: Mouse moved to (629, 493)
Screenshot: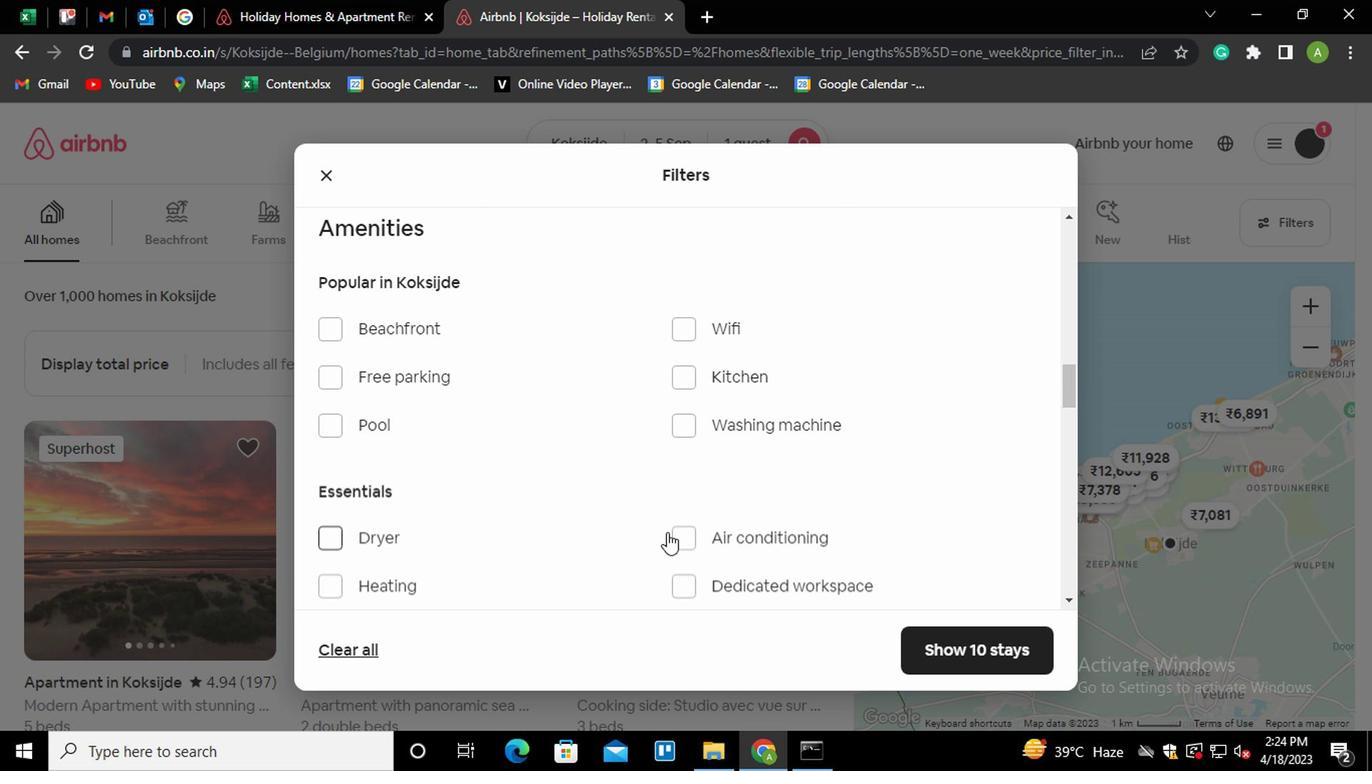 
Action: Mouse scrolled (629, 492) with delta (0, 0)
Screenshot: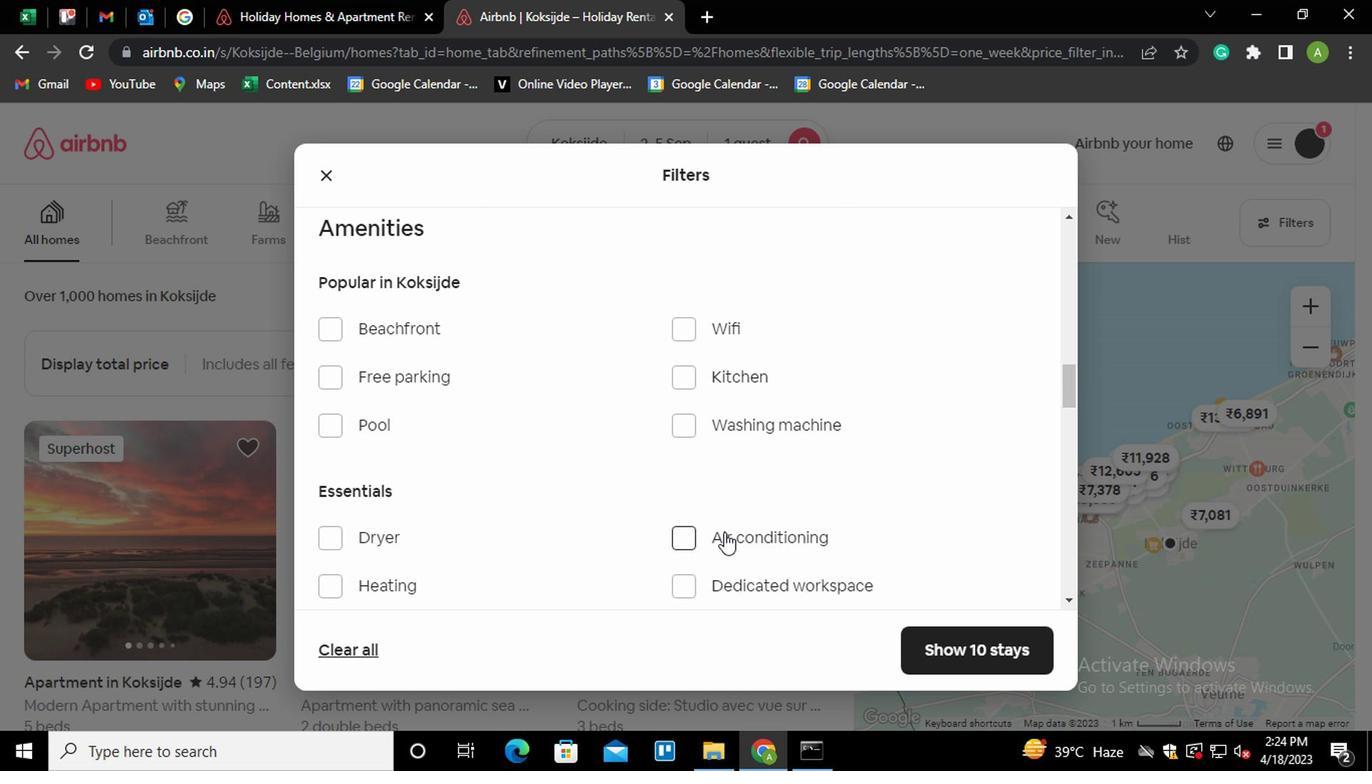 
Action: Mouse moved to (629, 493)
Screenshot: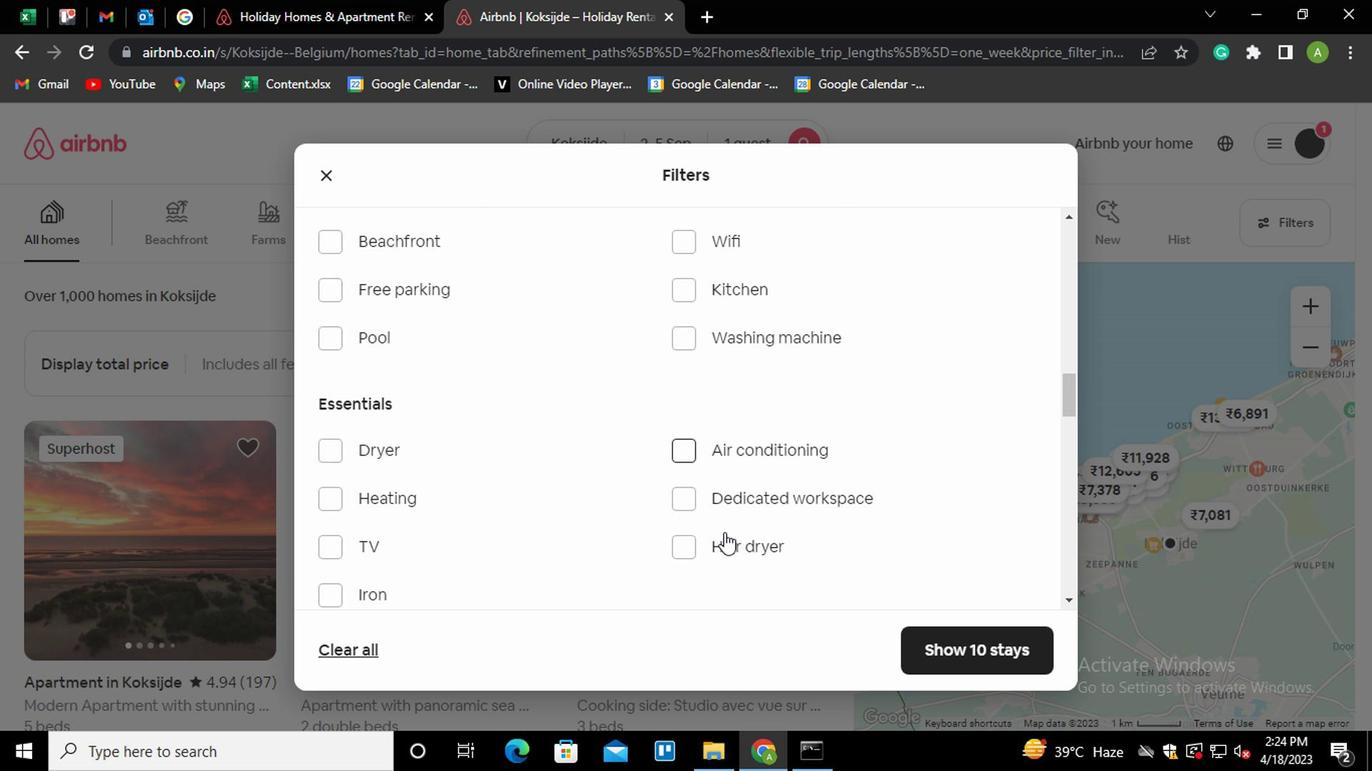 
Action: Mouse scrolled (629, 492) with delta (0, 0)
Screenshot: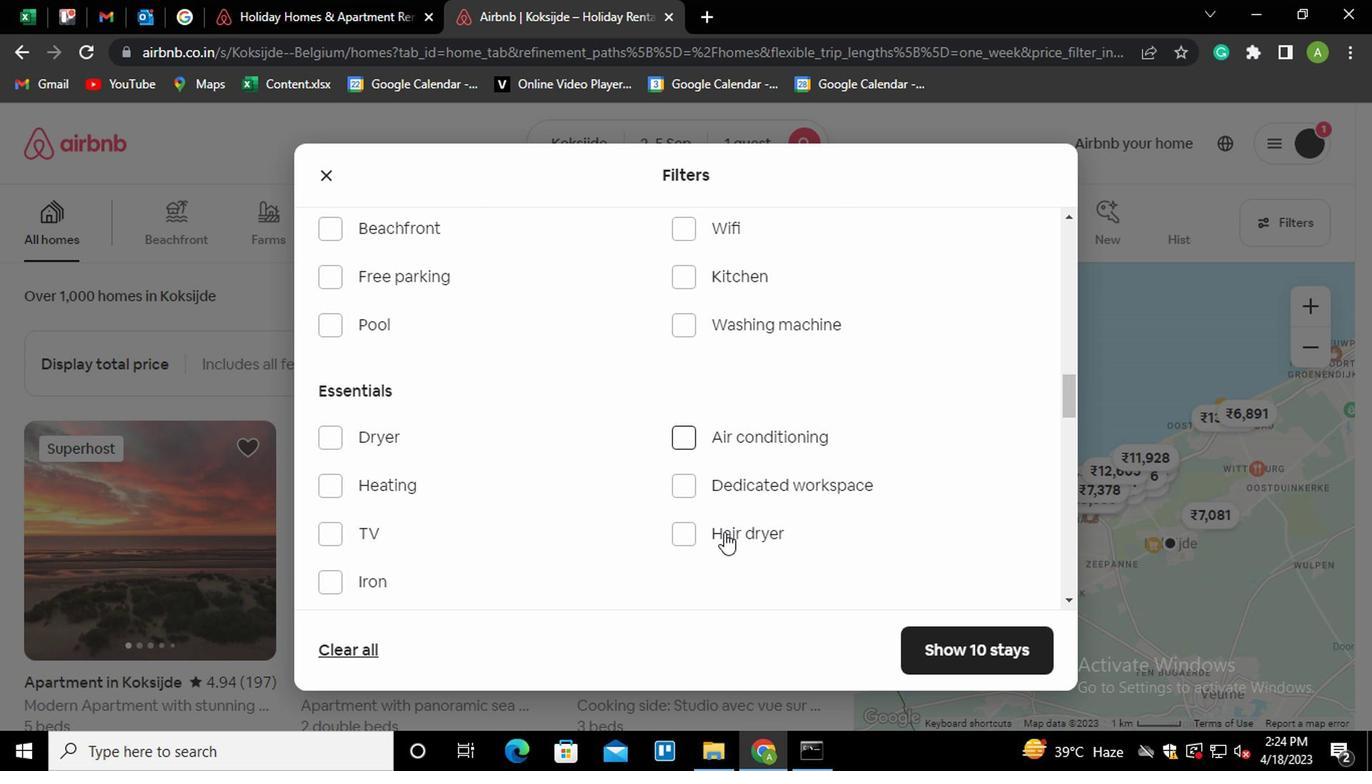 
Action: Mouse moved to (626, 484)
Screenshot: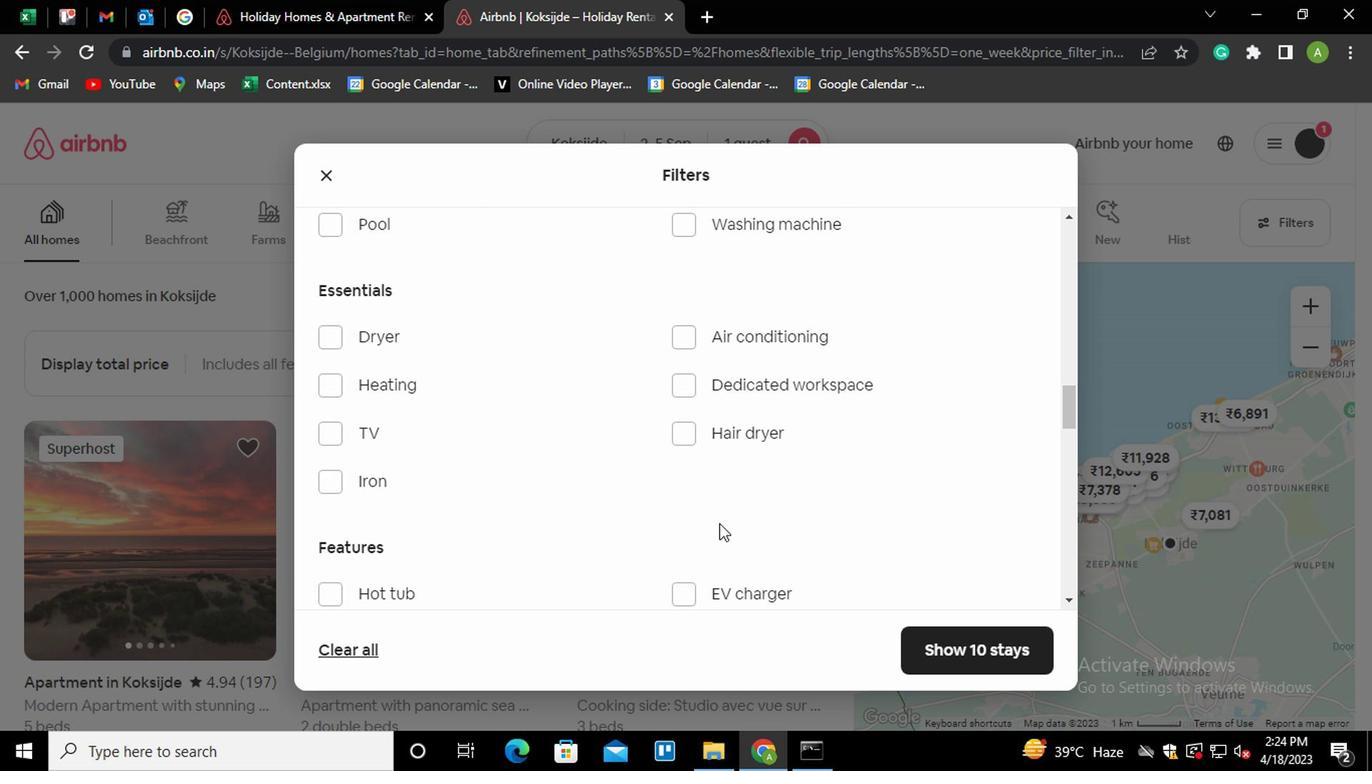 
Action: Mouse scrolled (626, 485) with delta (0, 0)
Screenshot: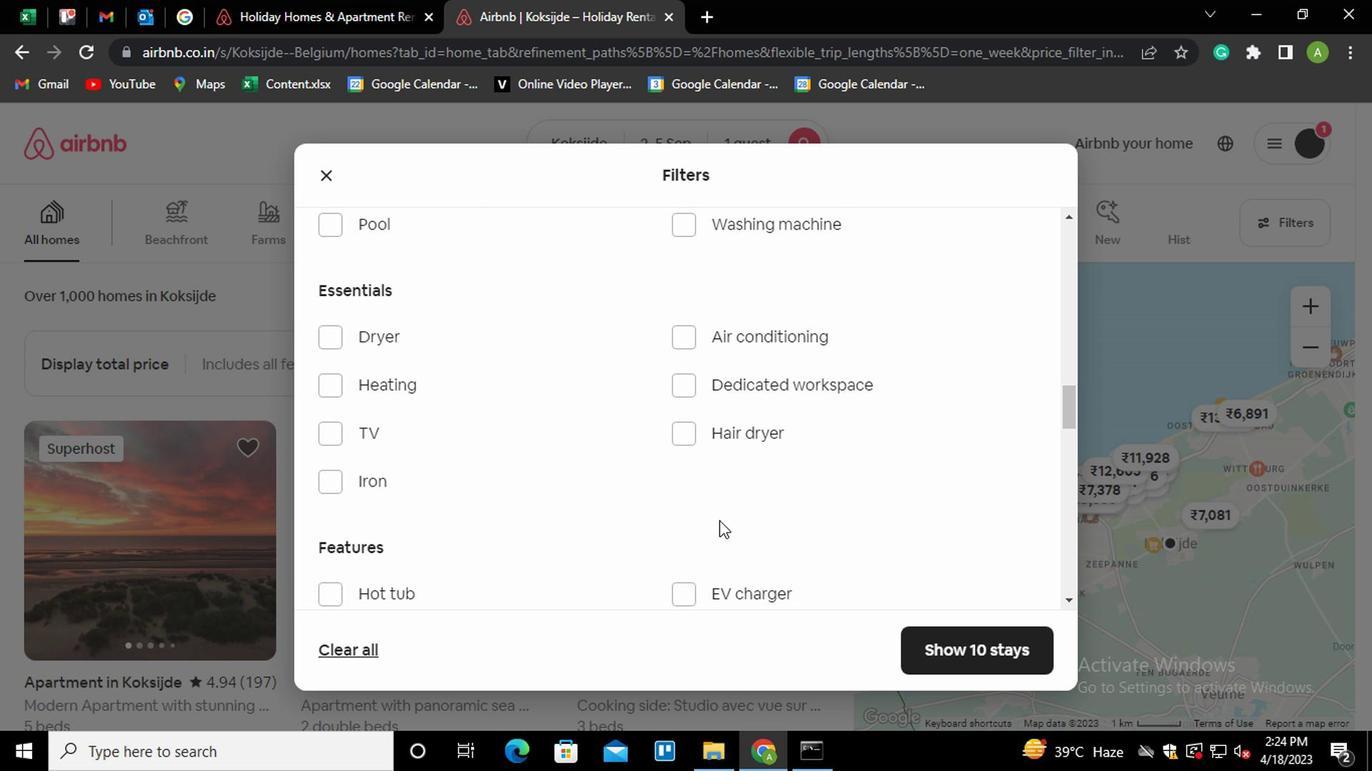 
Action: Mouse moved to (342, 458)
Screenshot: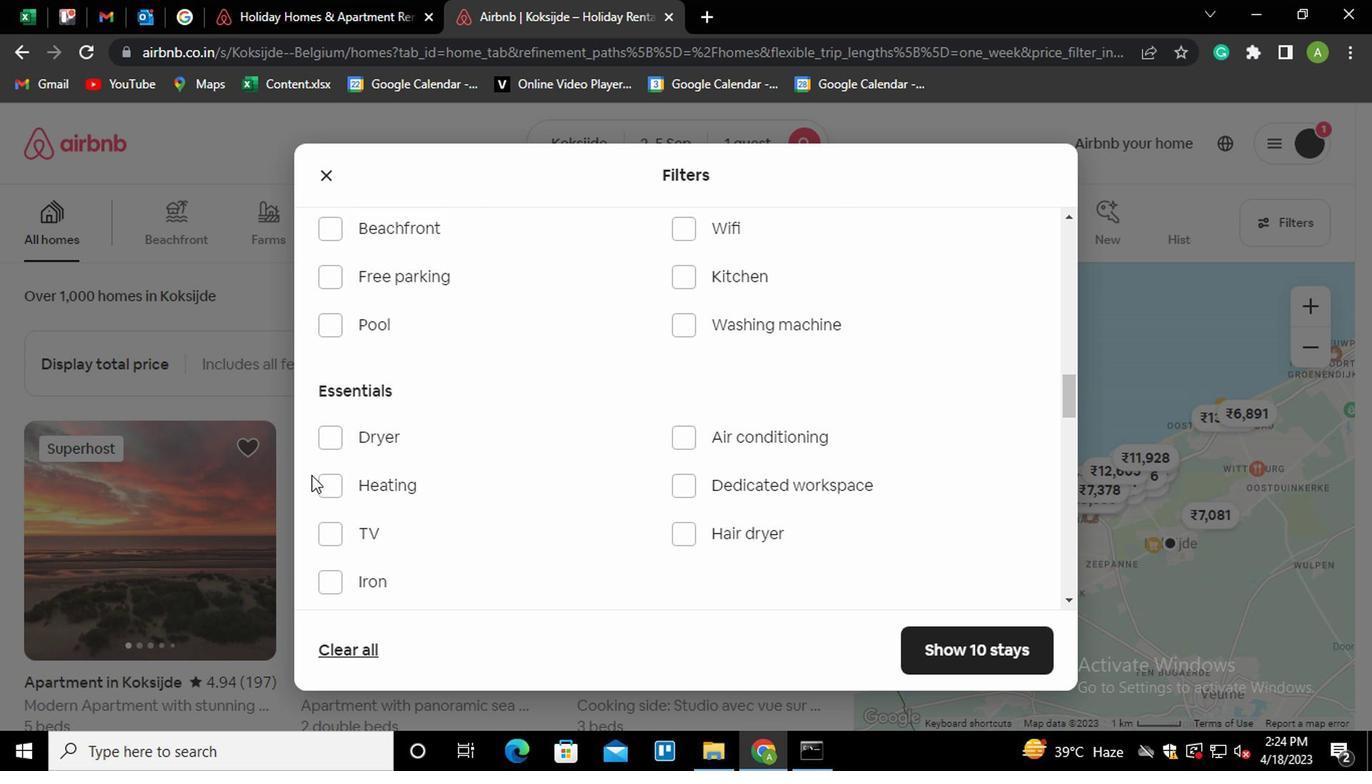 
Action: Mouse pressed left at (342, 458)
Screenshot: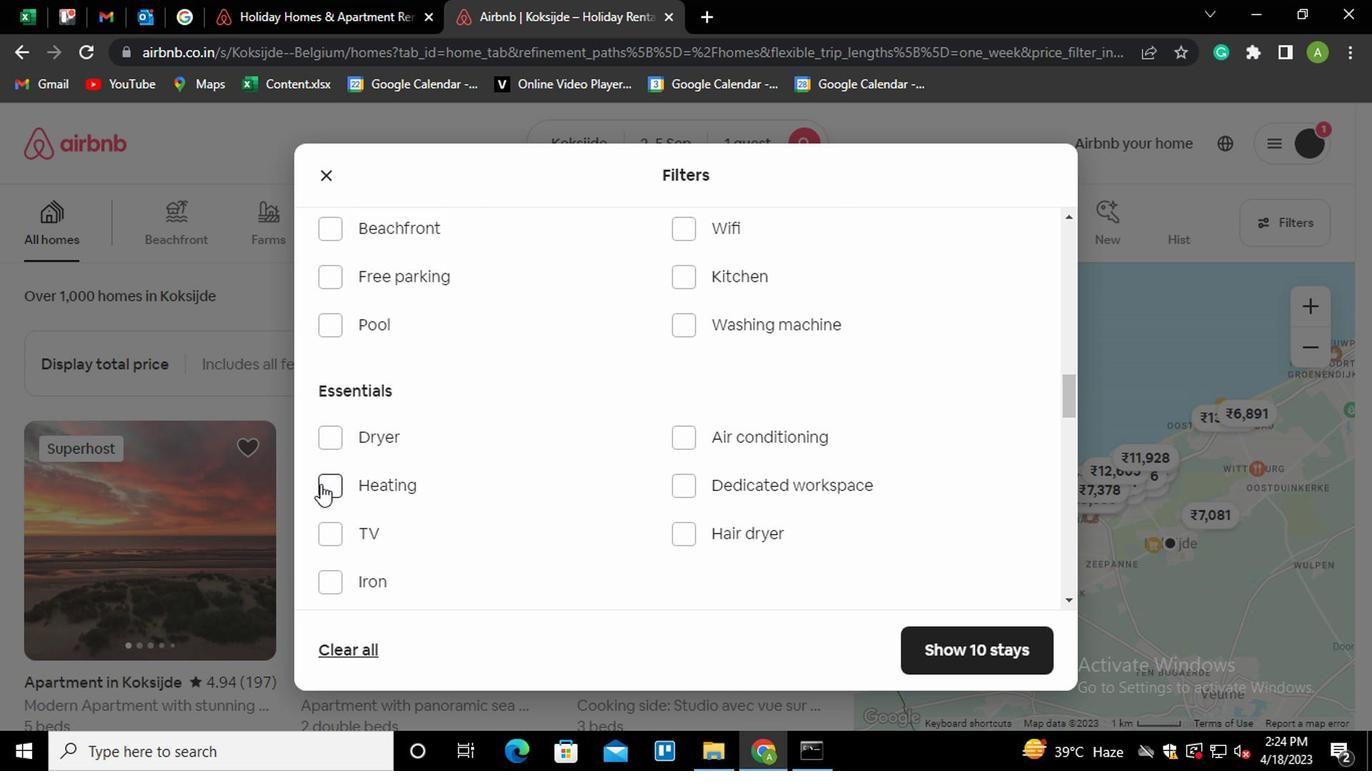 
Action: Mouse moved to (539, 460)
Screenshot: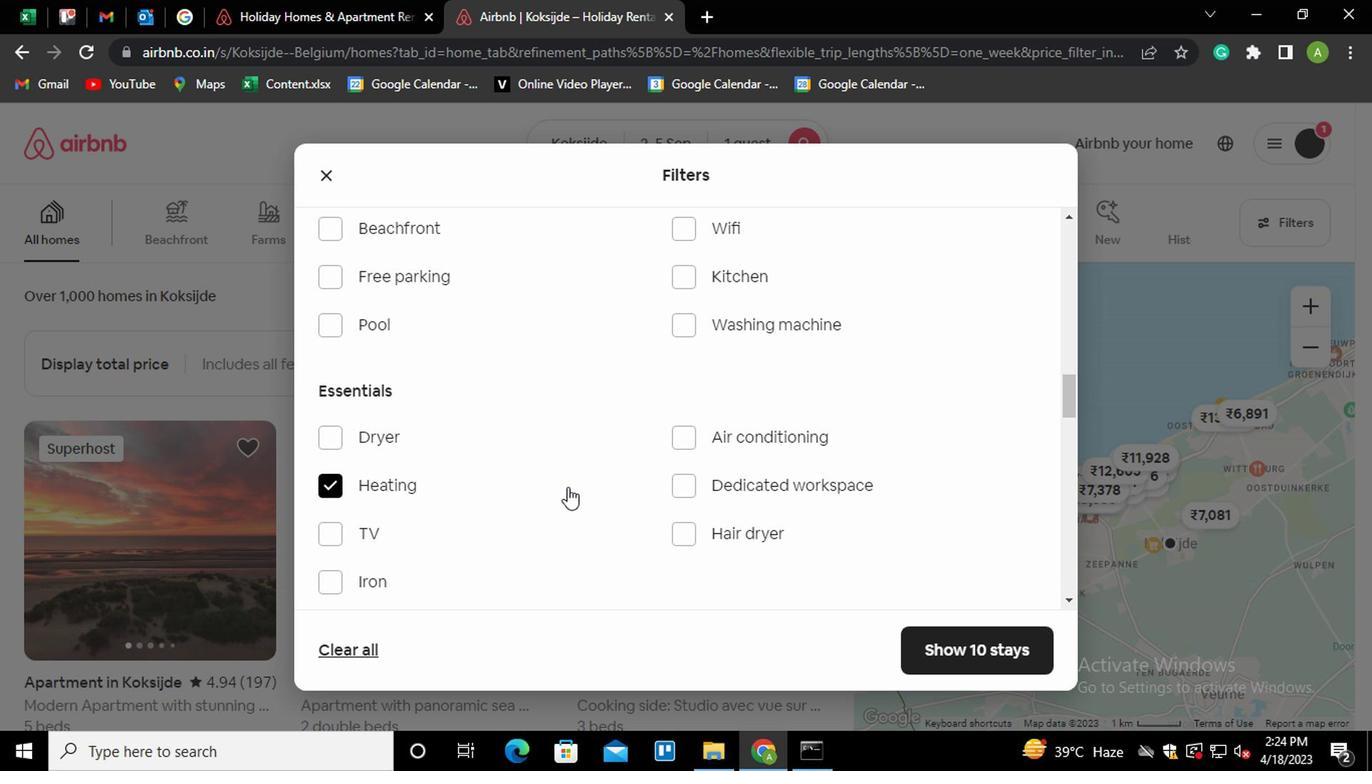 
Action: Mouse scrolled (539, 460) with delta (0, 0)
Screenshot: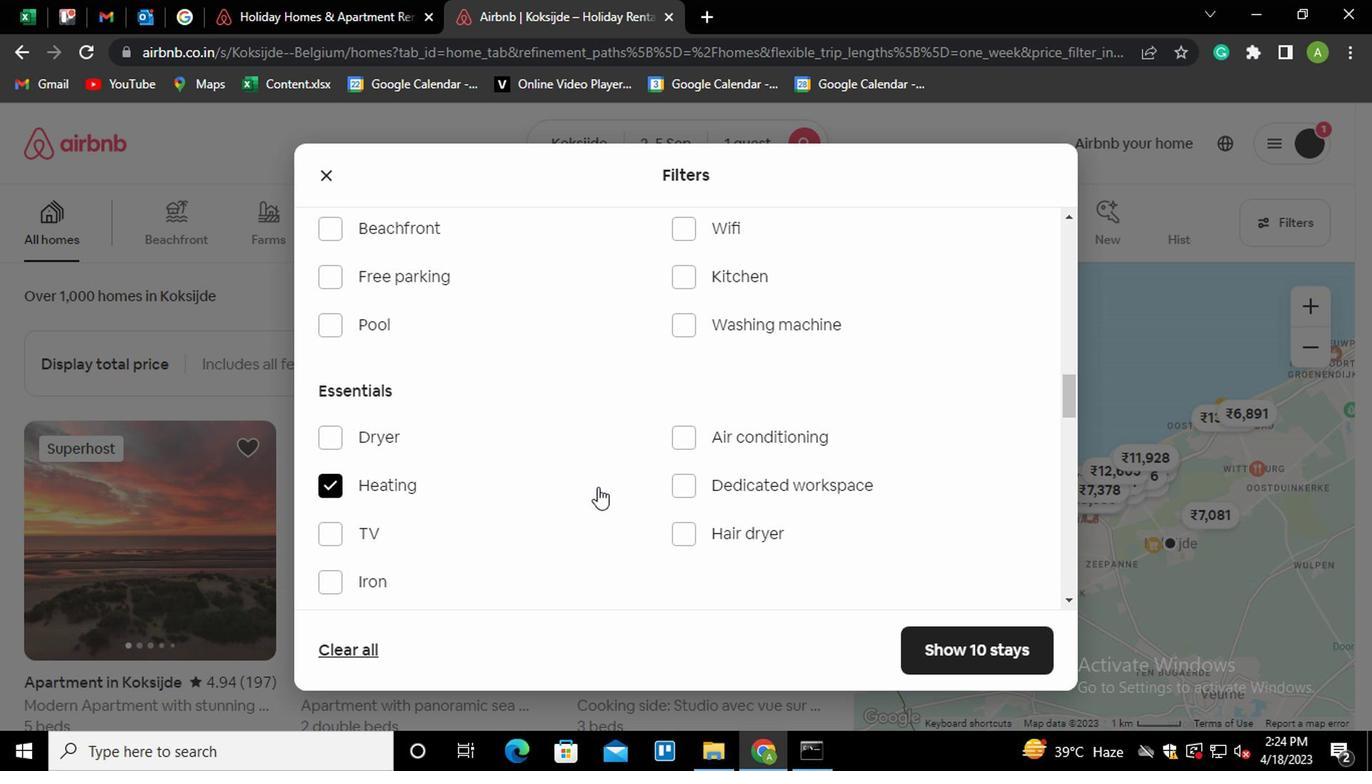 
Action: Mouse scrolled (539, 460) with delta (0, 0)
Screenshot: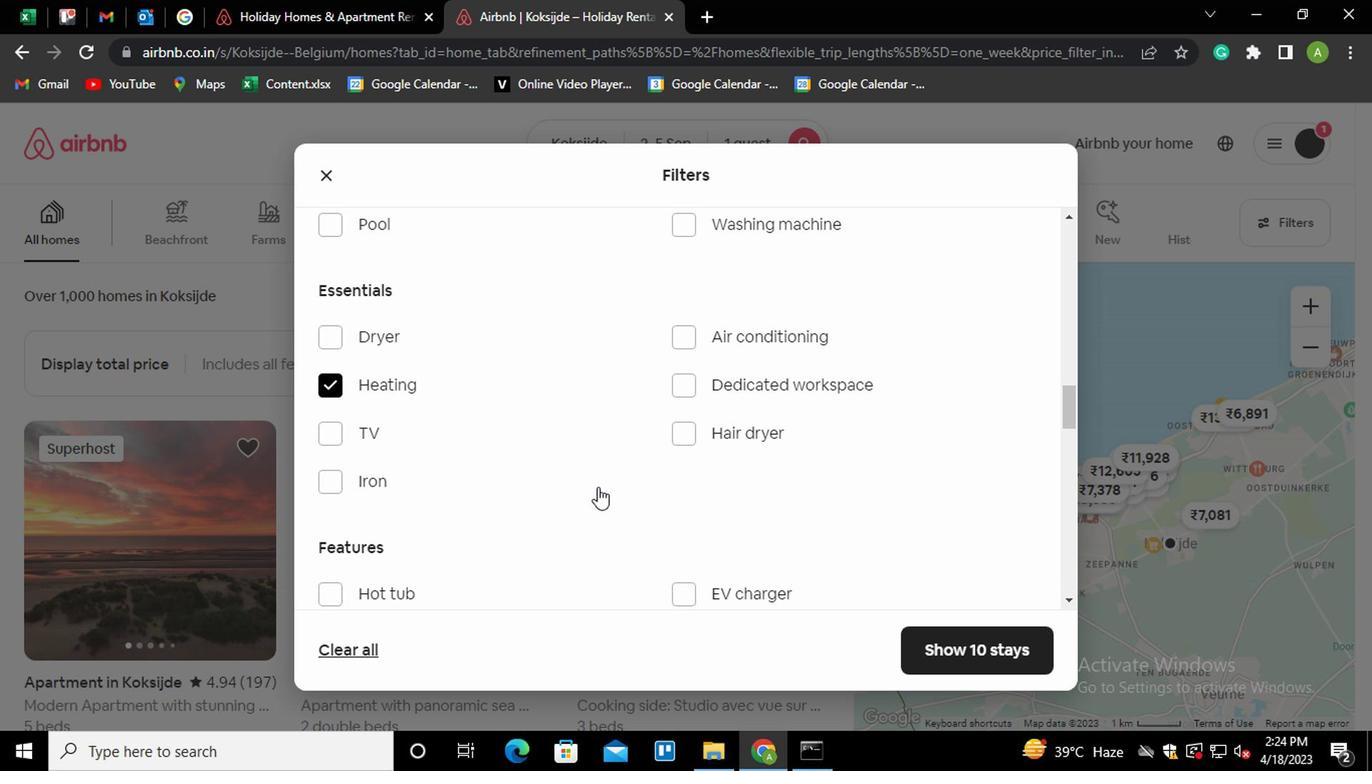 
Action: Mouse scrolled (539, 460) with delta (0, 0)
Screenshot: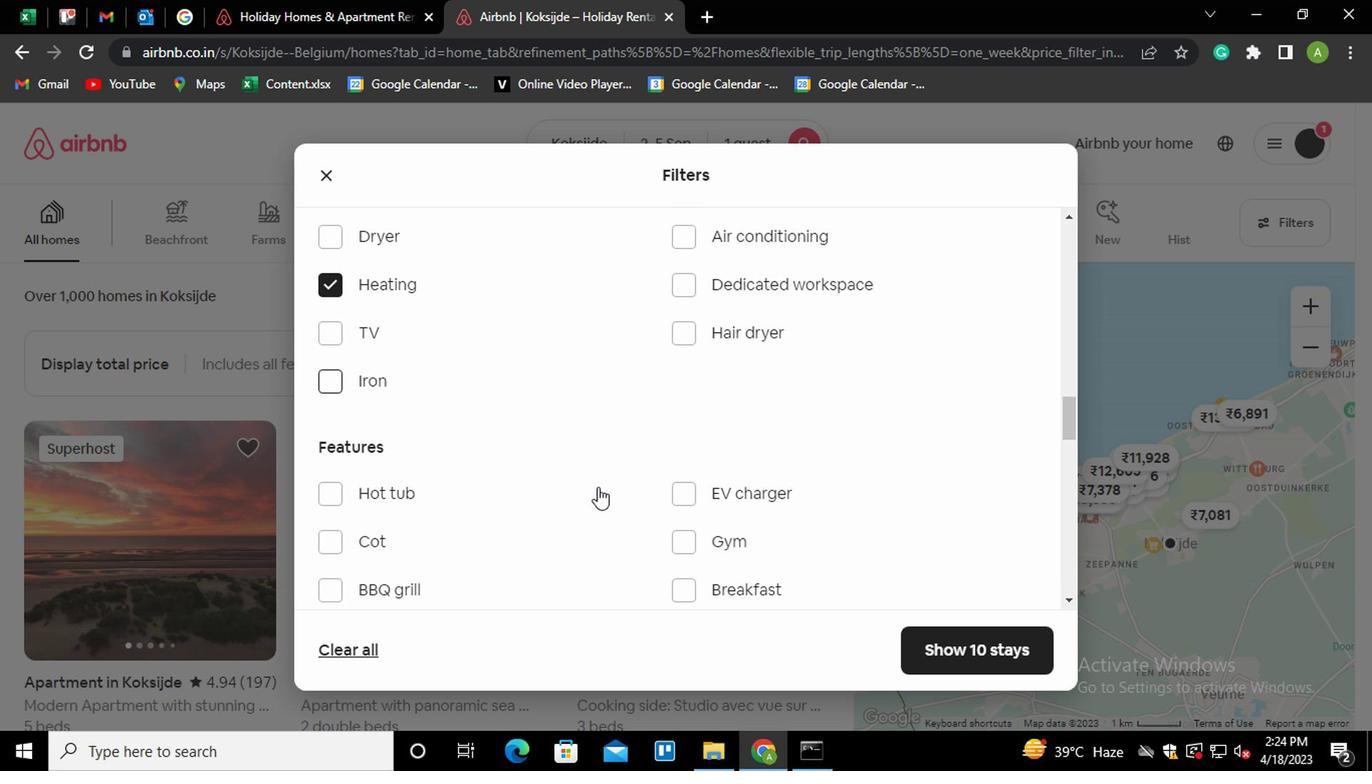 
Action: Mouse scrolled (539, 460) with delta (0, 0)
Screenshot: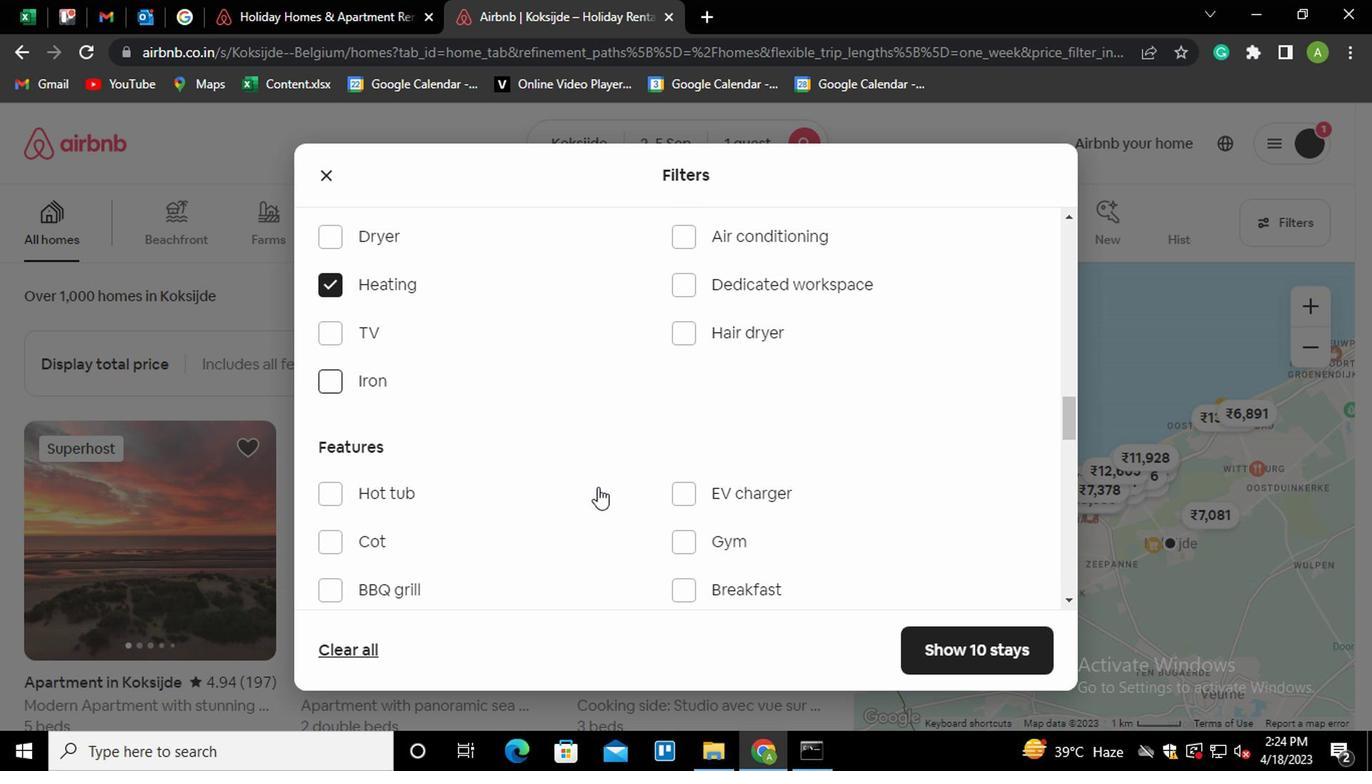 
Action: Mouse scrolled (539, 460) with delta (0, 0)
Screenshot: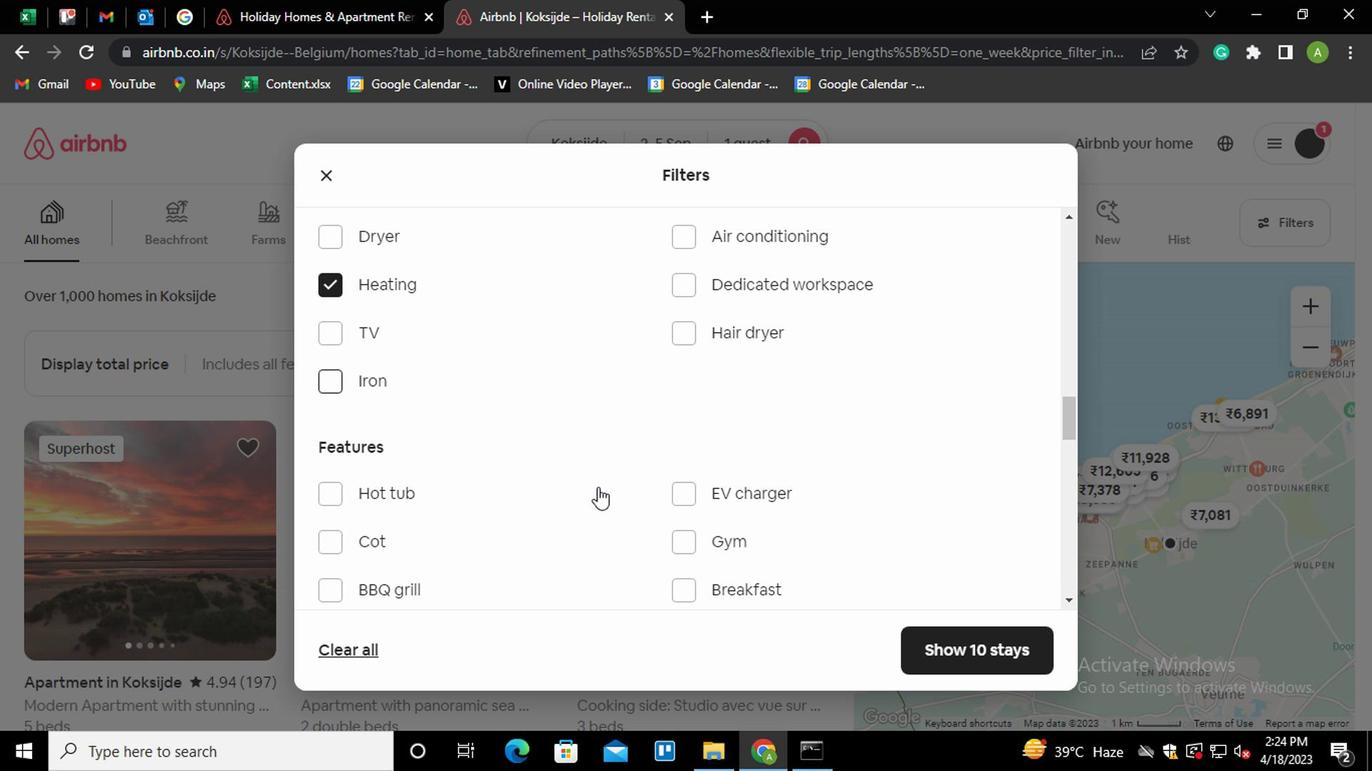 
Action: Mouse scrolled (539, 460) with delta (0, 0)
Screenshot: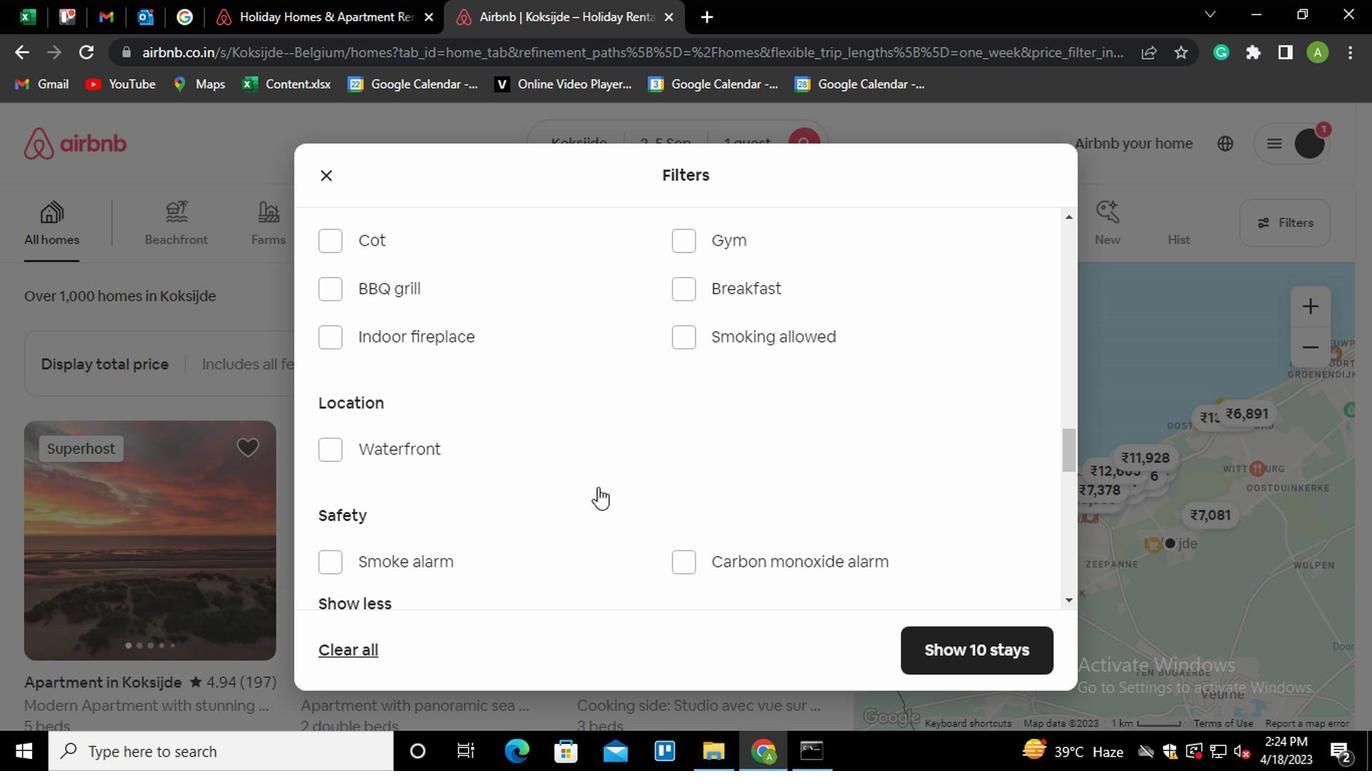 
Action: Mouse scrolled (539, 460) with delta (0, 0)
Screenshot: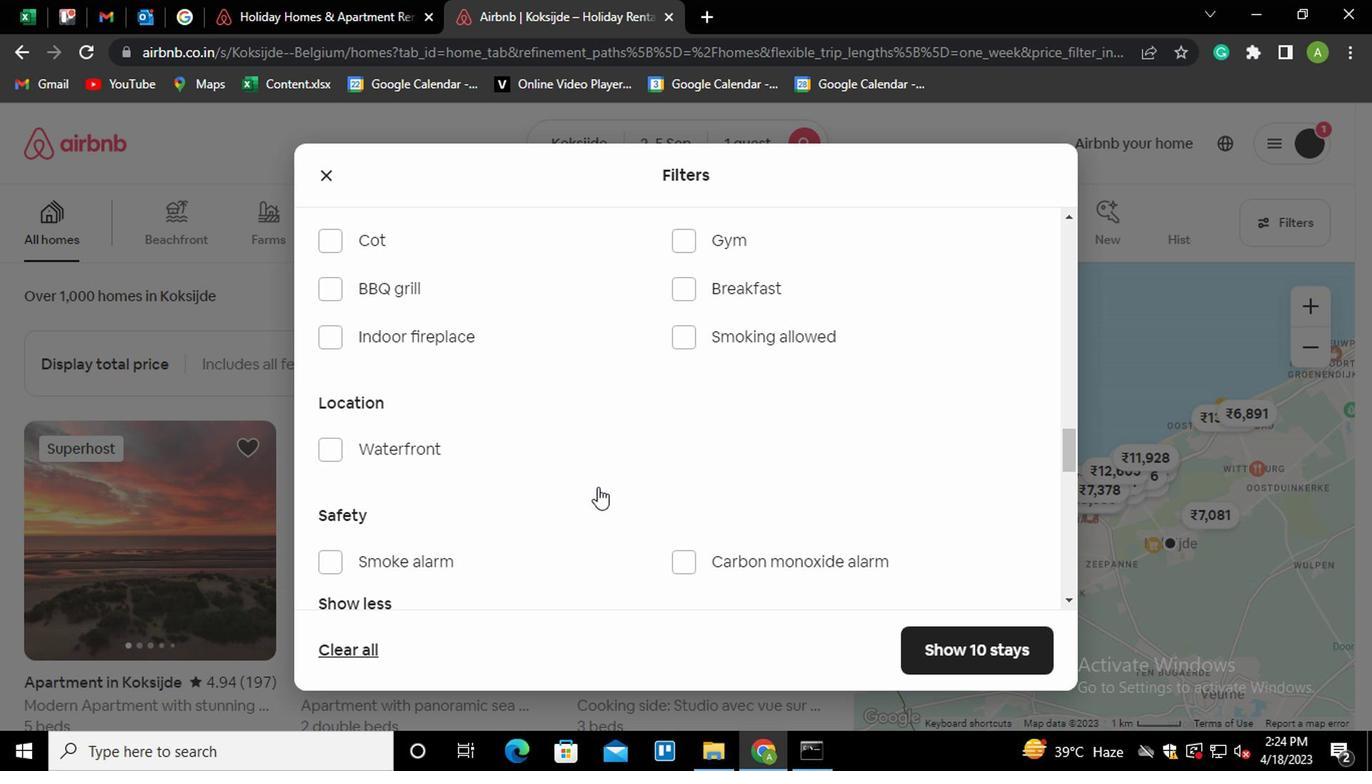 
Action: Mouse scrolled (539, 460) with delta (0, 0)
Screenshot: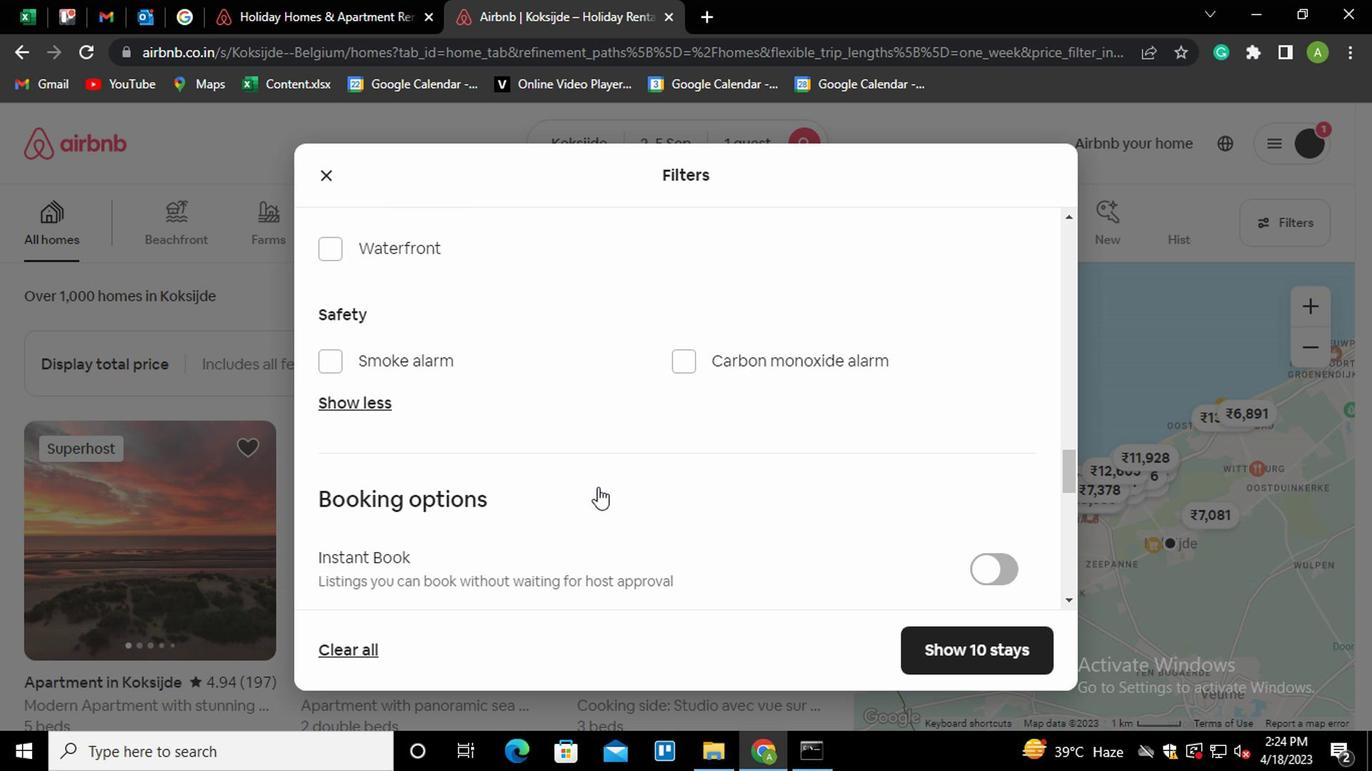 
Action: Mouse moved to (848, 495)
Screenshot: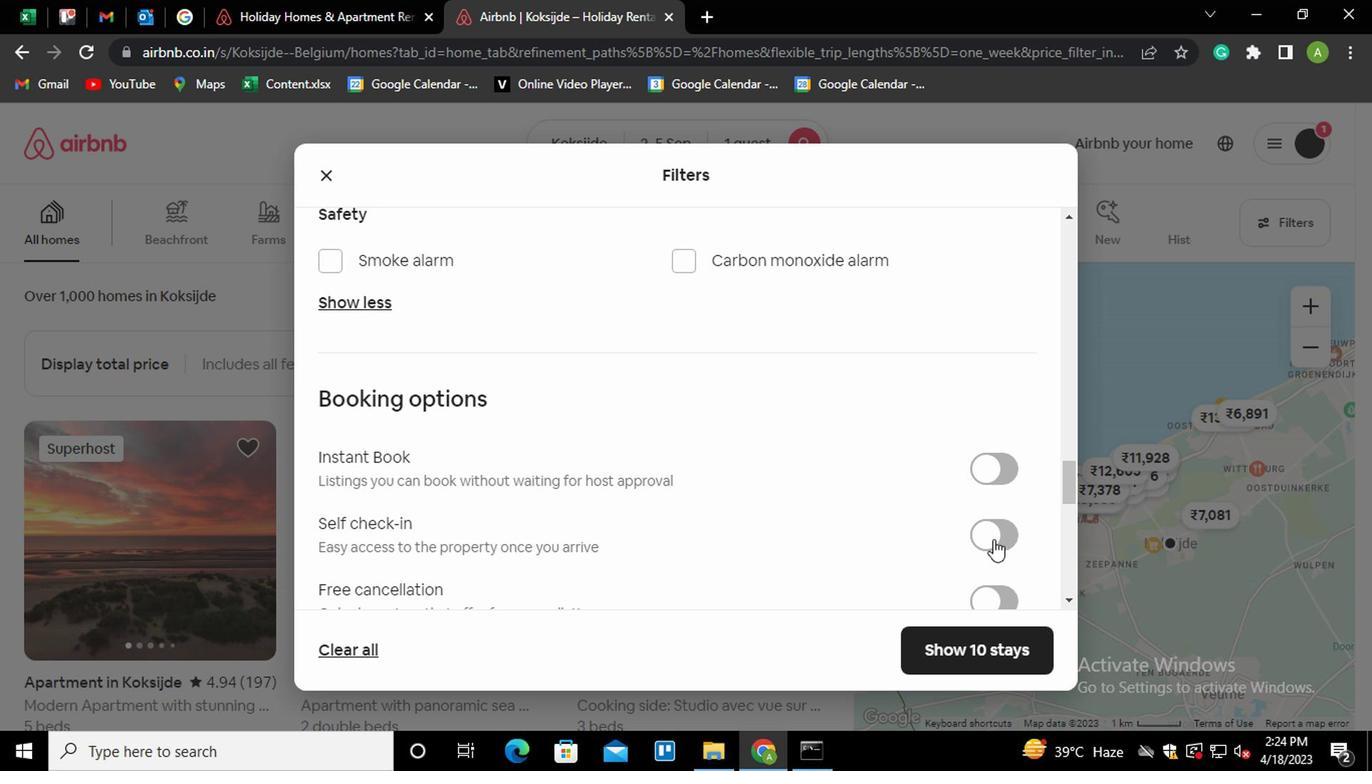 
Action: Mouse pressed left at (848, 495)
Screenshot: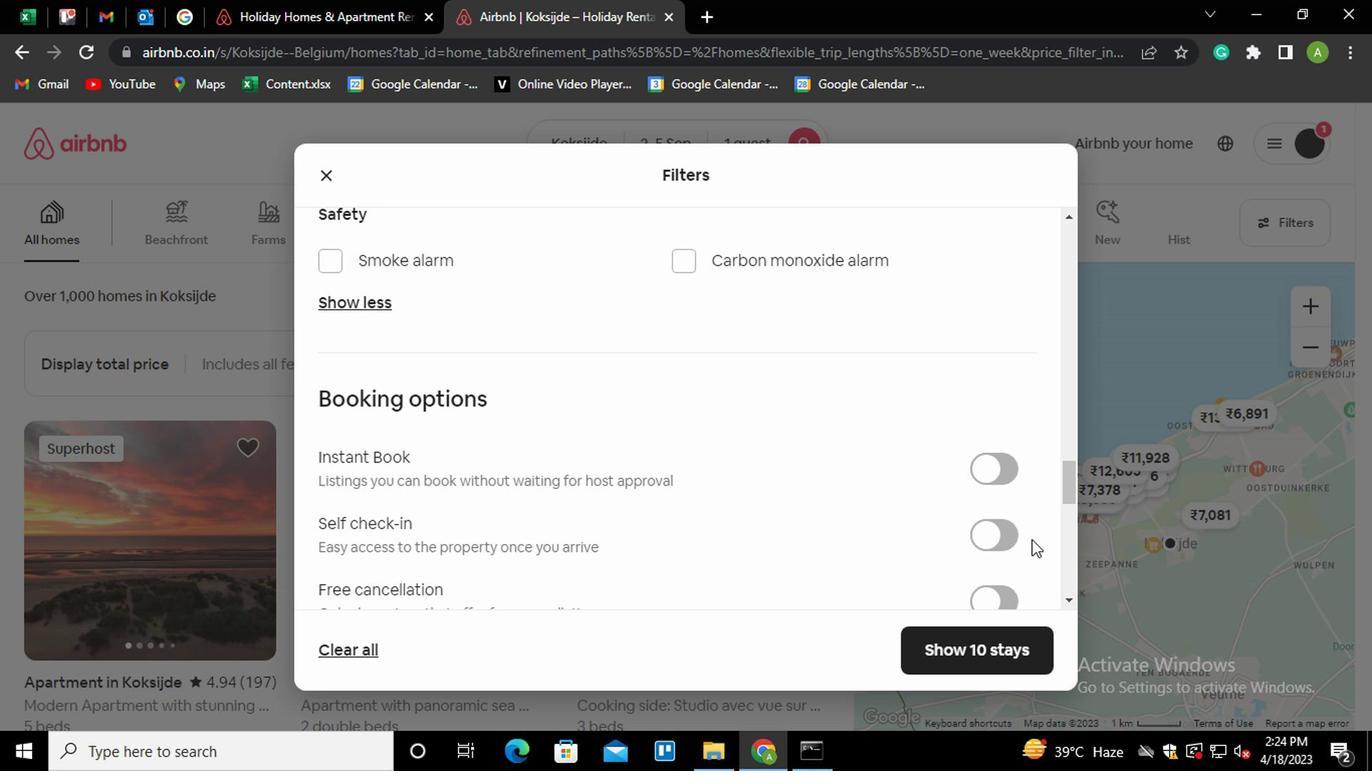 
Action: Mouse moved to (832, 497)
Screenshot: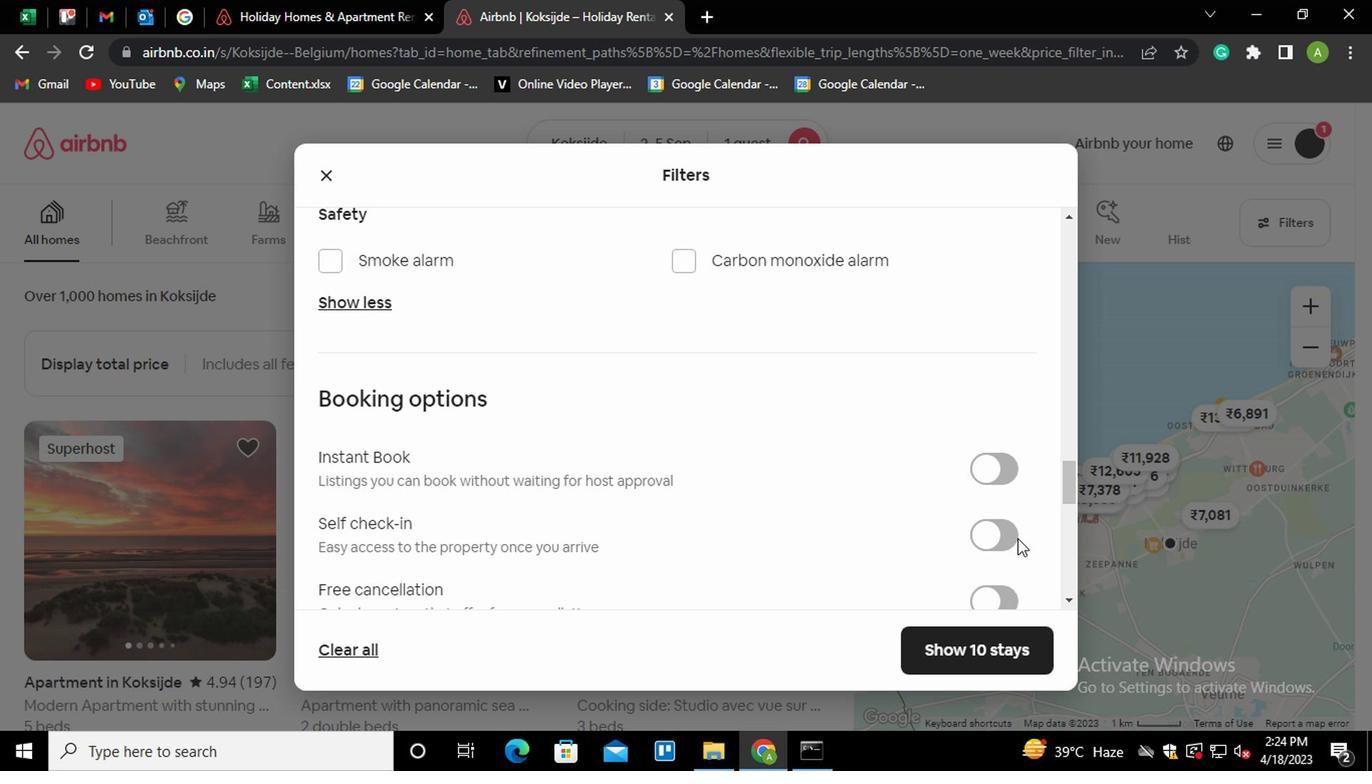
Action: Mouse pressed left at (832, 497)
Screenshot: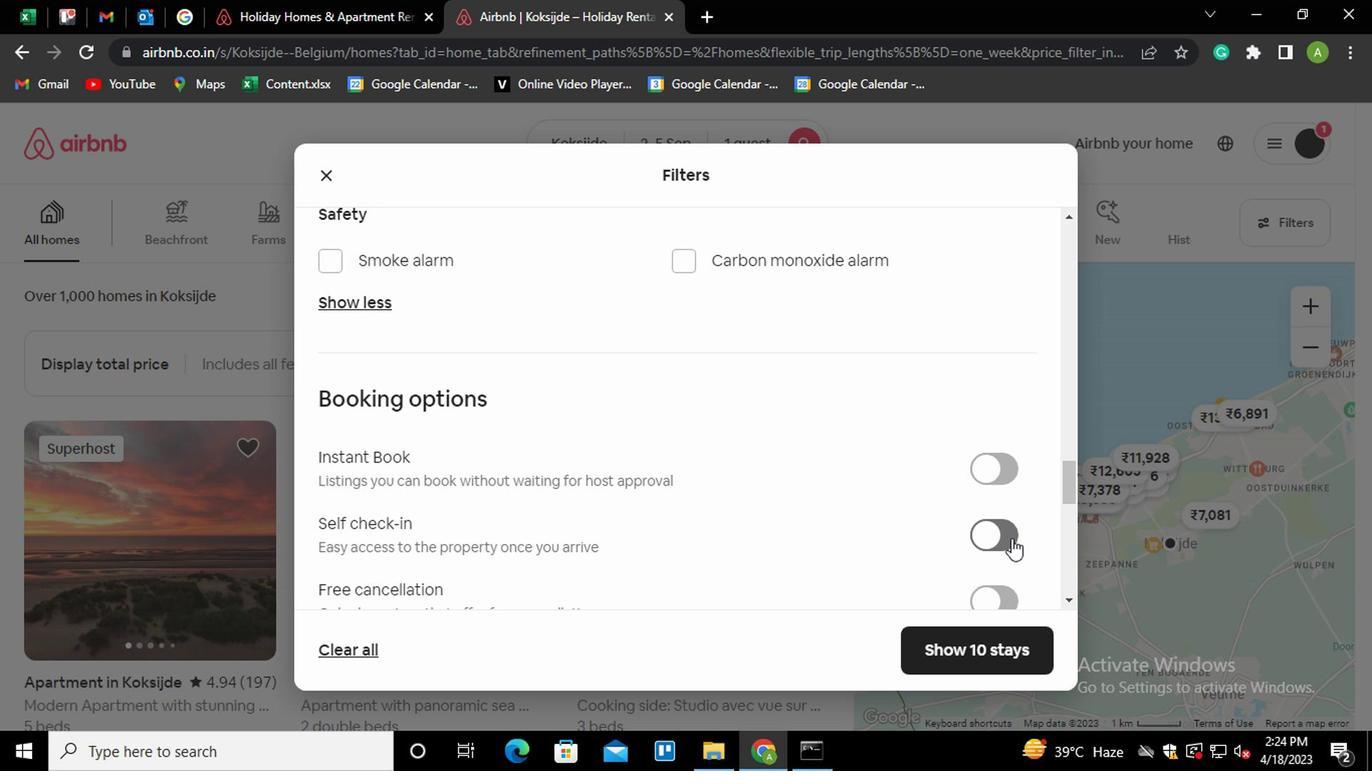 
Action: Mouse moved to (636, 471)
Screenshot: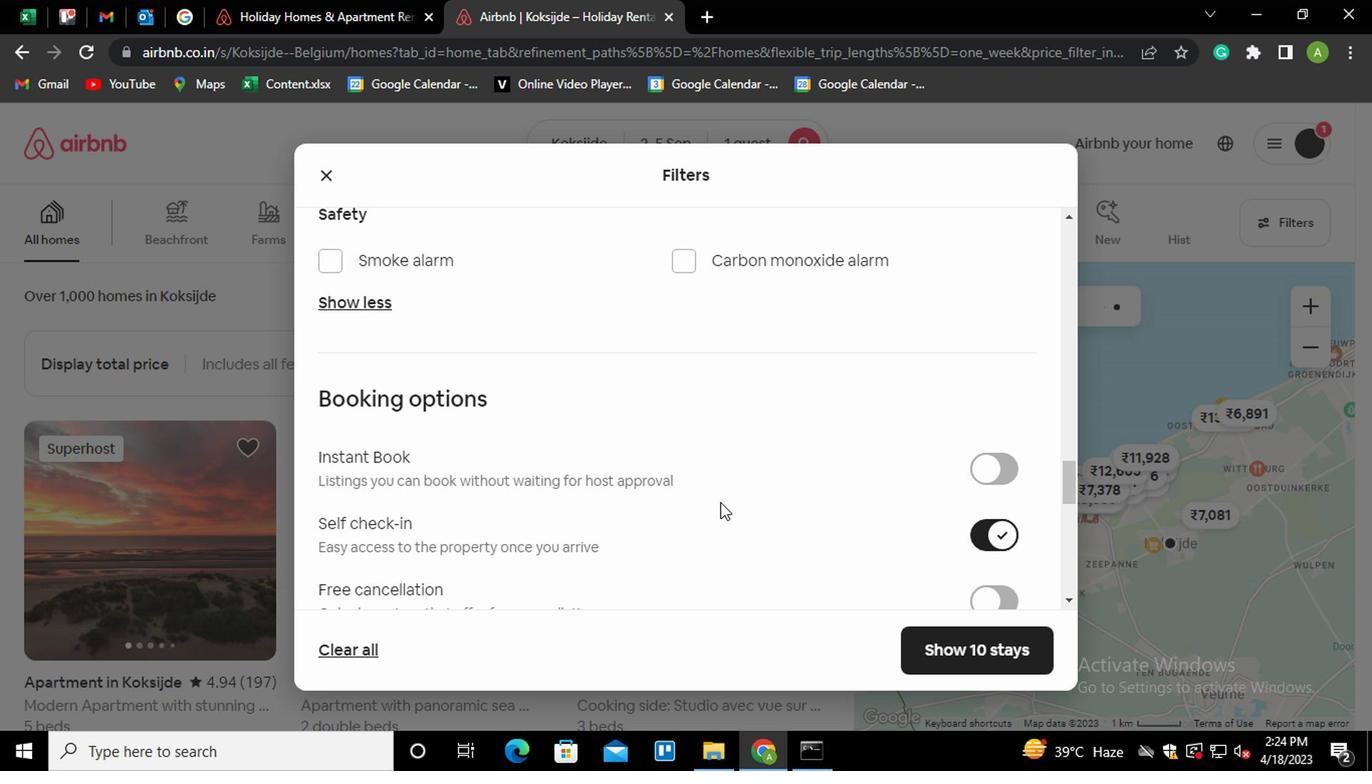 
Action: Mouse scrolled (636, 470) with delta (0, 0)
Screenshot: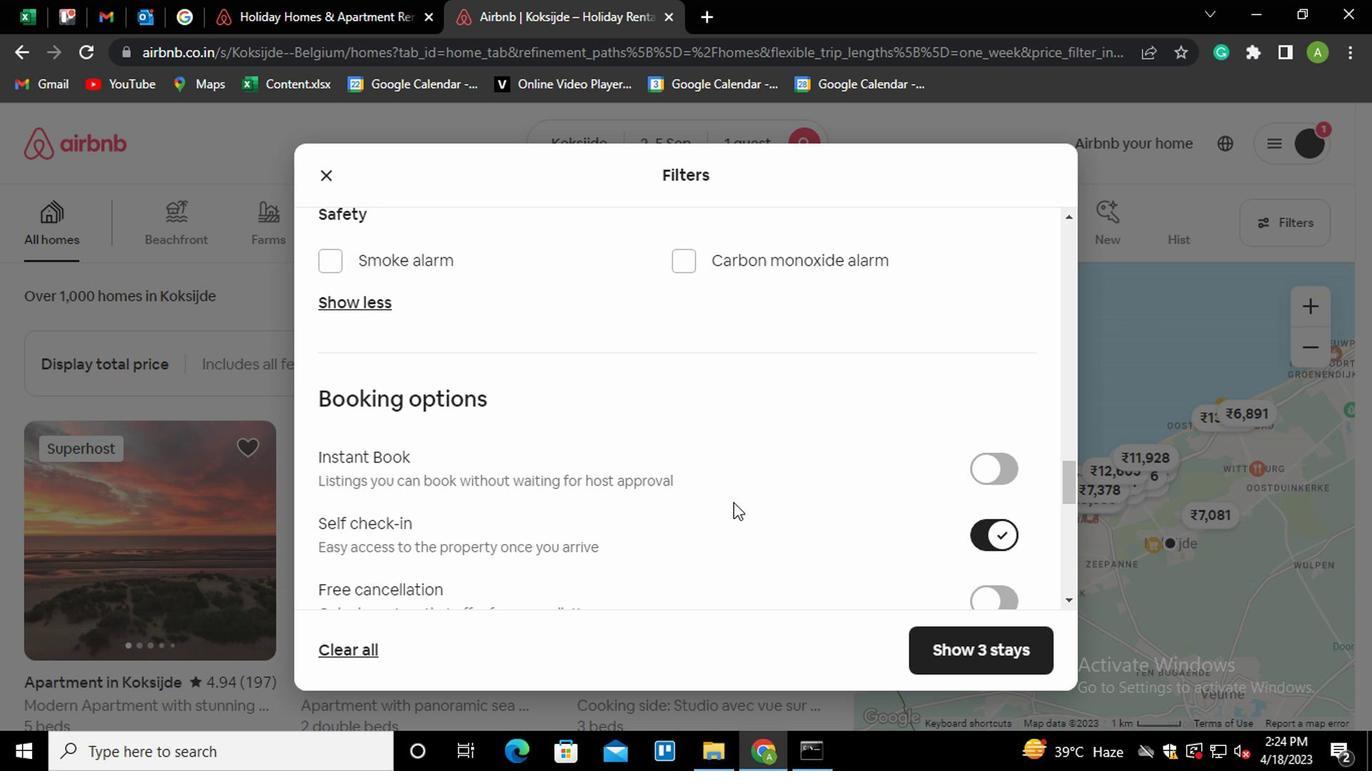 
Action: Mouse scrolled (636, 470) with delta (0, 0)
Screenshot: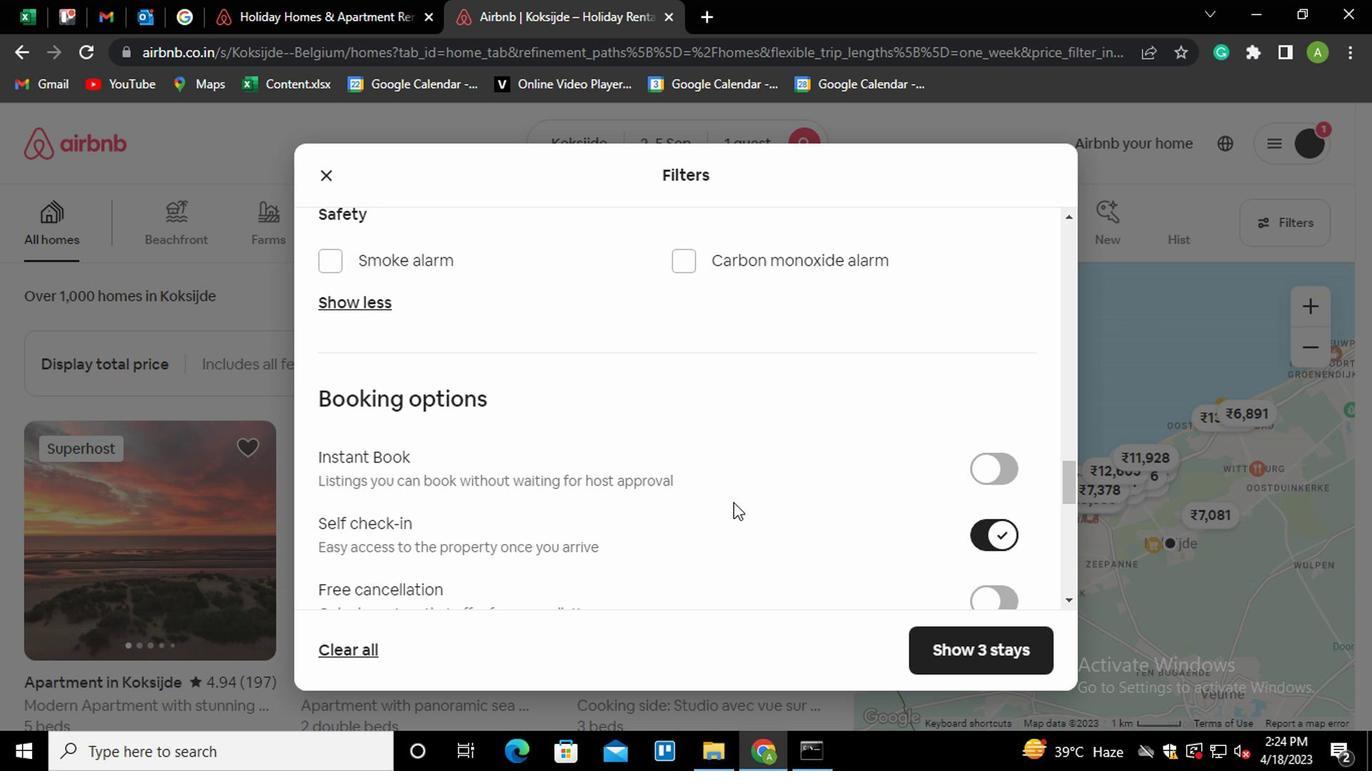 
Action: Mouse scrolled (636, 470) with delta (0, 0)
Screenshot: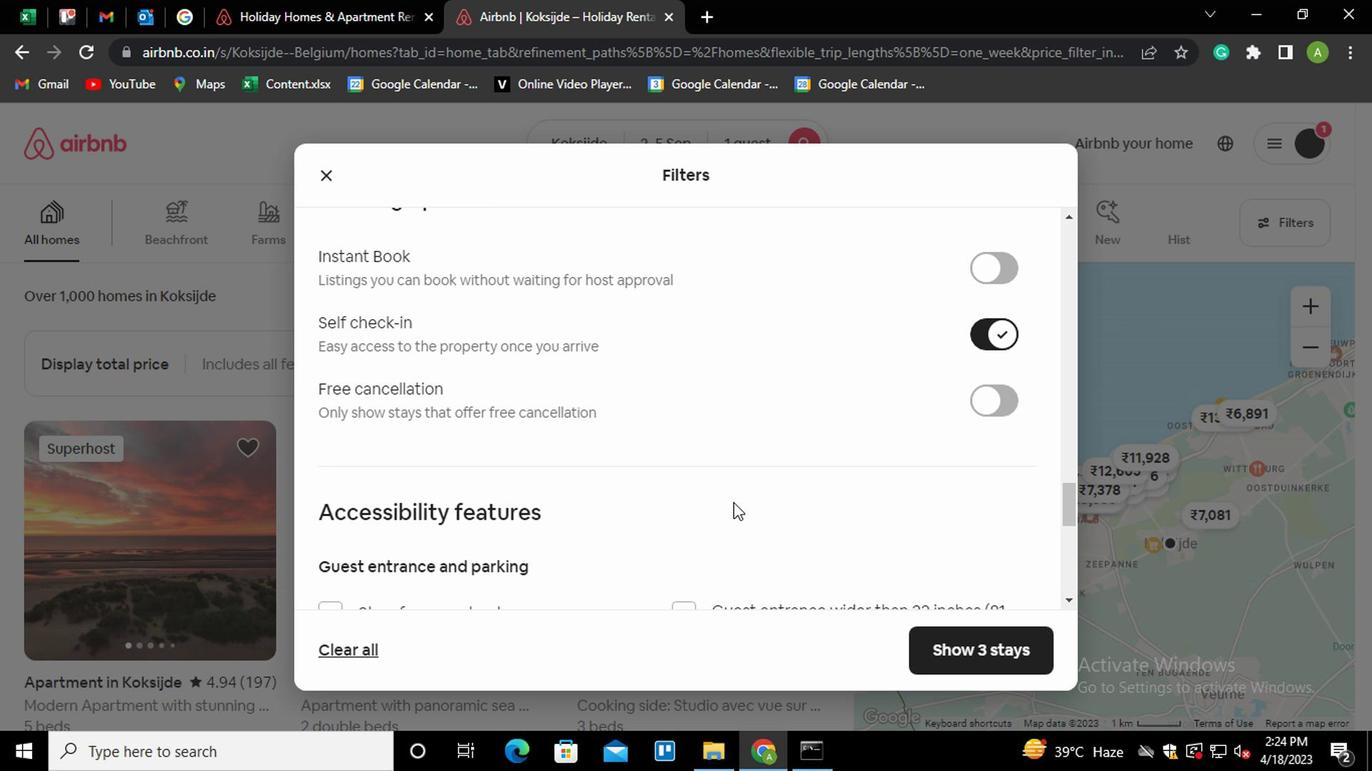 
Action: Mouse scrolled (636, 470) with delta (0, 0)
Screenshot: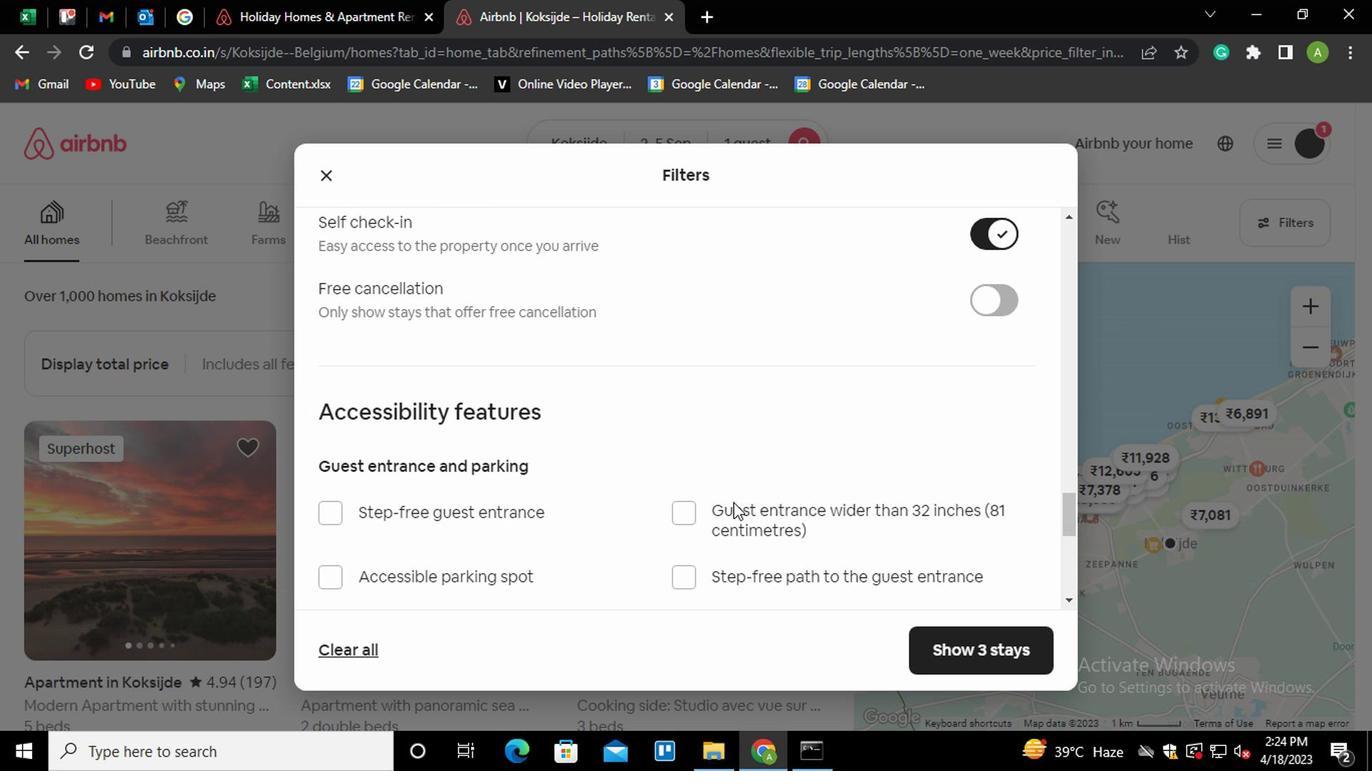 
Action: Mouse scrolled (636, 470) with delta (0, 0)
Screenshot: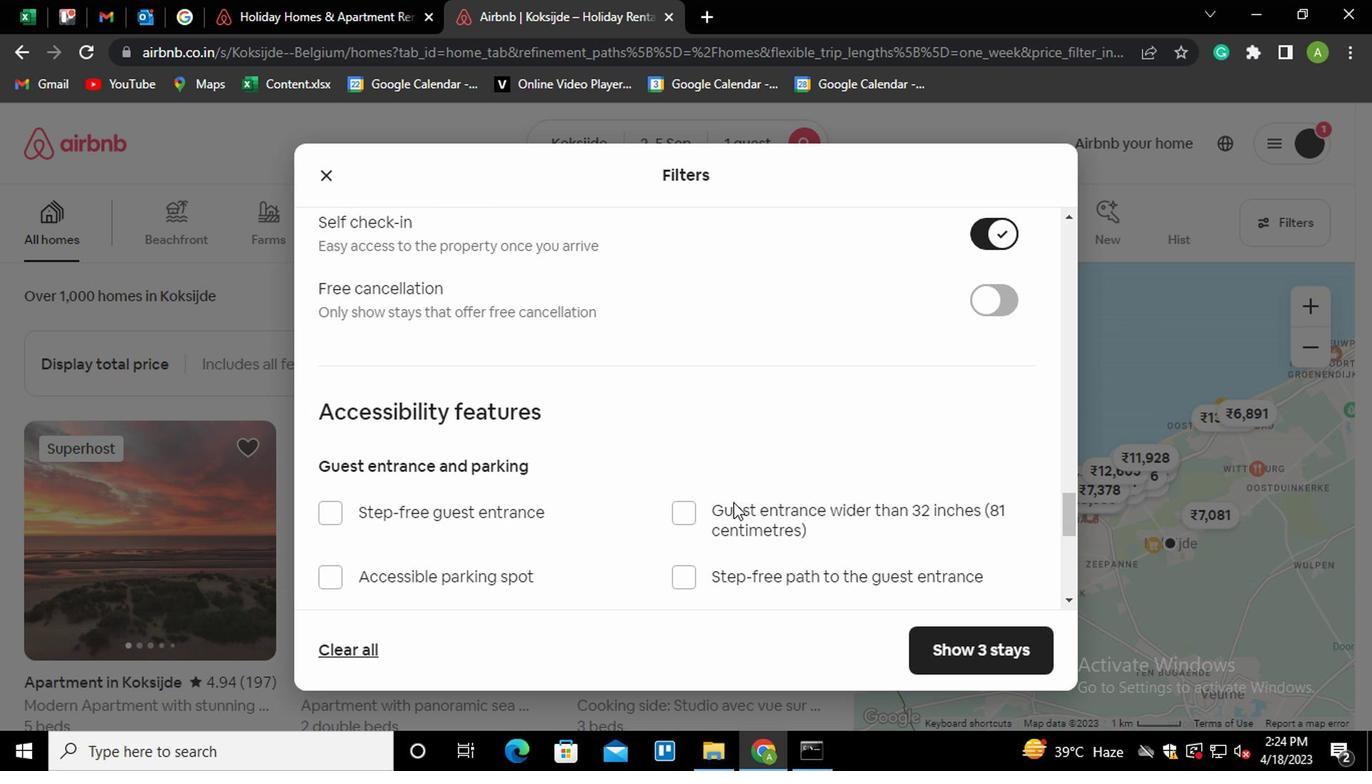 
Action: Mouse scrolled (636, 470) with delta (0, 0)
Screenshot: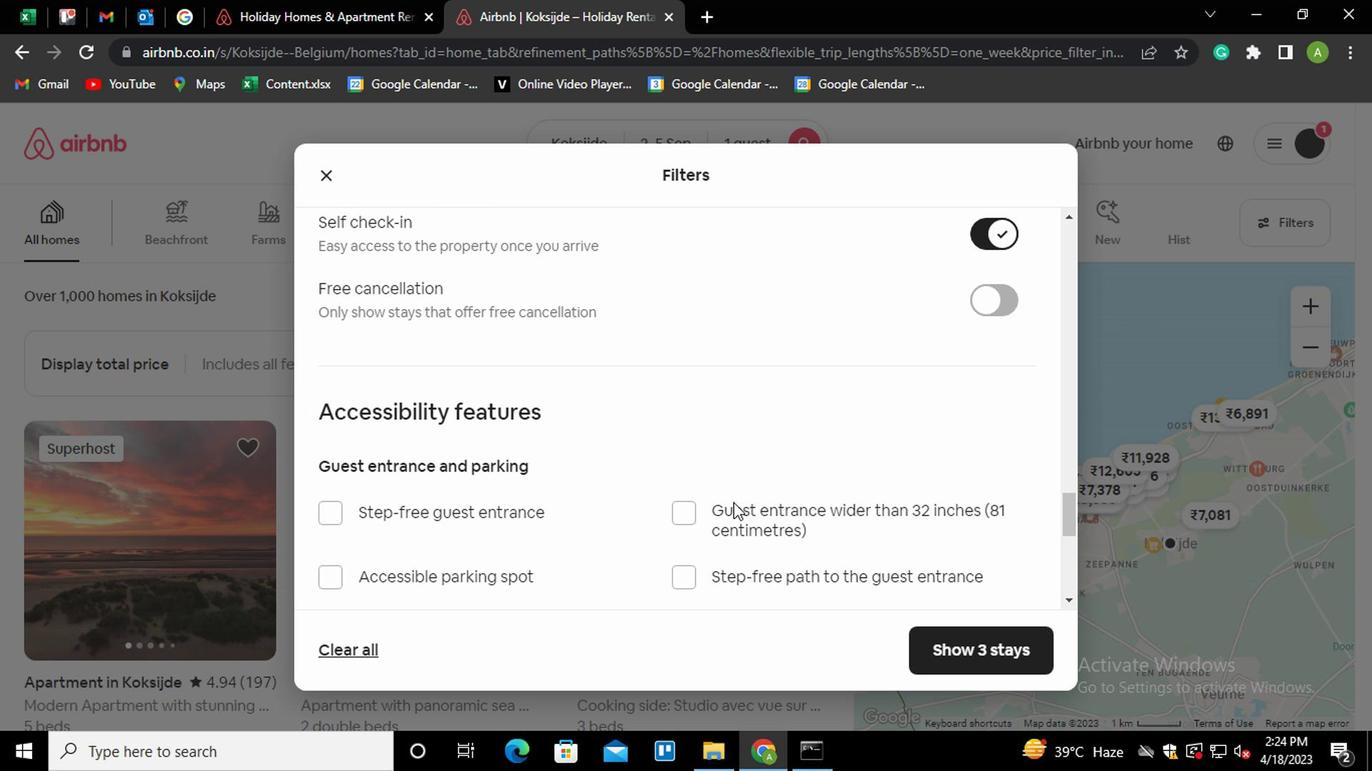 
Action: Mouse moved to (473, 478)
Screenshot: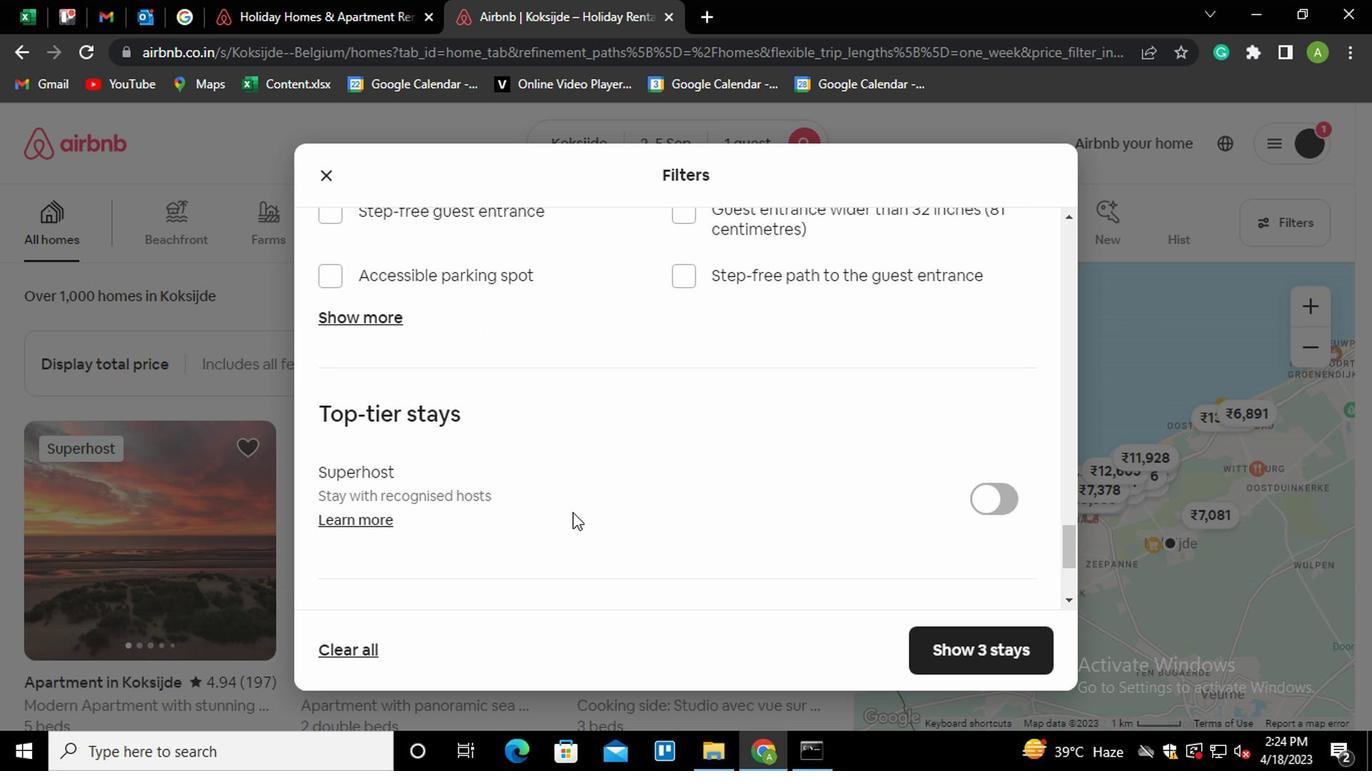 
Action: Mouse scrolled (473, 478) with delta (0, 0)
Screenshot: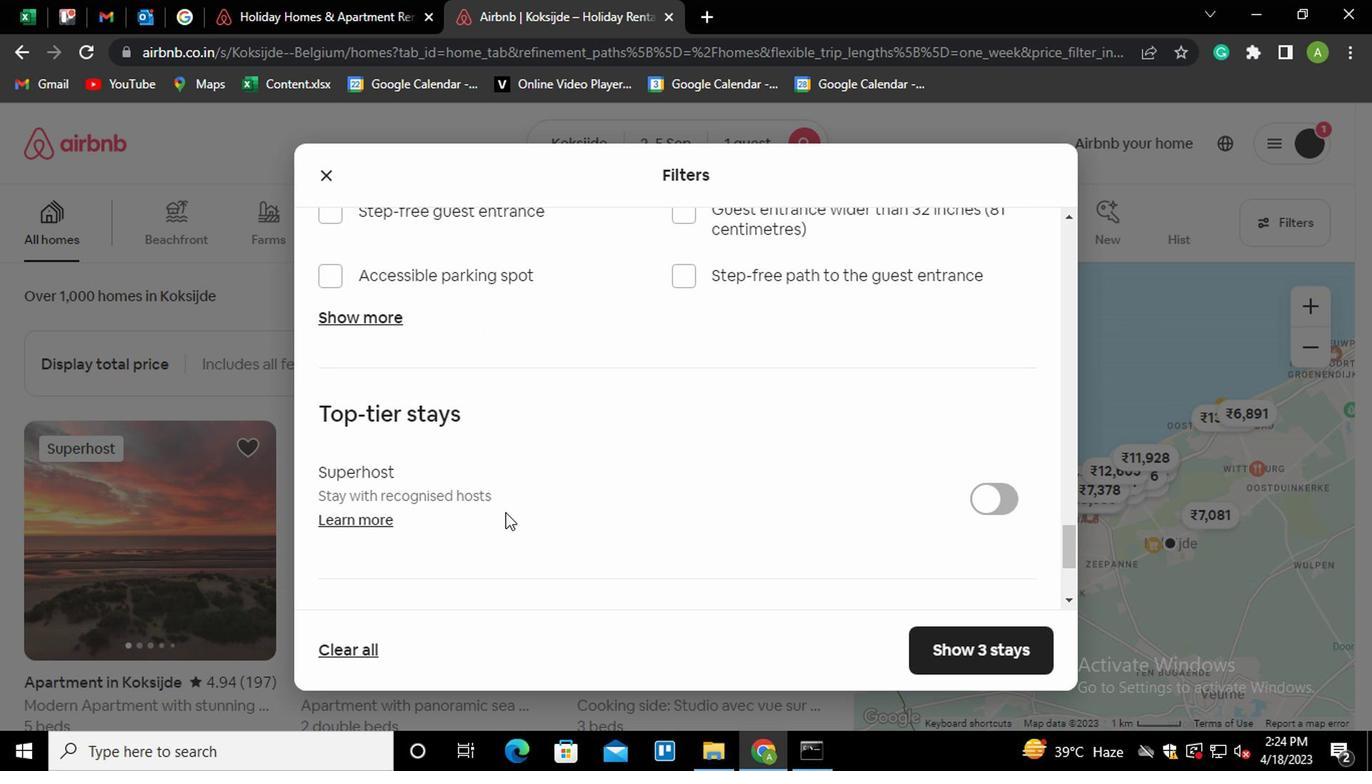 
Action: Mouse scrolled (473, 478) with delta (0, 0)
Screenshot: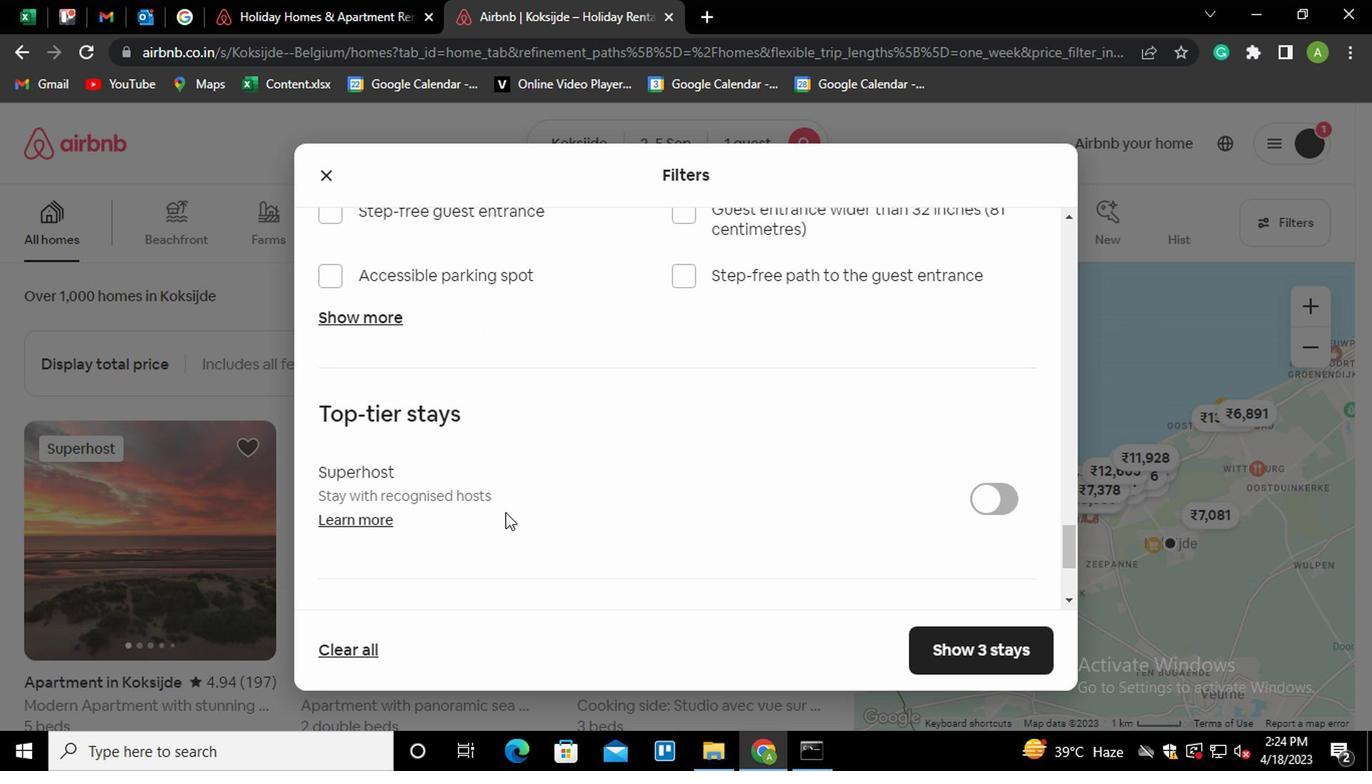 
Action: Mouse moved to (349, 458)
Screenshot: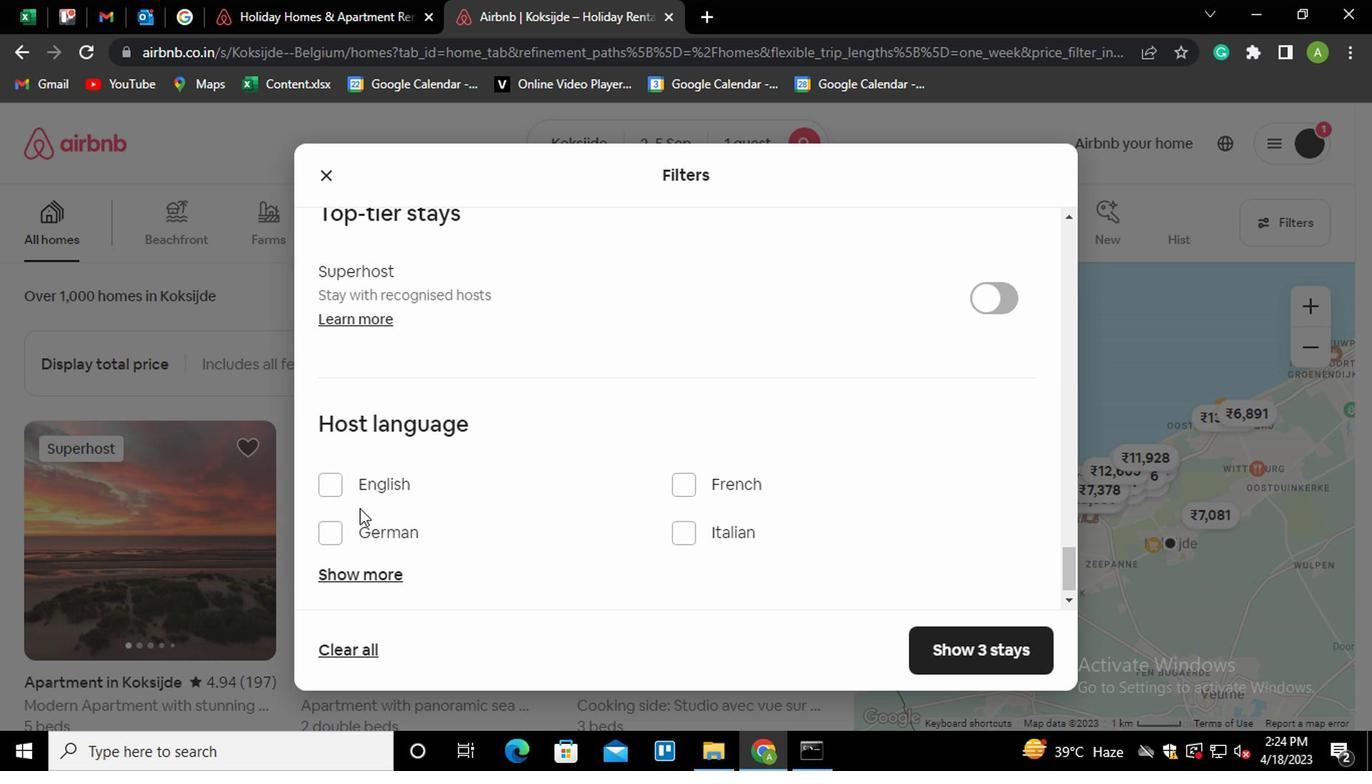 
Action: Mouse pressed left at (349, 458)
Screenshot: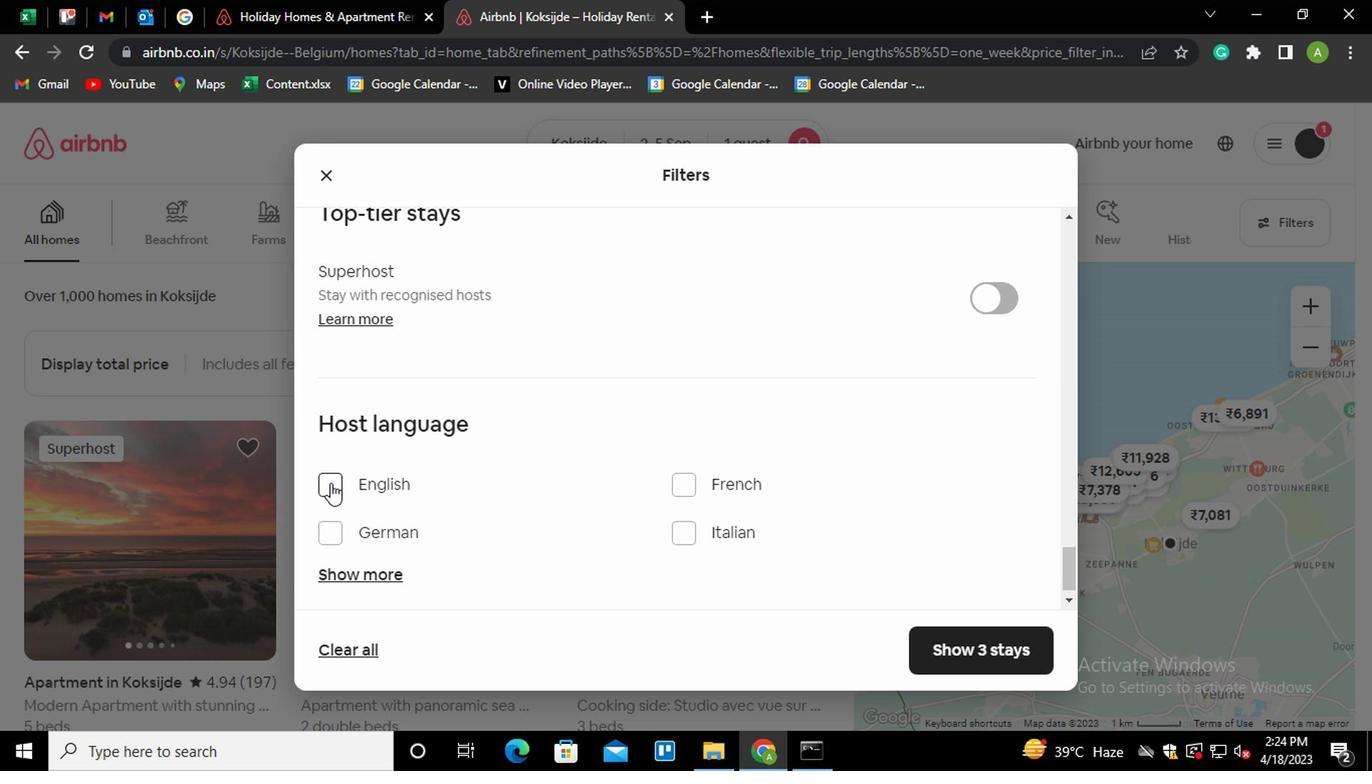 
Action: Mouse moved to (806, 580)
Screenshot: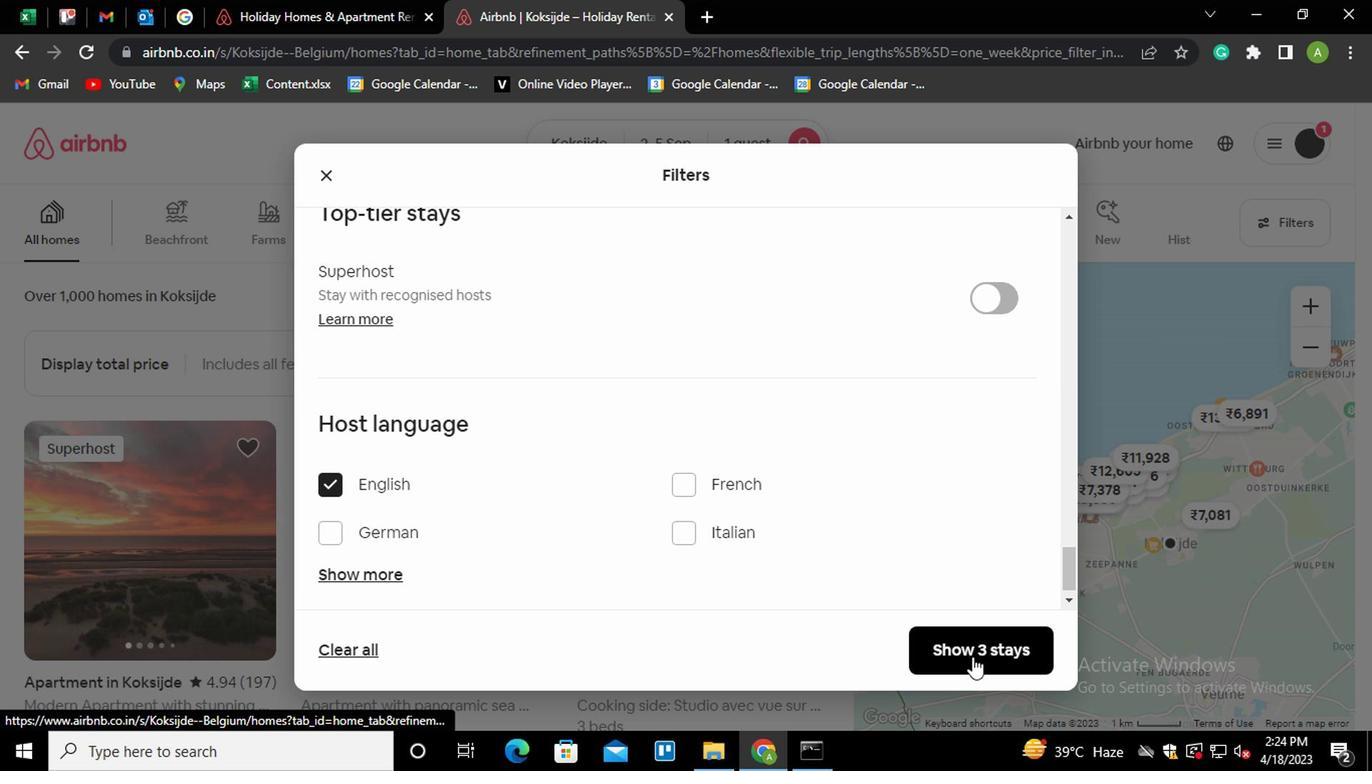 
Action: Mouse pressed left at (806, 580)
Screenshot: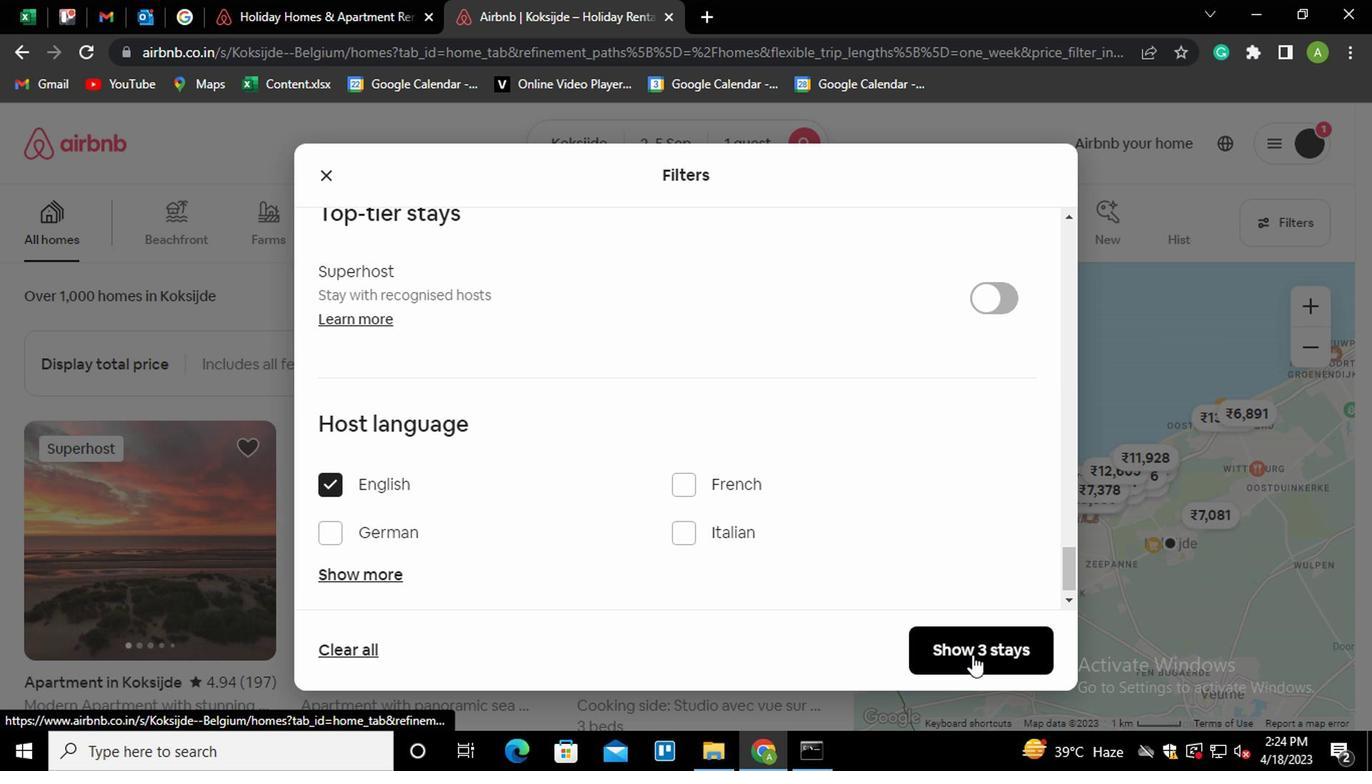 
Action: Mouse moved to (800, 589)
Screenshot: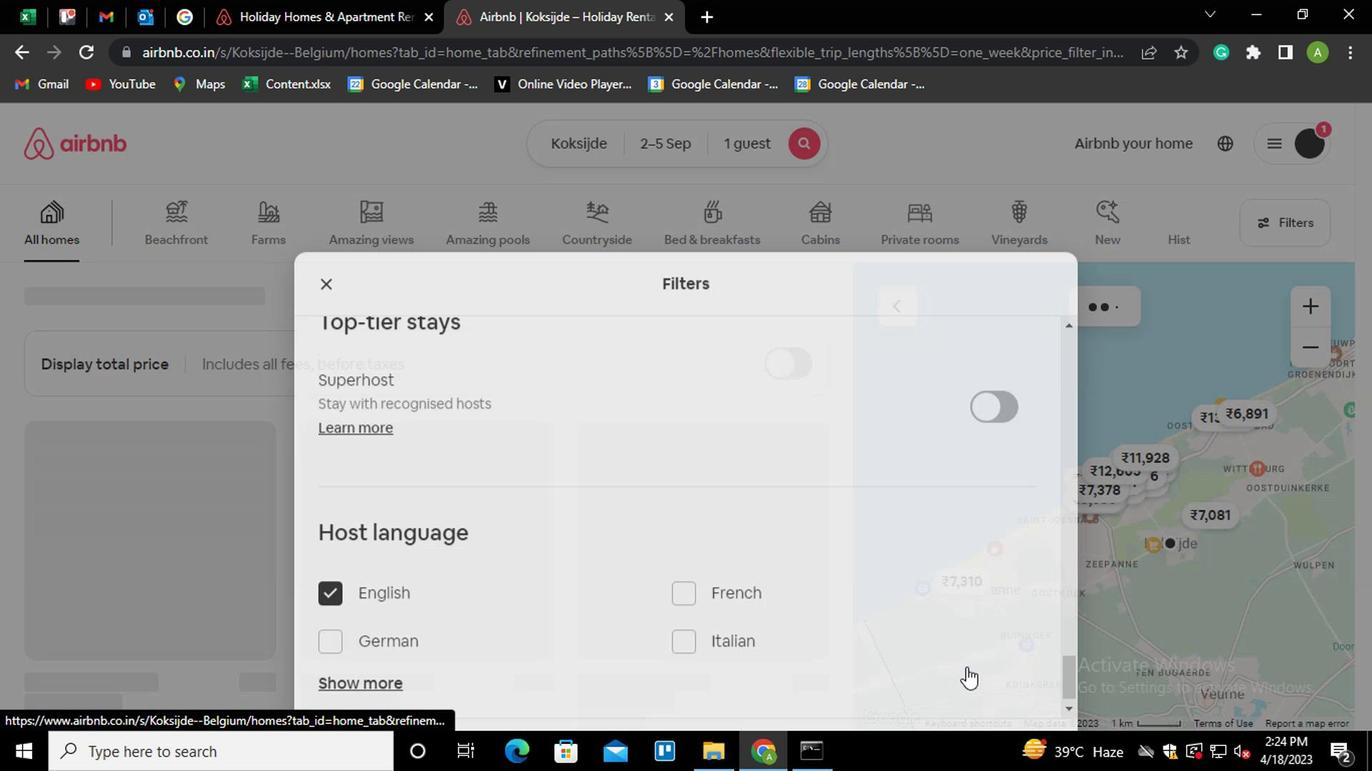 
